 Task: Find connections with filter location Willowdale with filter topic #marketingwith filter profile language Spanish with filter current company Bharti Airtel with filter school Mahatma Gandhi Chitrakoot Gramodaya Vishwavidyalaya with filter industry Temporary Help Services with filter service category Market Strategy with filter keywords title Nail Technician
Action: Mouse moved to (532, 93)
Screenshot: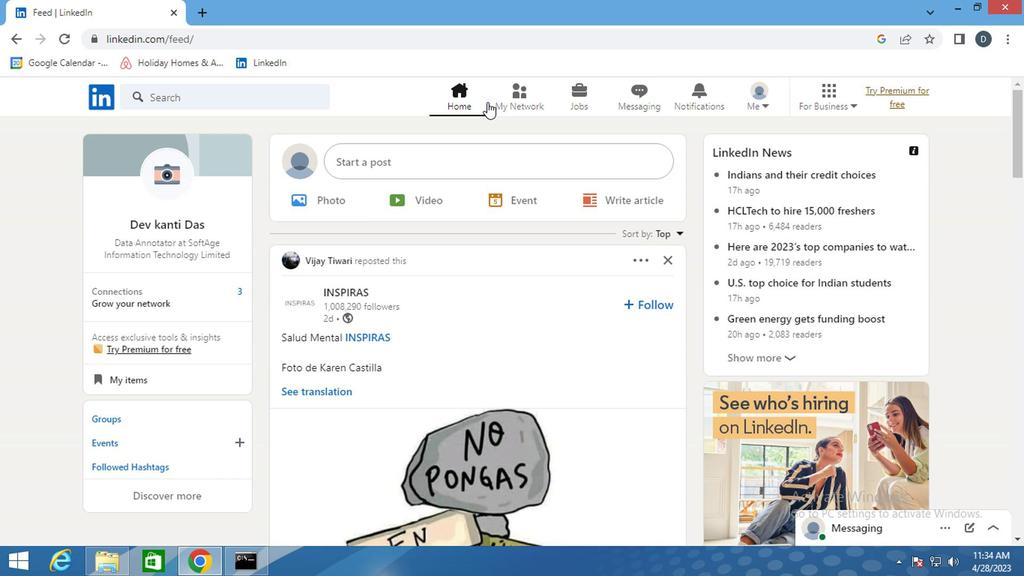 
Action: Mouse pressed left at (532, 93)
Screenshot: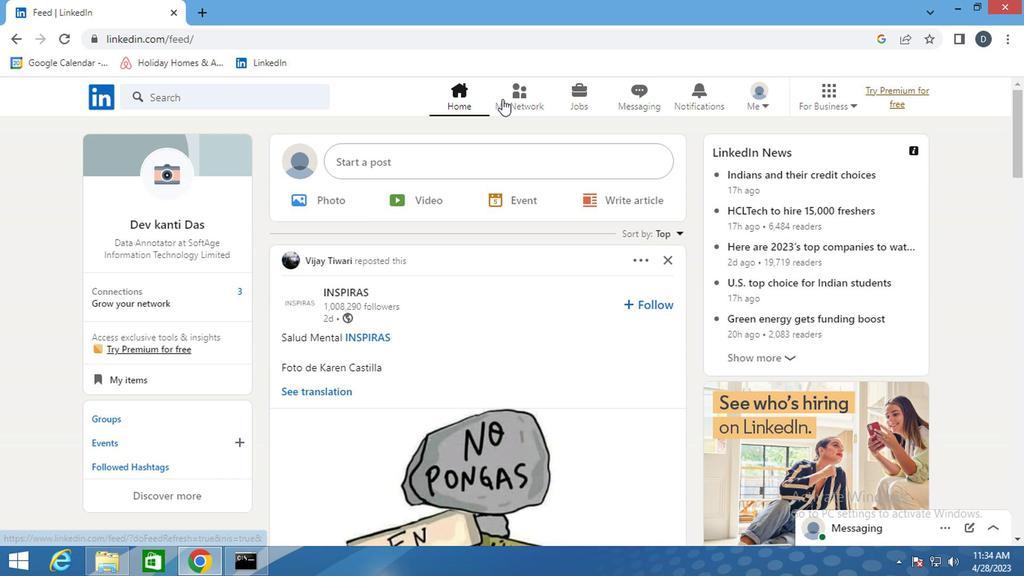 
Action: Mouse moved to (281, 179)
Screenshot: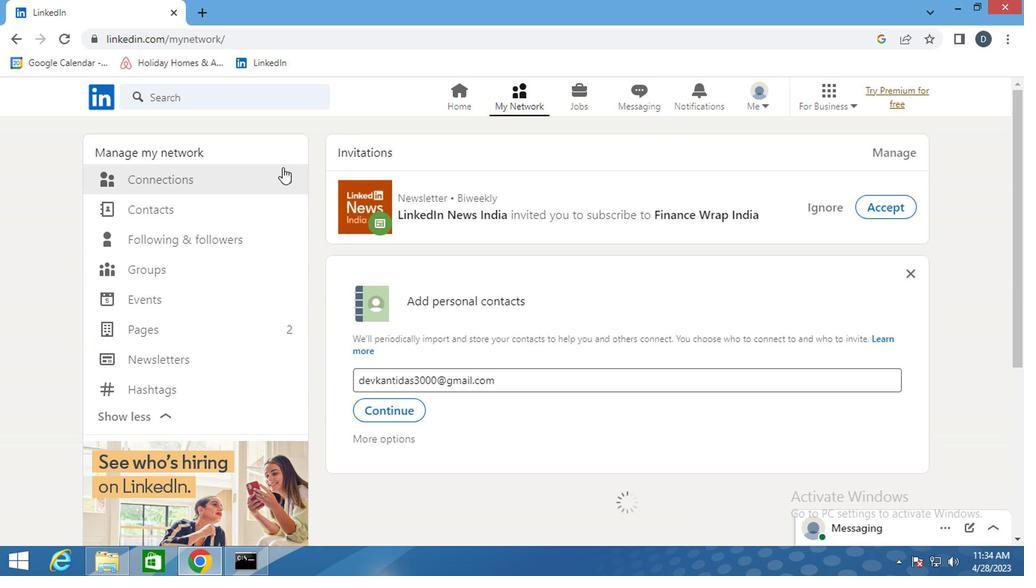 
Action: Mouse pressed left at (281, 179)
Screenshot: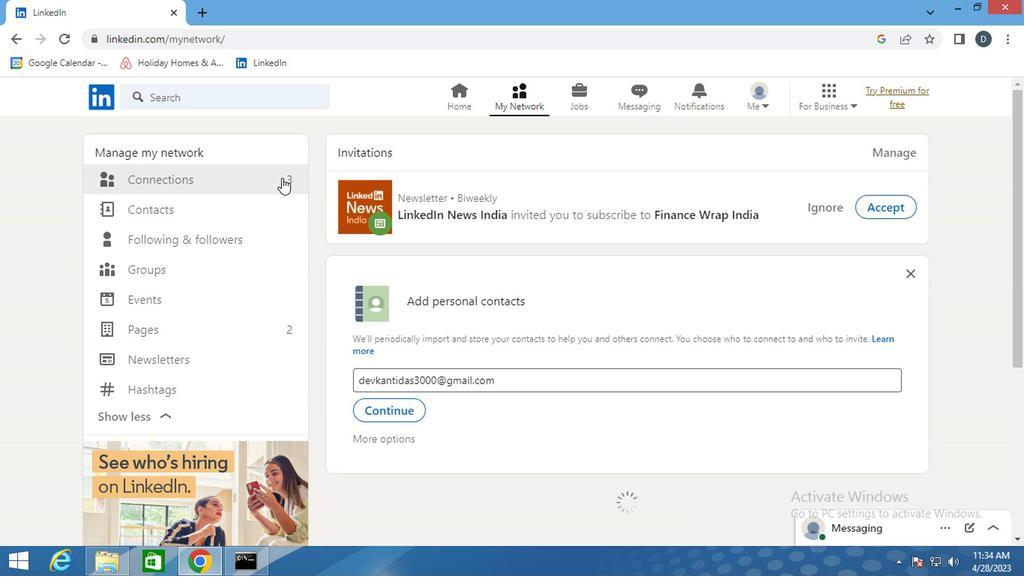 
Action: Mouse moved to (284, 180)
Screenshot: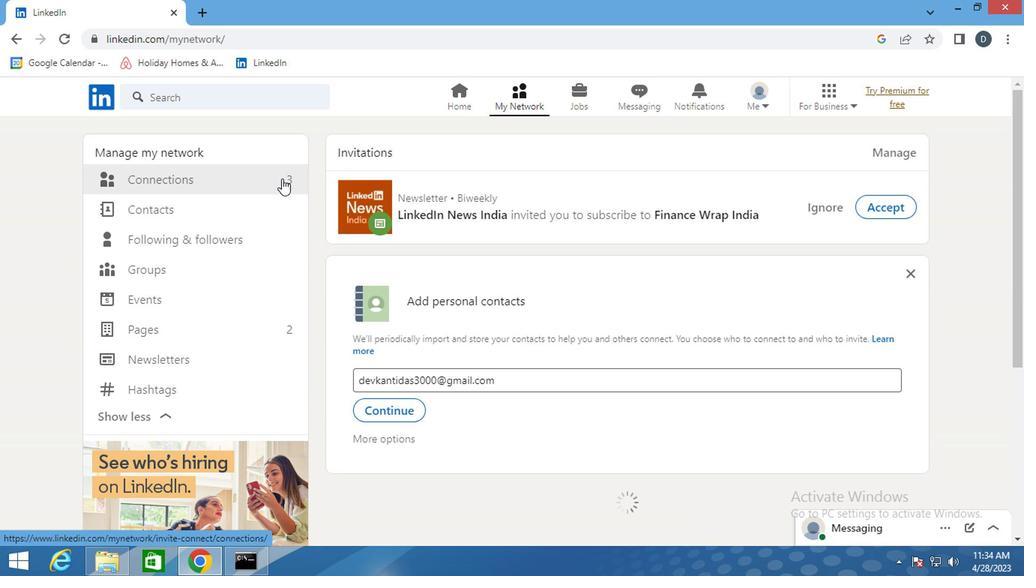
Action: Mouse pressed left at (284, 180)
Screenshot: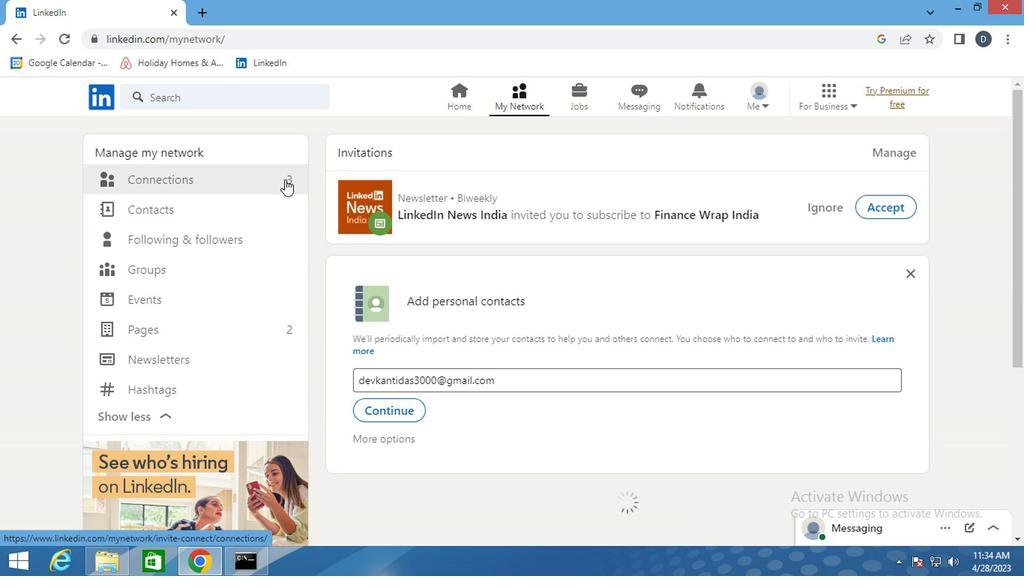 
Action: Mouse pressed right at (284, 180)
Screenshot: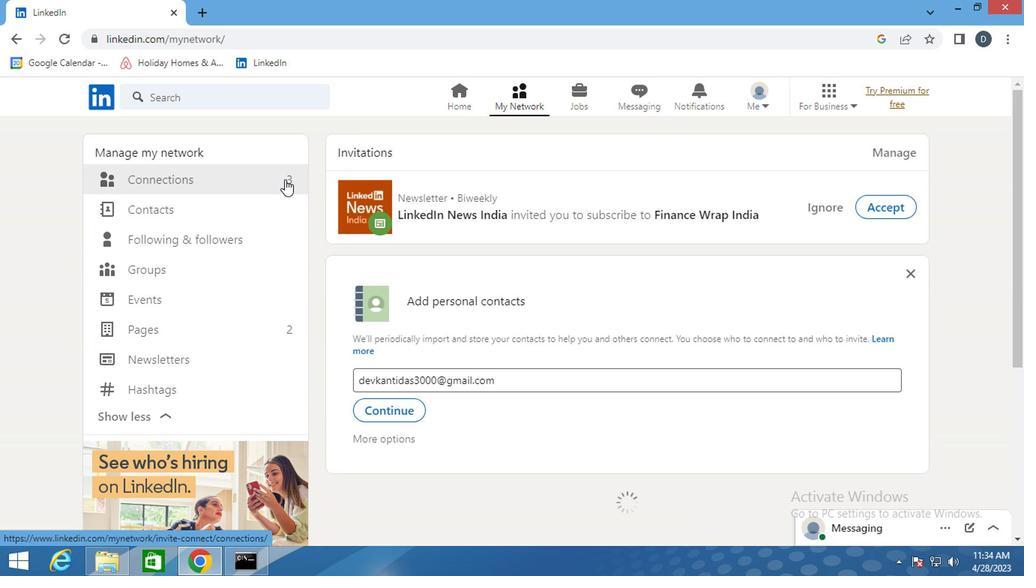 
Action: Mouse pressed left at (284, 180)
Screenshot: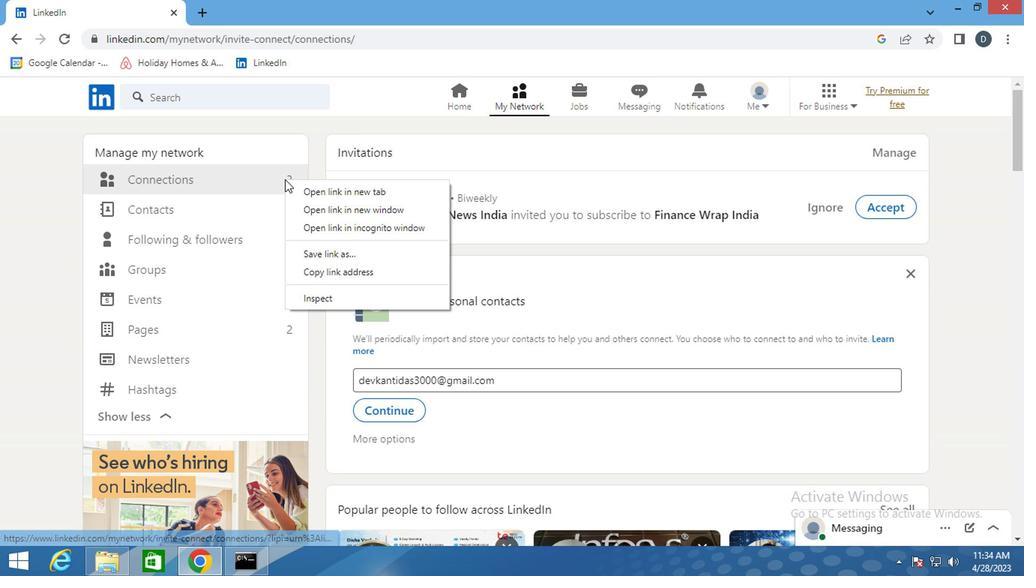 
Action: Mouse moved to (625, 185)
Screenshot: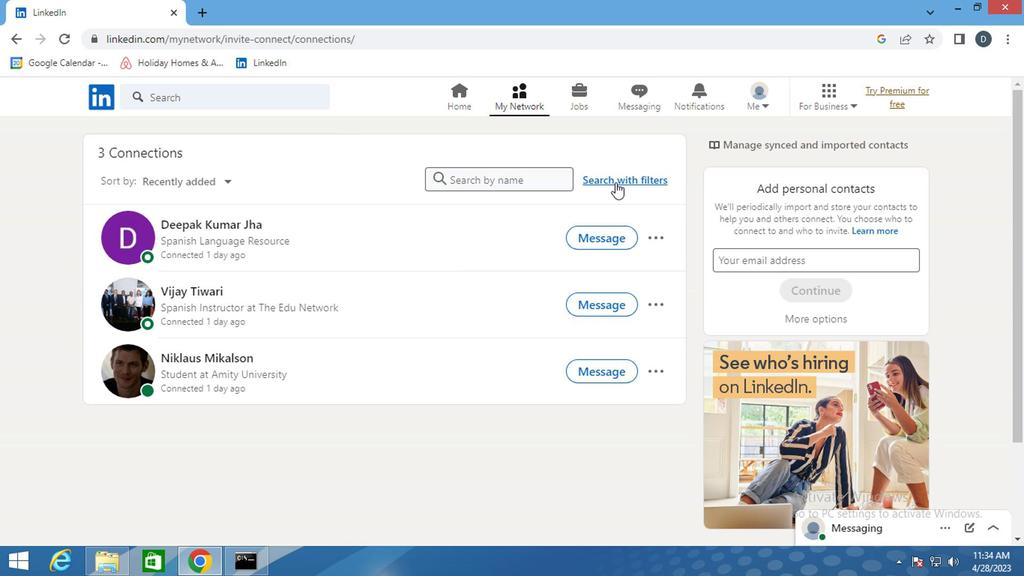 
Action: Mouse pressed left at (625, 185)
Screenshot: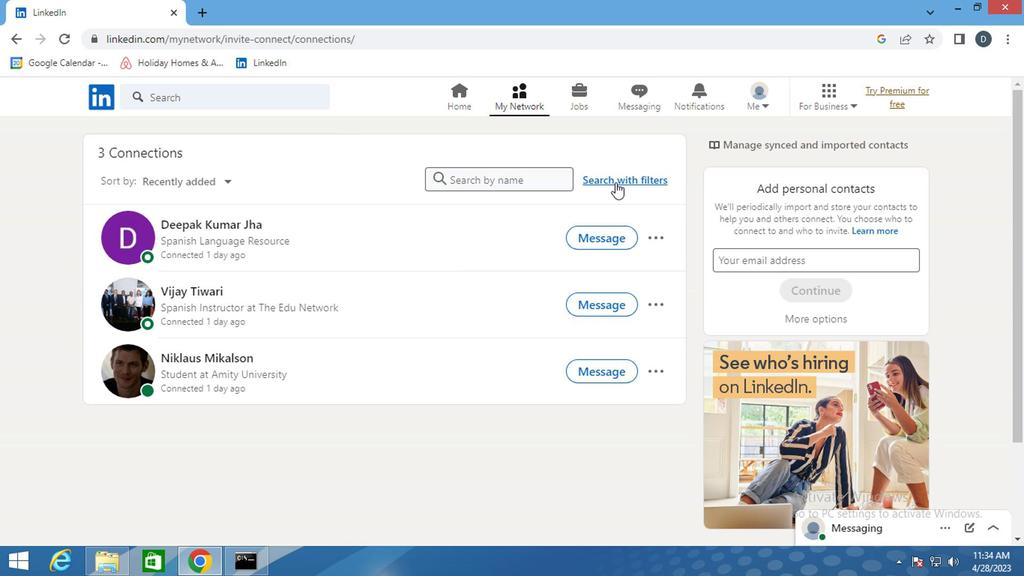
Action: Mouse moved to (544, 137)
Screenshot: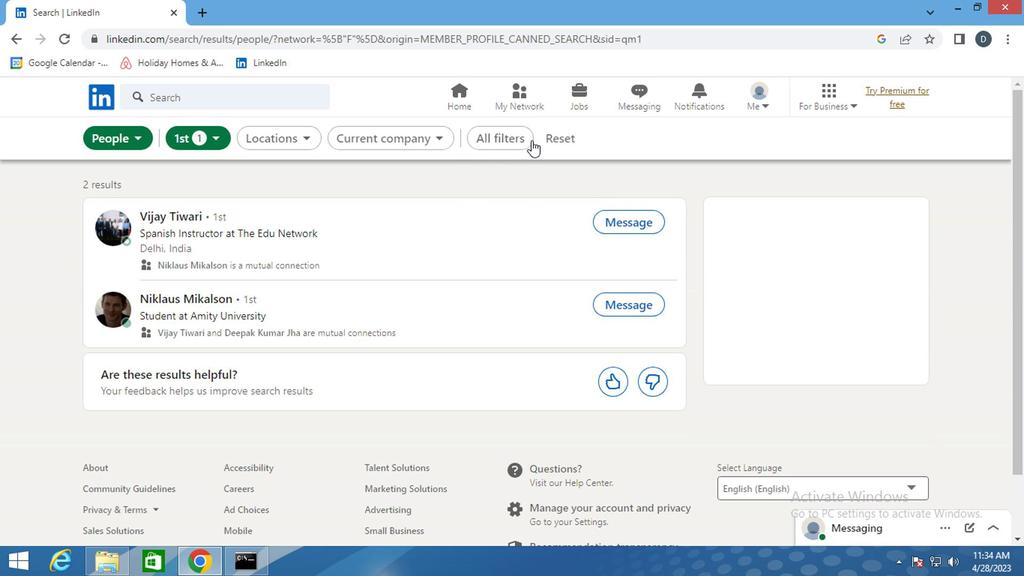 
Action: Mouse pressed left at (544, 137)
Screenshot: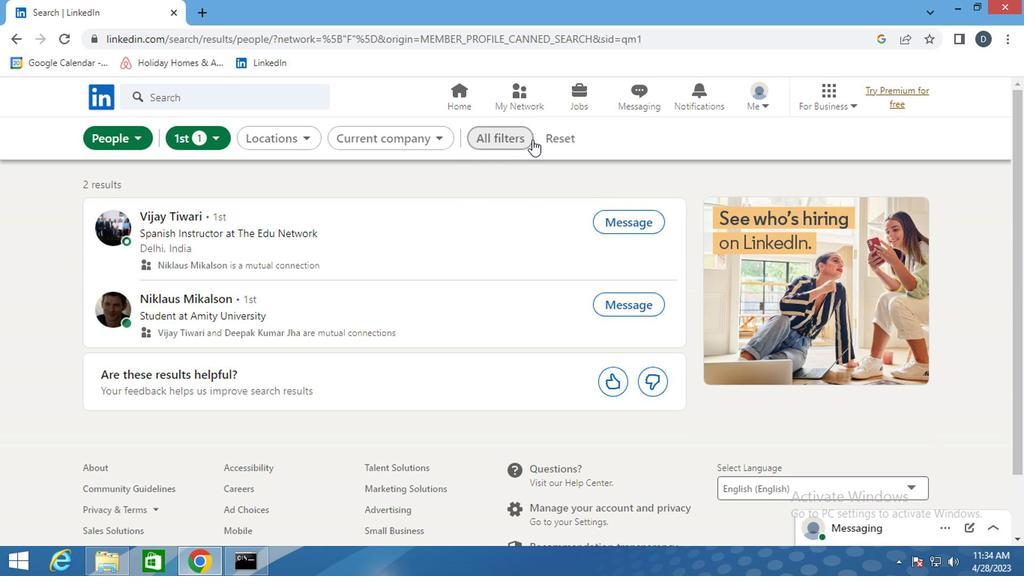 
Action: Mouse moved to (533, 138)
Screenshot: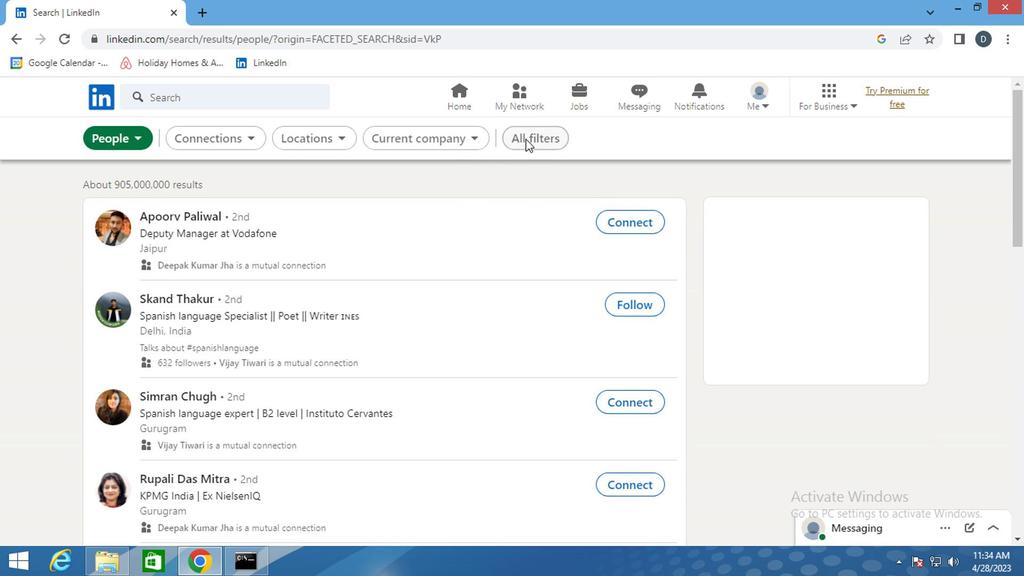 
Action: Mouse pressed left at (533, 138)
Screenshot: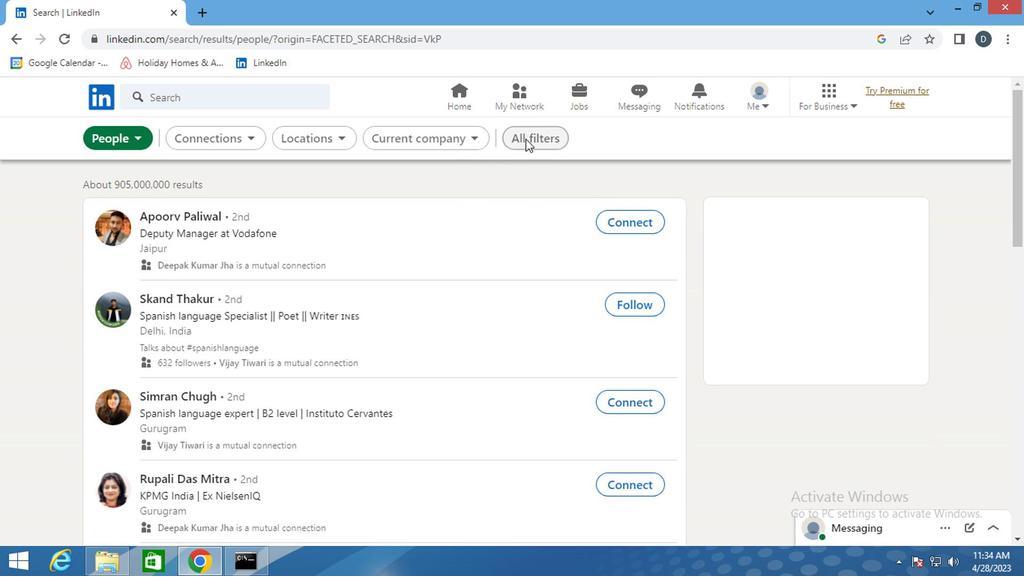 
Action: Mouse moved to (809, 305)
Screenshot: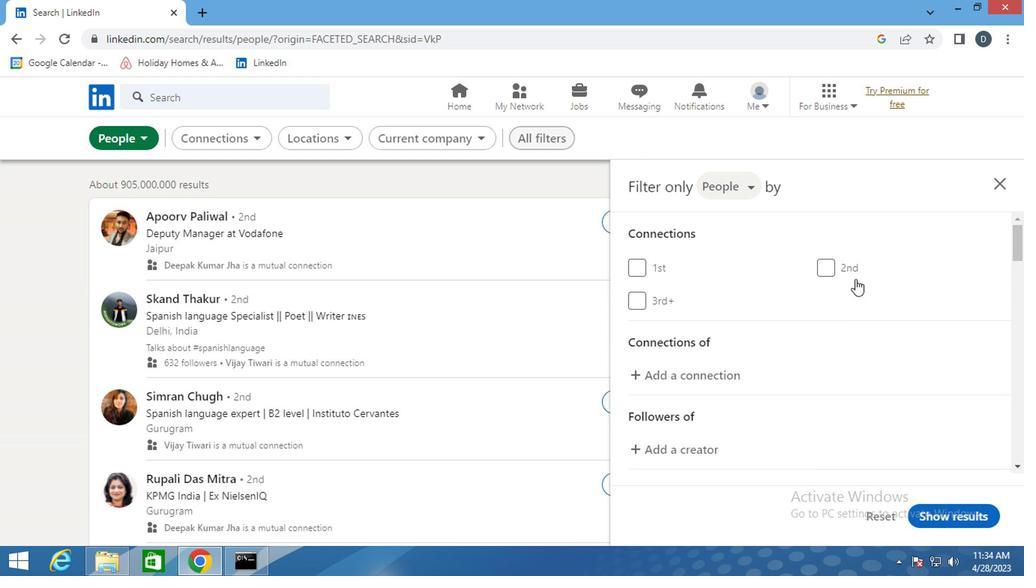 
Action: Mouse scrolled (809, 304) with delta (0, -1)
Screenshot: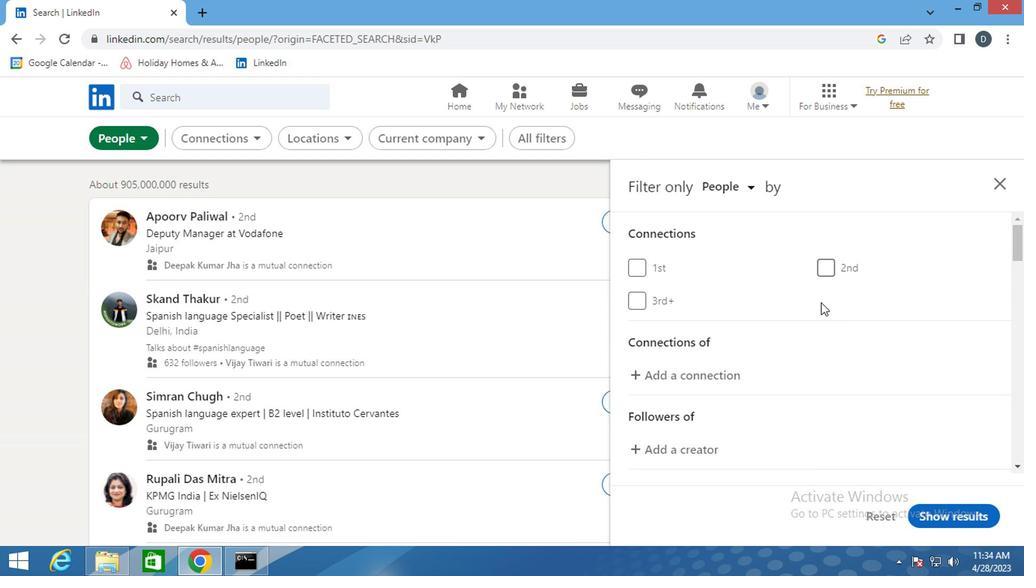
Action: Mouse scrolled (809, 304) with delta (0, -1)
Screenshot: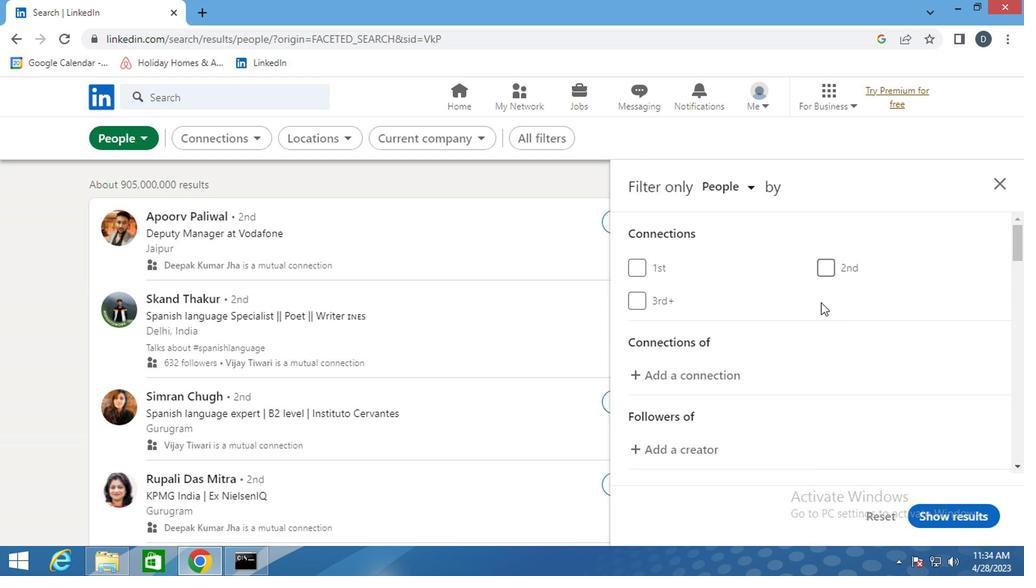 
Action: Mouse scrolled (809, 304) with delta (0, -1)
Screenshot: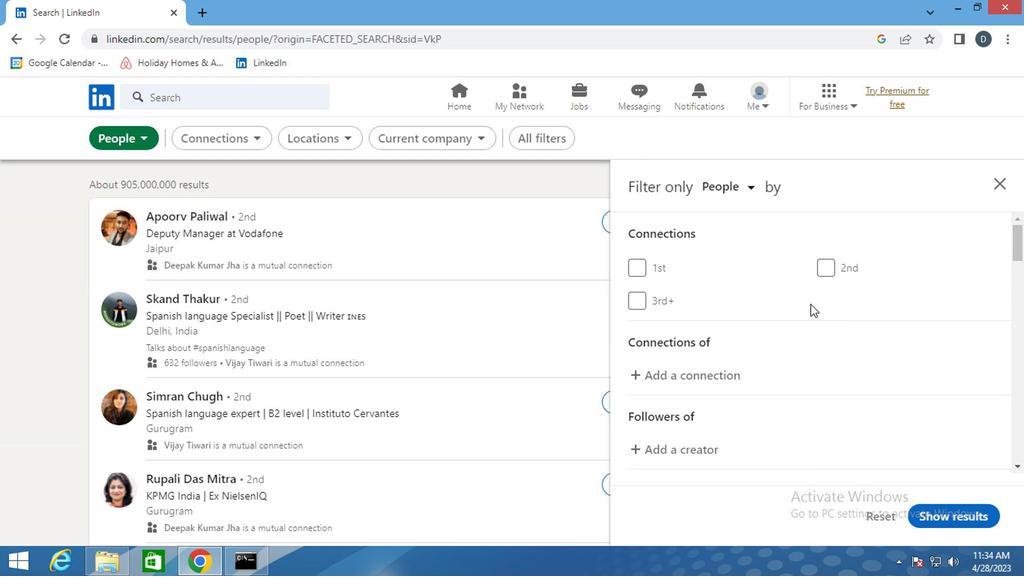 
Action: Mouse moved to (859, 364)
Screenshot: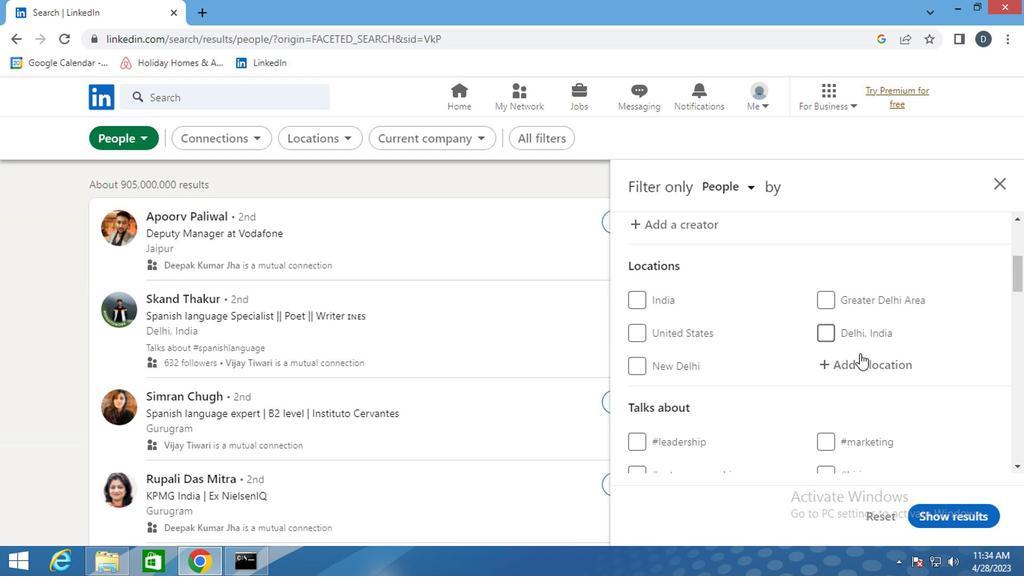 
Action: Mouse pressed left at (859, 364)
Screenshot: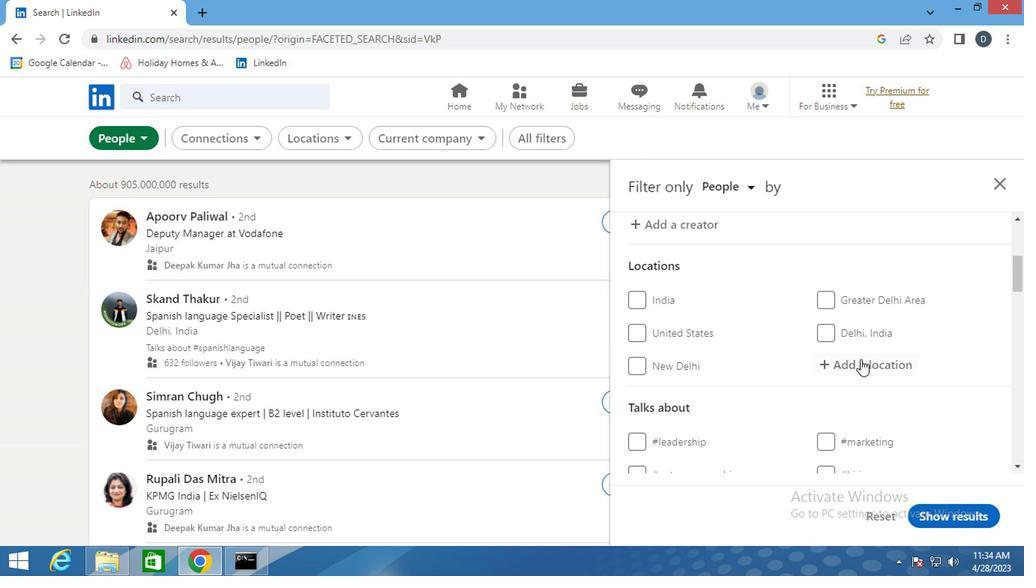 
Action: Key pressed <Key.shift>WILO<Key.backspace>LOWADE<Key.backspace>LE
Screenshot: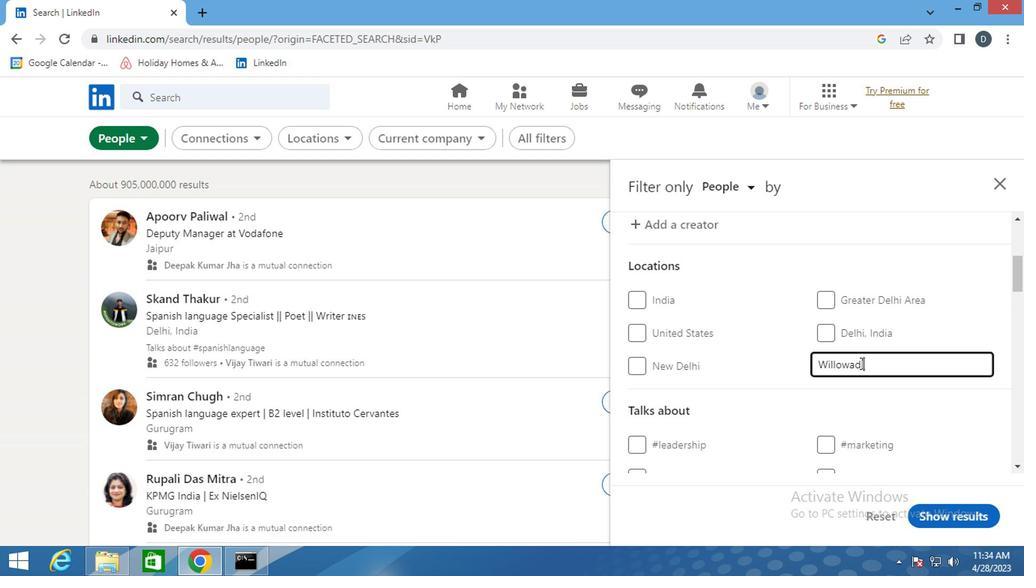 
Action: Mouse moved to (880, 370)
Screenshot: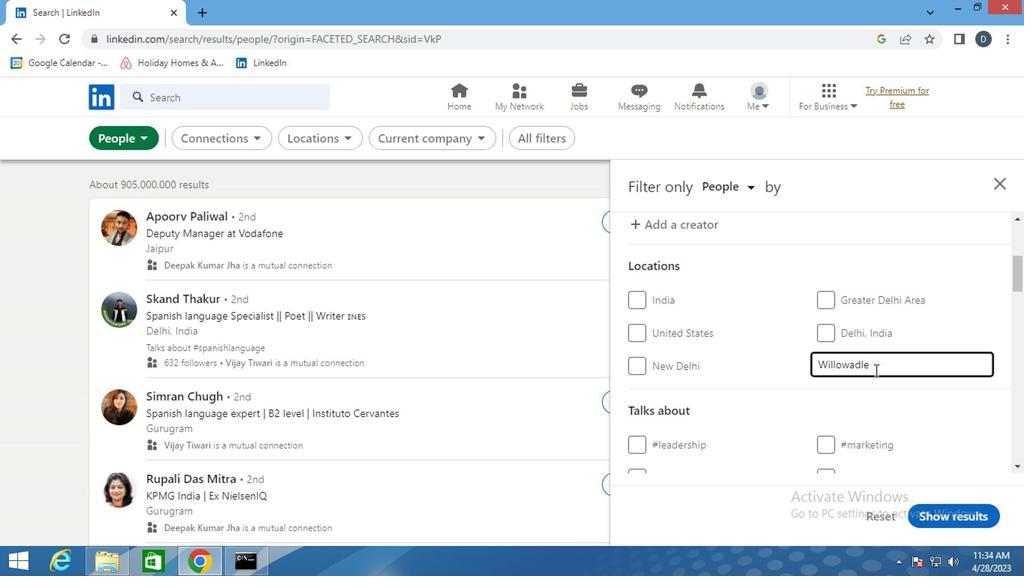 
Action: Key pressed <Key.left><Key.left><Key.left><Key.left><Key.right><Key.backspace>
Screenshot: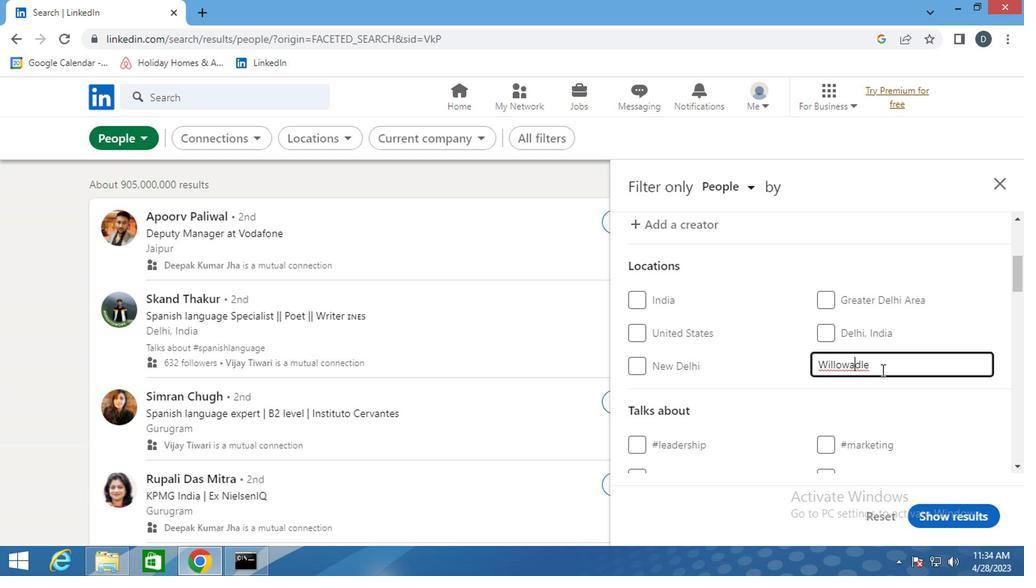 
Action: Mouse moved to (856, 362)
Screenshot: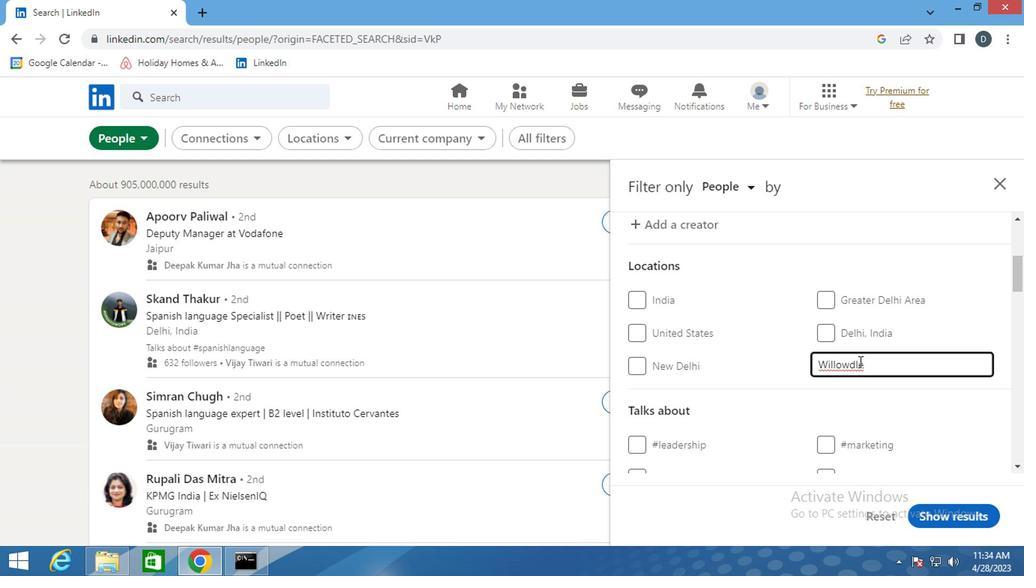 
Action: Key pressed <Key.right>A
Screenshot: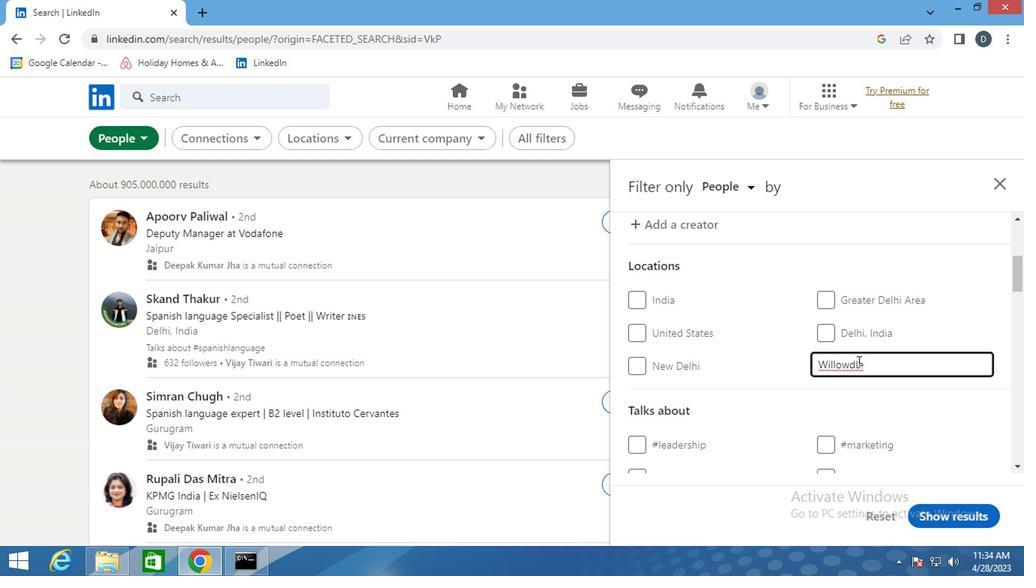 
Action: Mouse moved to (871, 393)
Screenshot: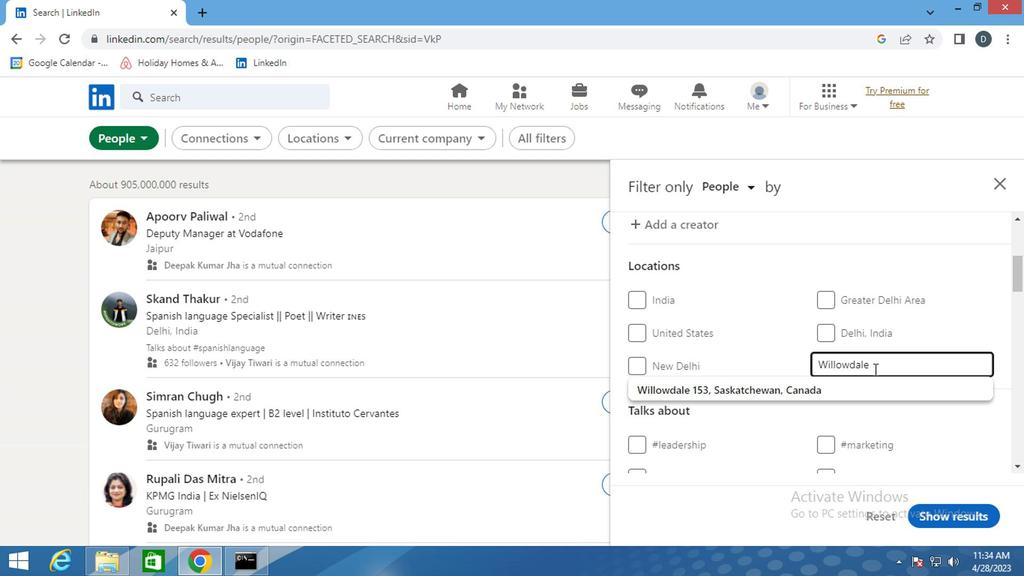 
Action: Mouse pressed left at (871, 393)
Screenshot: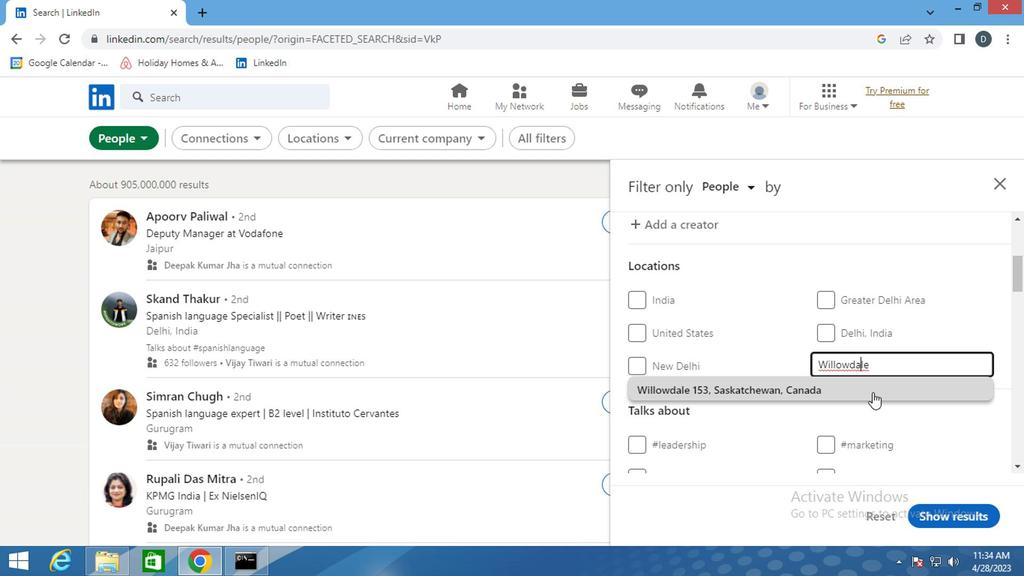 
Action: Mouse scrolled (871, 392) with delta (0, 0)
Screenshot: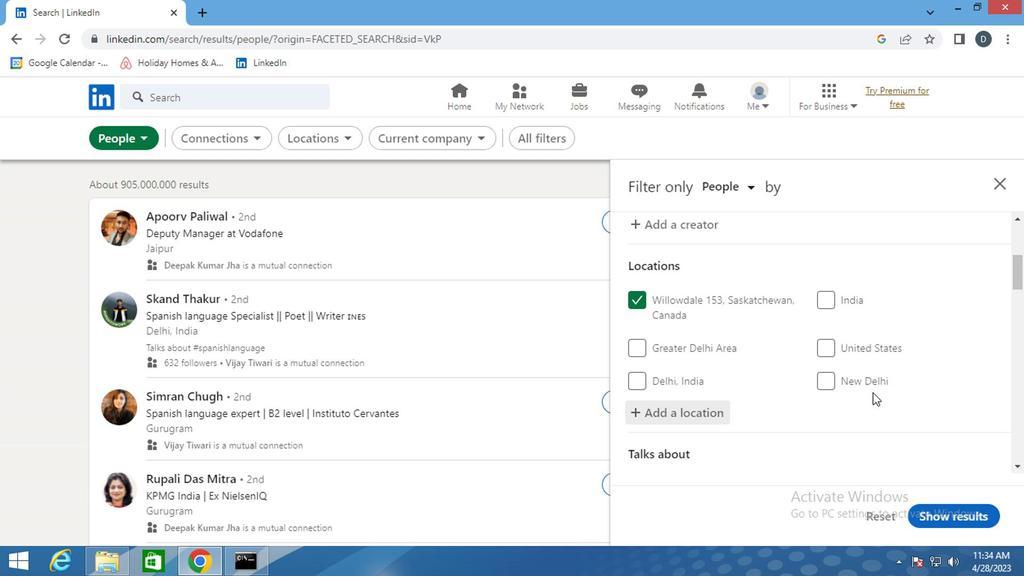 
Action: Mouse scrolled (871, 392) with delta (0, 0)
Screenshot: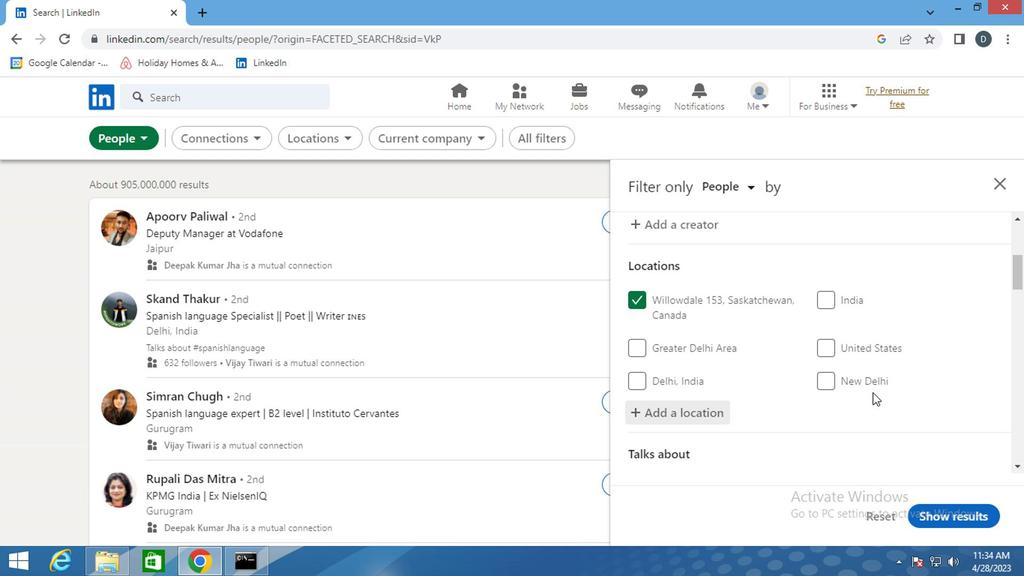 
Action: Mouse scrolled (871, 392) with delta (0, 0)
Screenshot: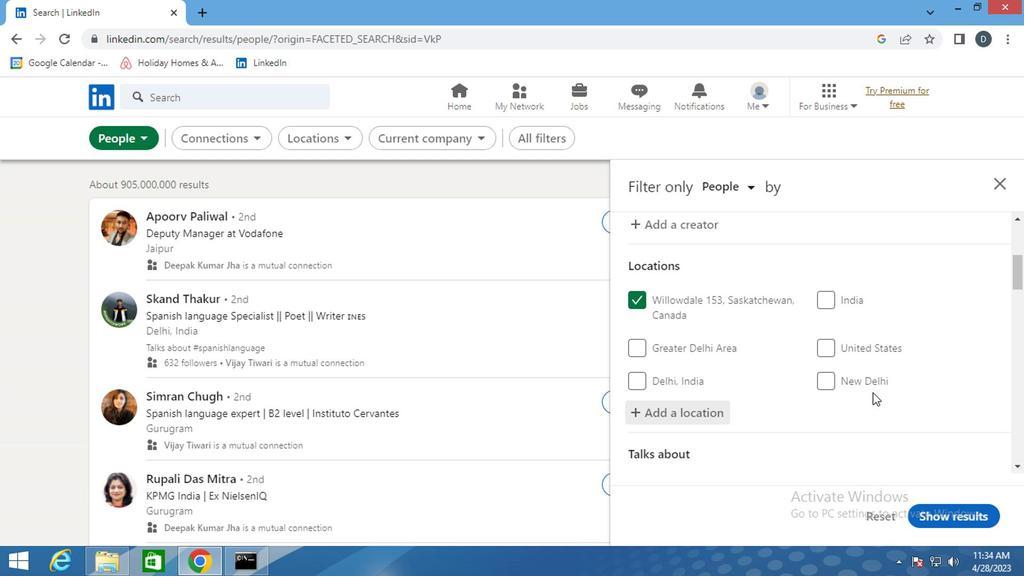 
Action: Mouse scrolled (871, 392) with delta (0, 0)
Screenshot: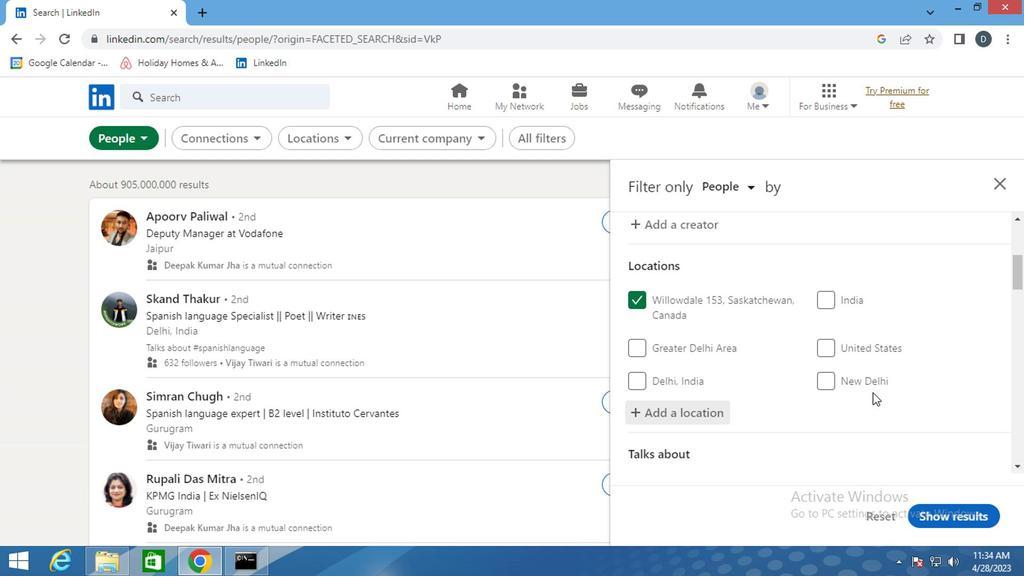 
Action: Mouse moved to (860, 352)
Screenshot: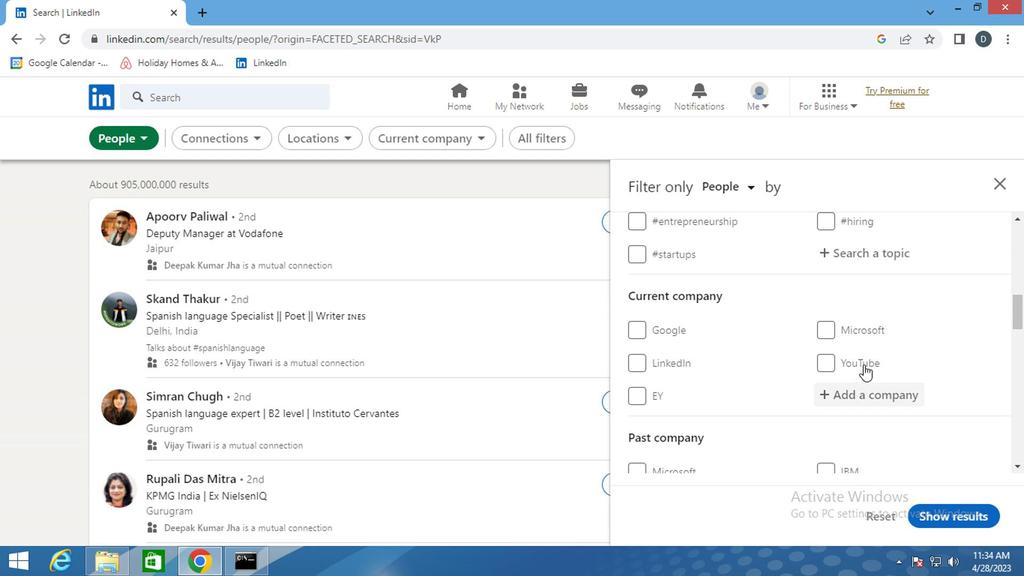 
Action: Mouse scrolled (860, 353) with delta (0, 1)
Screenshot: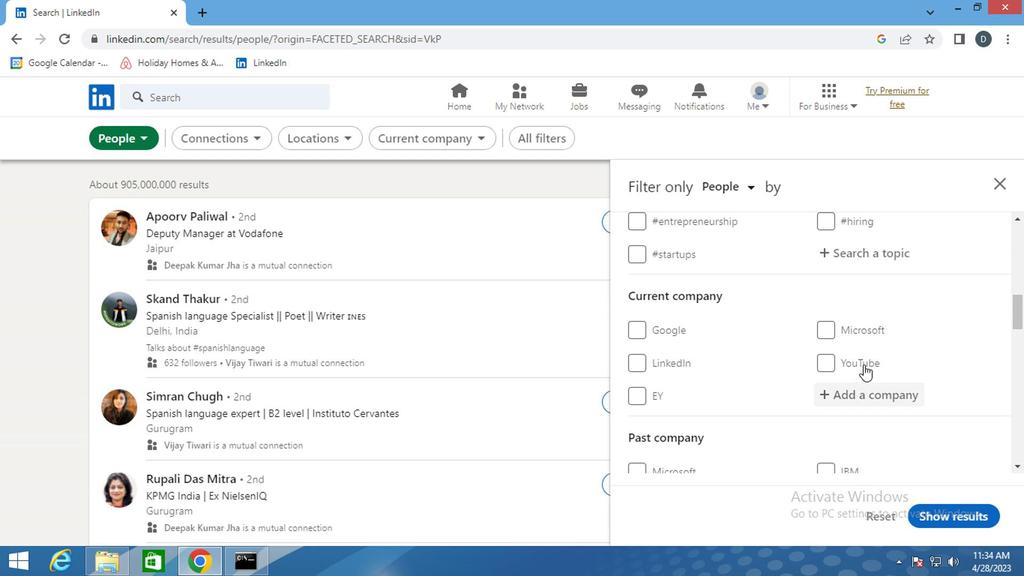
Action: Mouse moved to (860, 348)
Screenshot: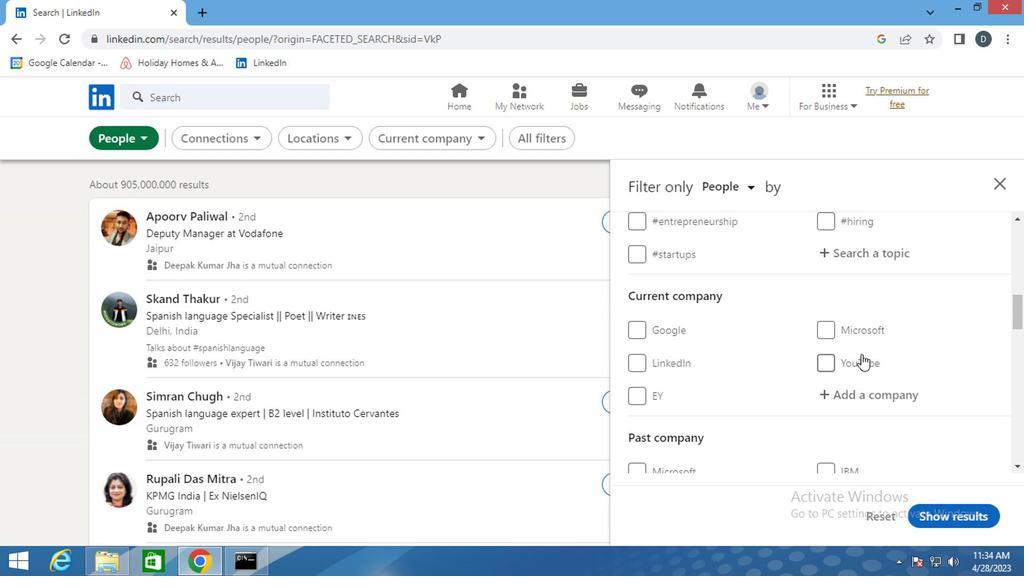 
Action: Mouse scrolled (860, 349) with delta (0, 1)
Screenshot: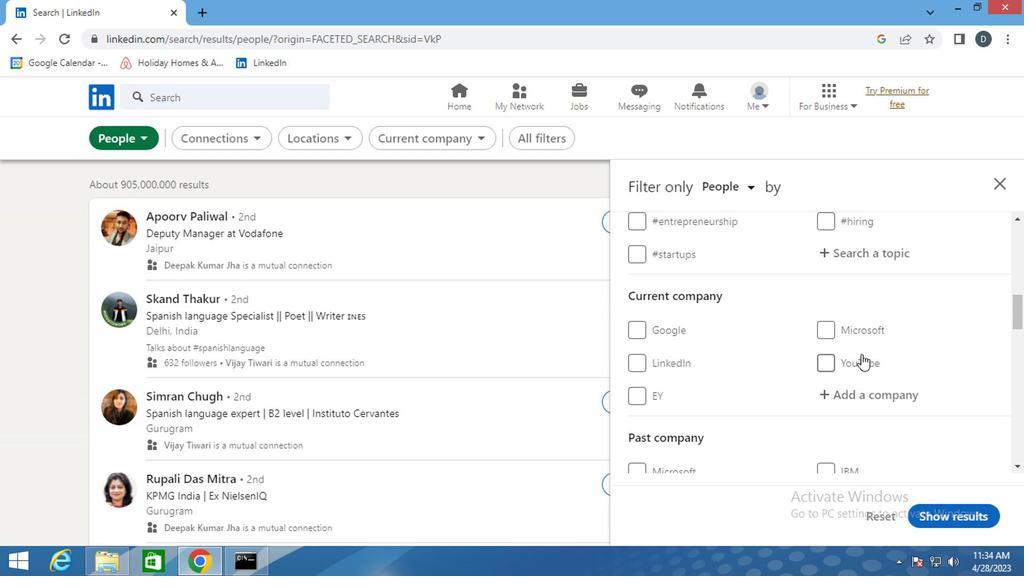 
Action: Mouse moved to (868, 399)
Screenshot: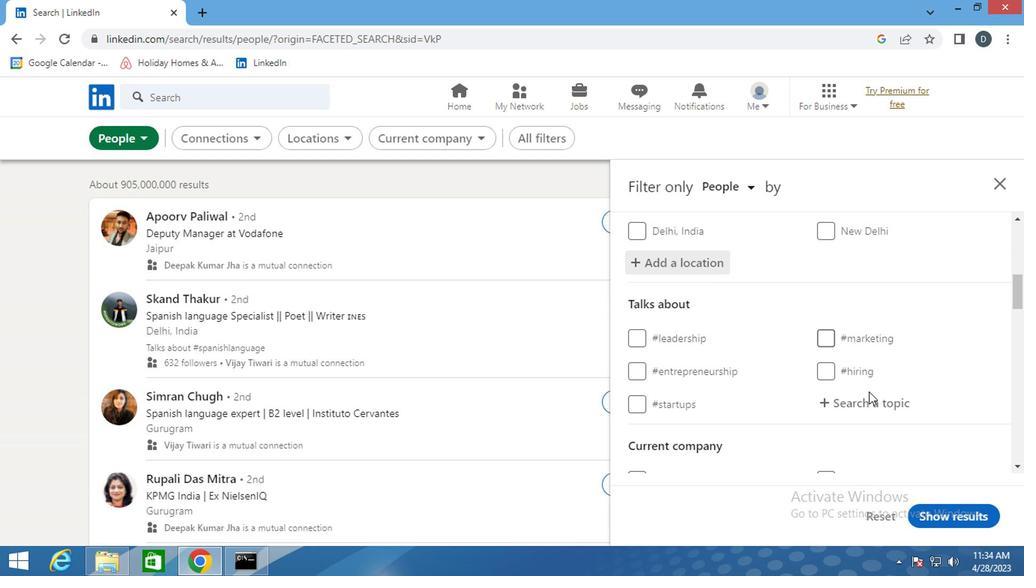 
Action: Mouse pressed left at (868, 399)
Screenshot: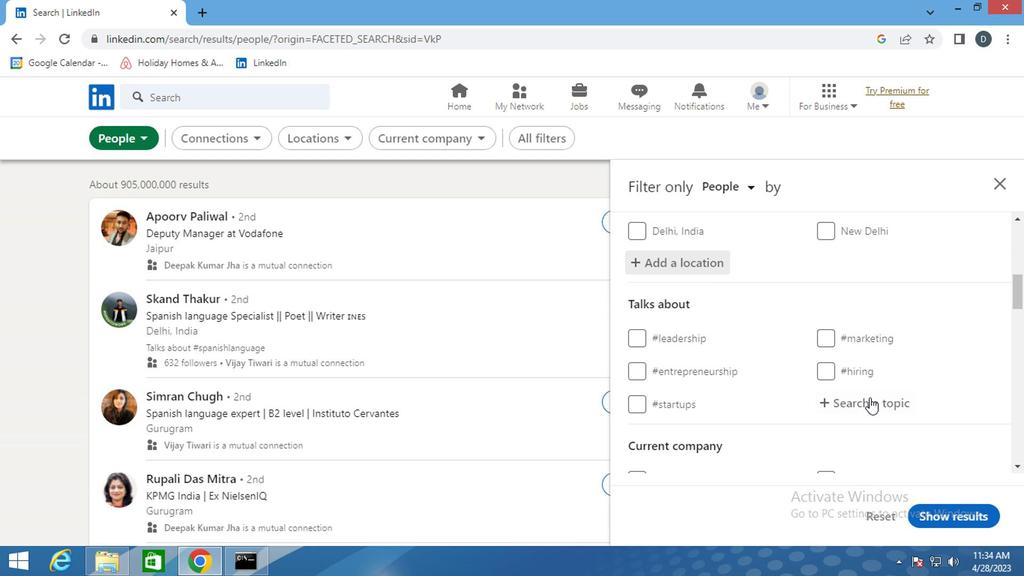 
Action: Key pressed <Key.shift>#<Key.shift>MARKETING
Screenshot: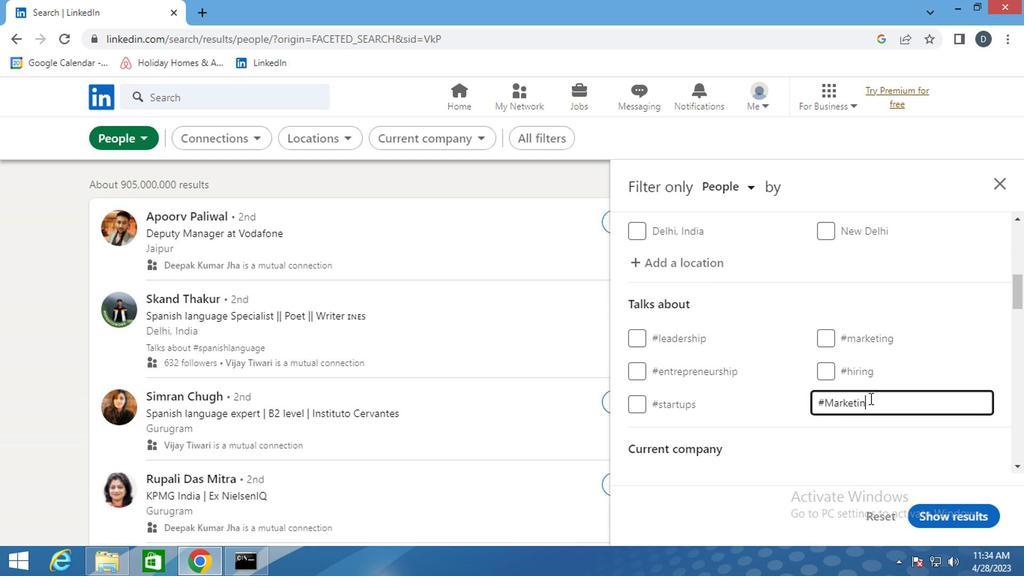 
Action: Mouse moved to (870, 398)
Screenshot: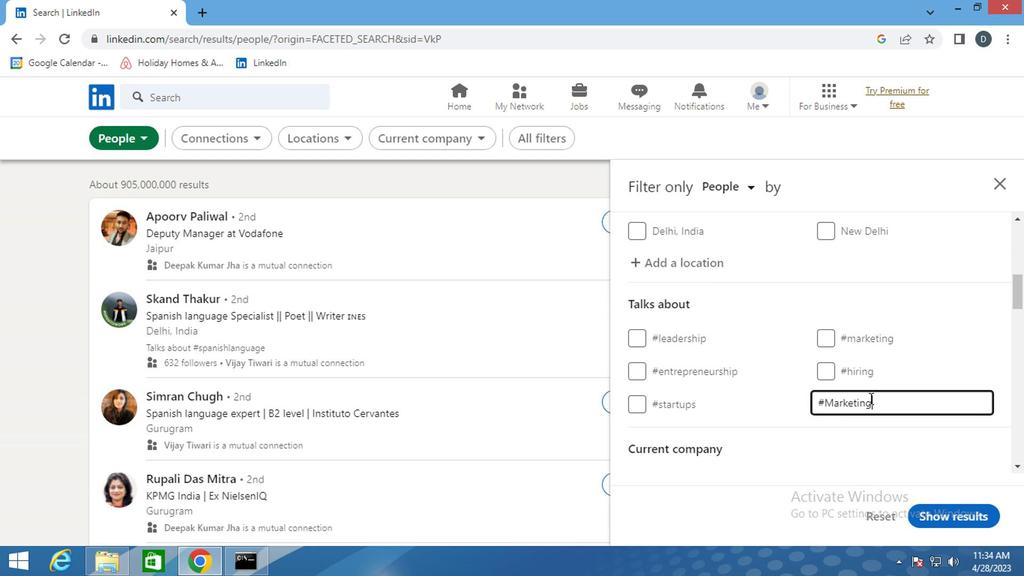 
Action: Mouse scrolled (870, 397) with delta (0, -1)
Screenshot: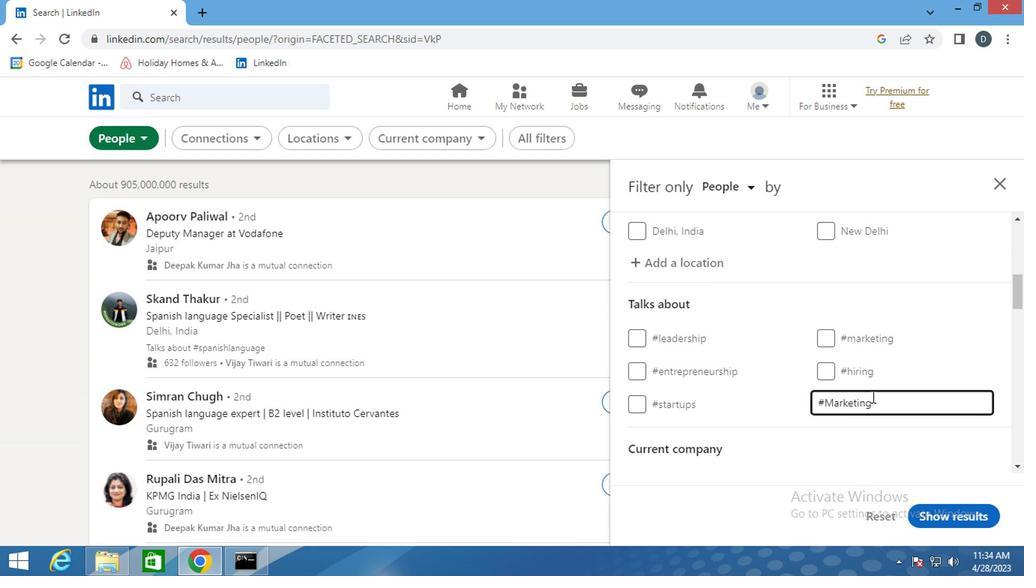 
Action: Mouse scrolled (870, 397) with delta (0, -1)
Screenshot: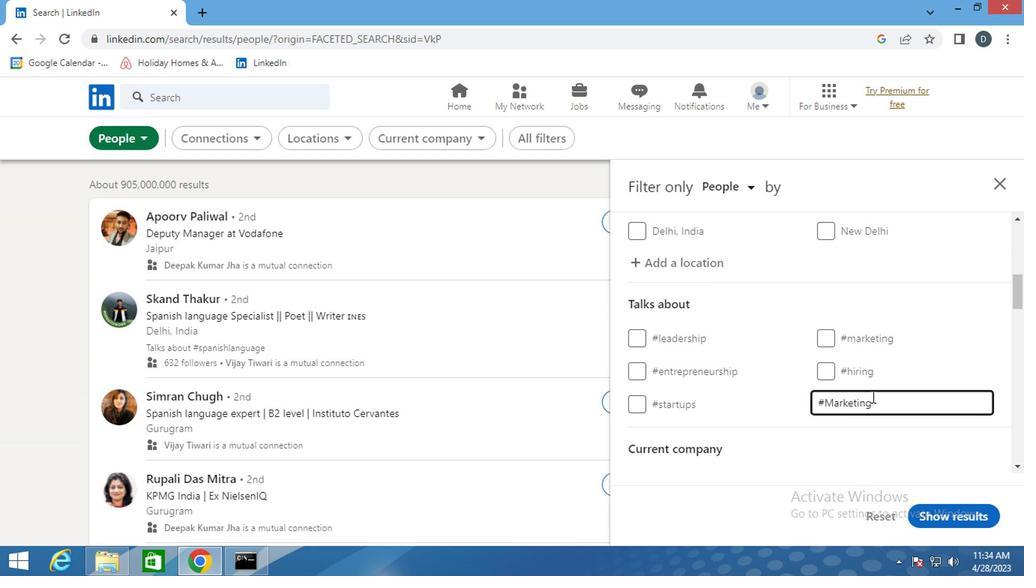 
Action: Mouse scrolled (870, 397) with delta (0, -1)
Screenshot: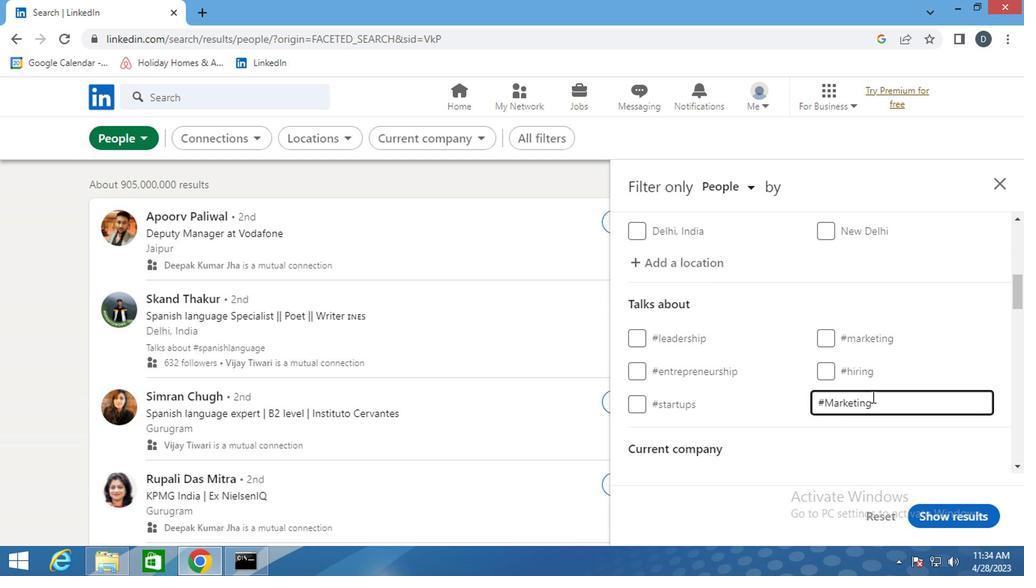 
Action: Mouse scrolled (870, 397) with delta (0, -1)
Screenshot: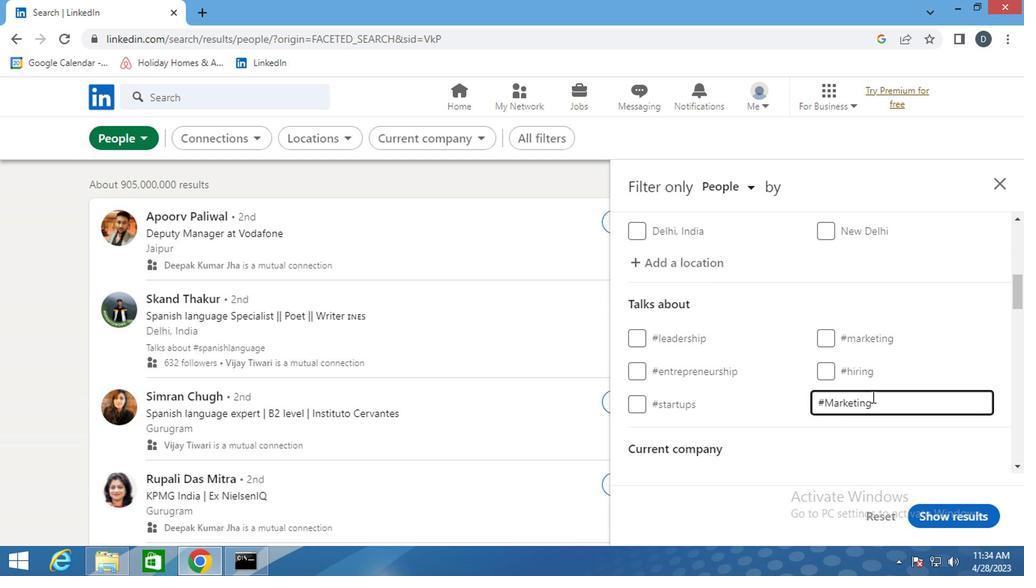 
Action: Mouse scrolled (870, 397) with delta (0, -1)
Screenshot: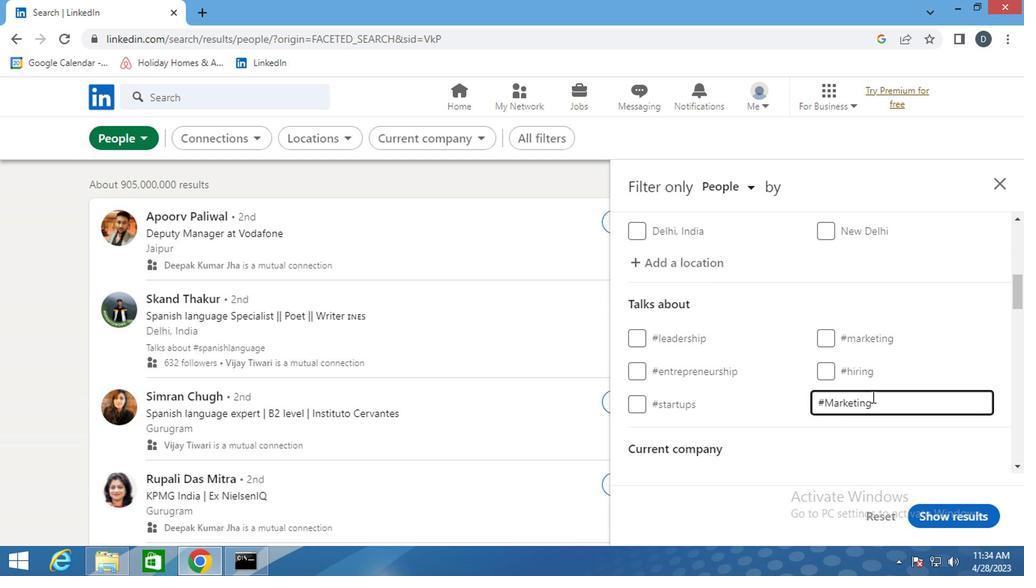 
Action: Mouse scrolled (870, 397) with delta (0, -1)
Screenshot: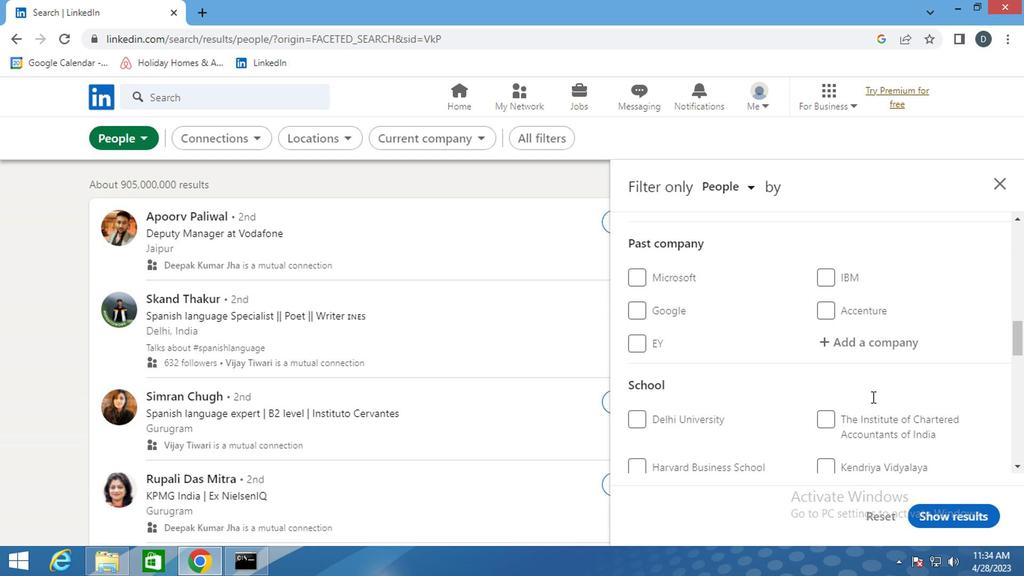 
Action: Mouse scrolled (870, 397) with delta (0, -1)
Screenshot: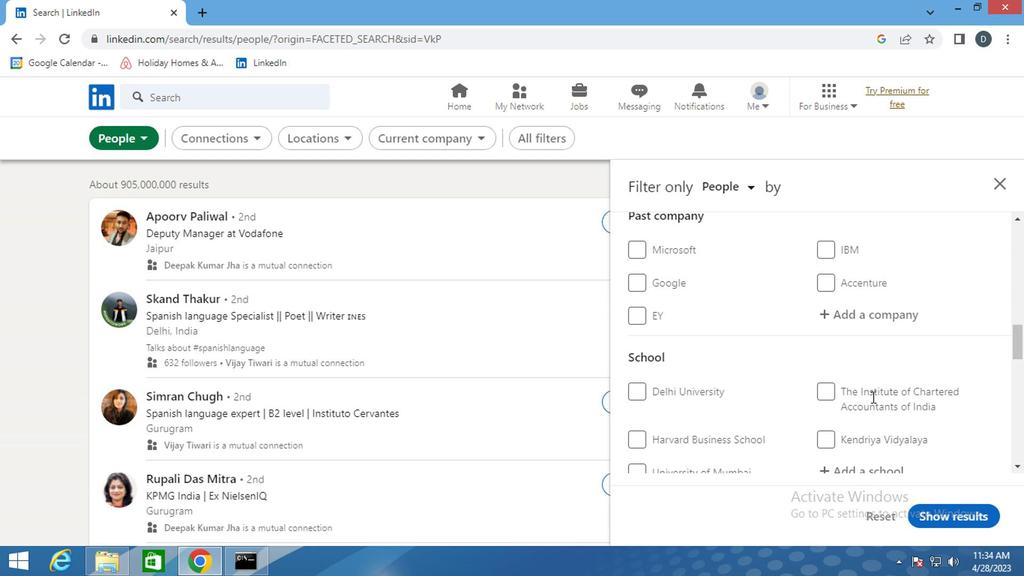 
Action: Mouse scrolled (870, 397) with delta (0, -1)
Screenshot: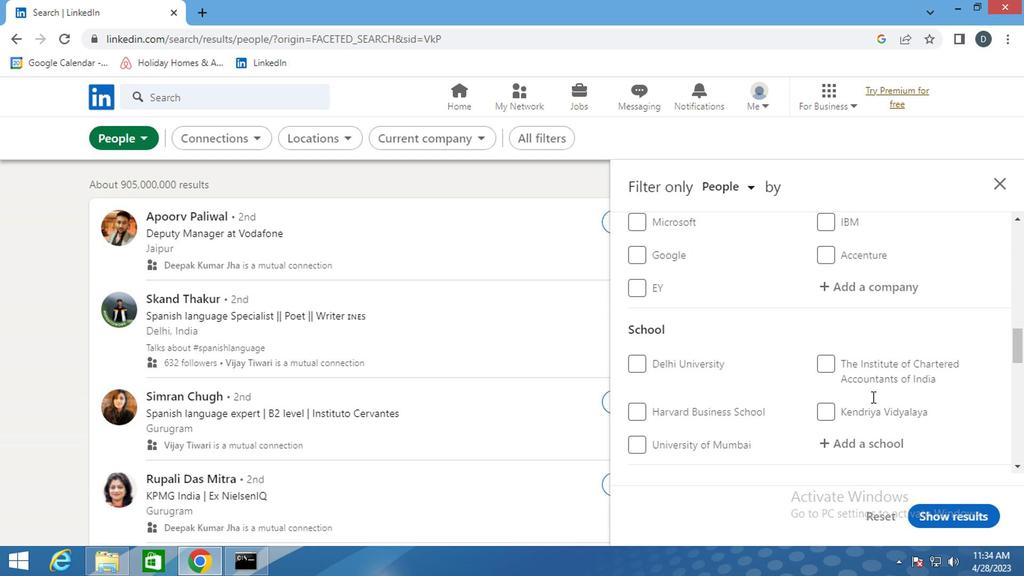 
Action: Mouse scrolled (870, 397) with delta (0, -1)
Screenshot: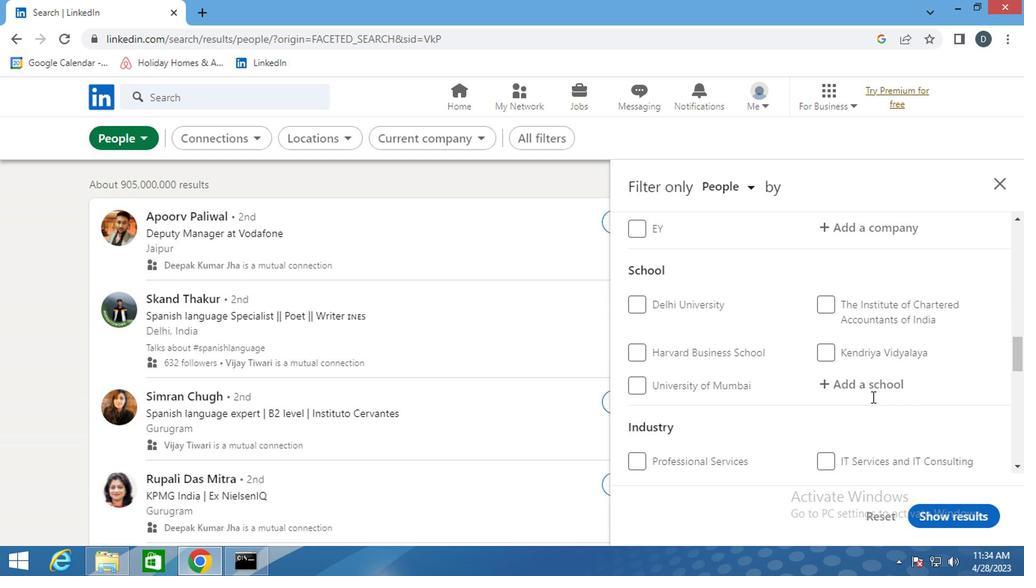 
Action: Mouse moved to (864, 347)
Screenshot: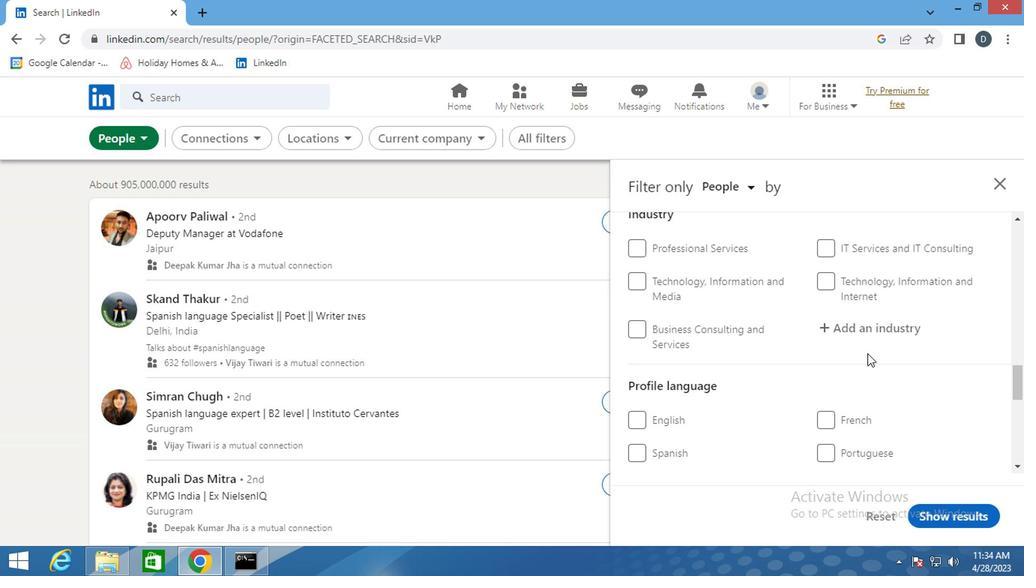 
Action: Mouse scrolled (864, 346) with delta (0, -1)
Screenshot: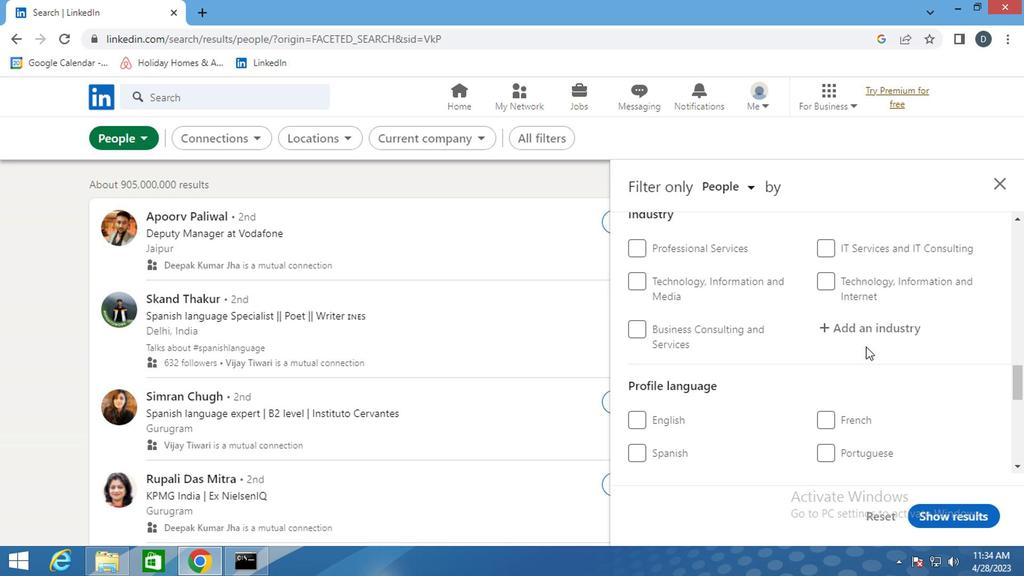 
Action: Mouse scrolled (864, 346) with delta (0, -1)
Screenshot: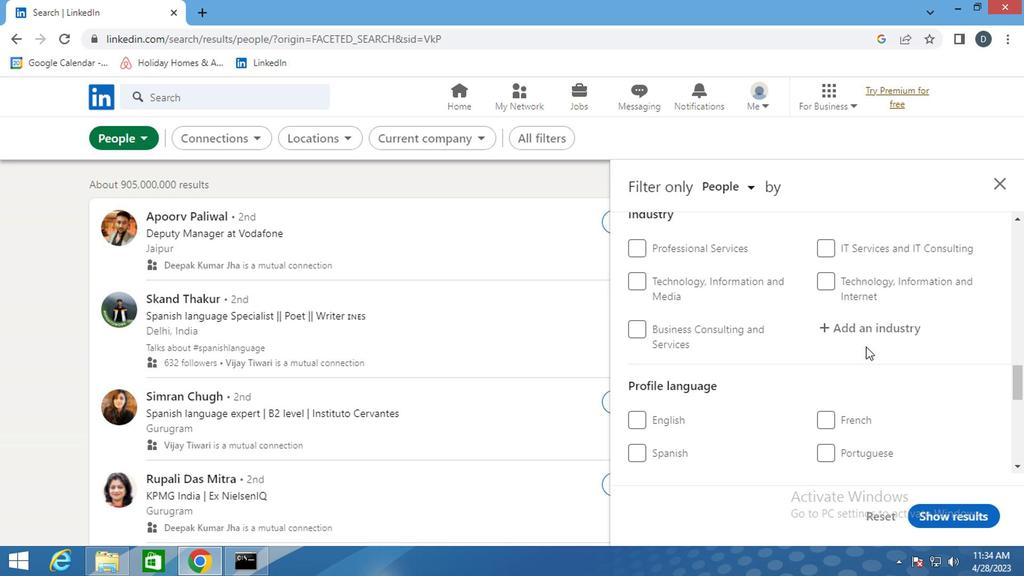 
Action: Mouse moved to (652, 307)
Screenshot: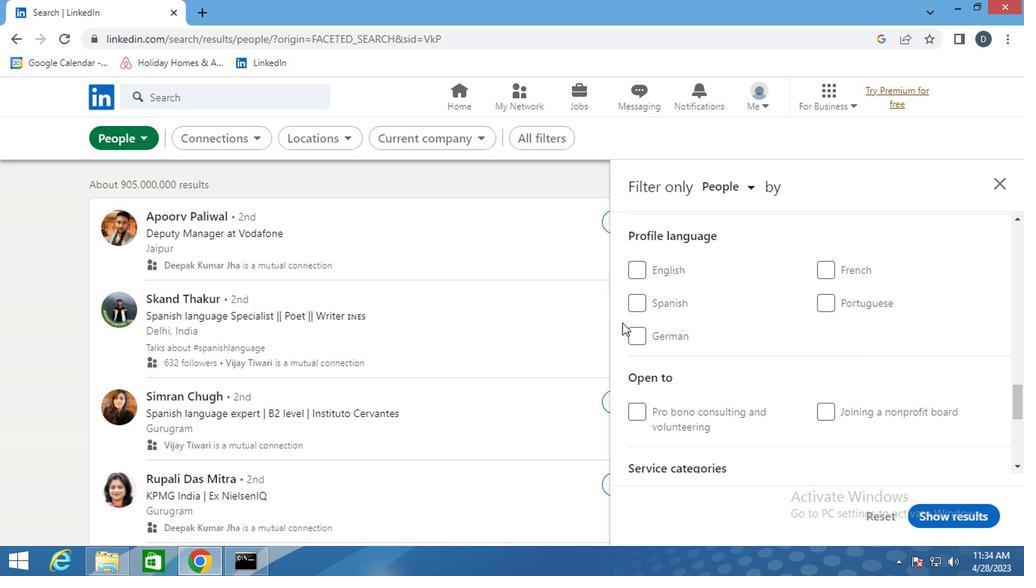 
Action: Mouse pressed left at (652, 307)
Screenshot: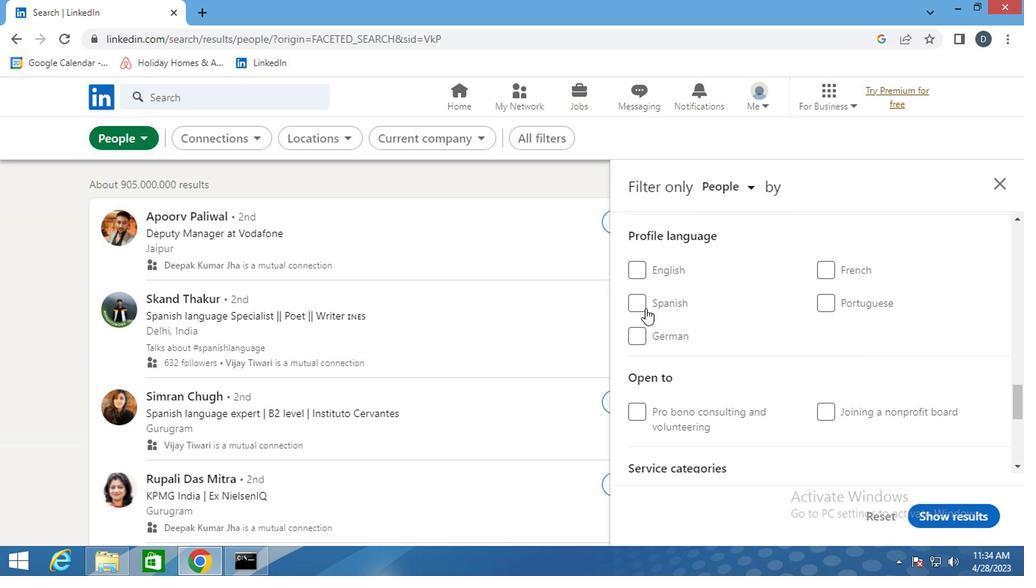 
Action: Mouse moved to (840, 414)
Screenshot: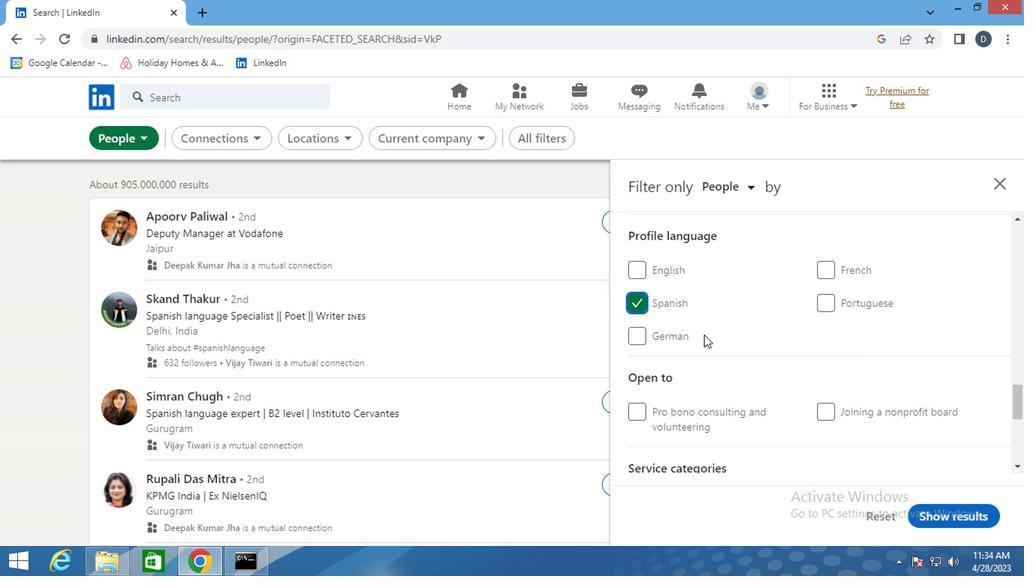 
Action: Mouse scrolled (840, 415) with delta (0, 0)
Screenshot: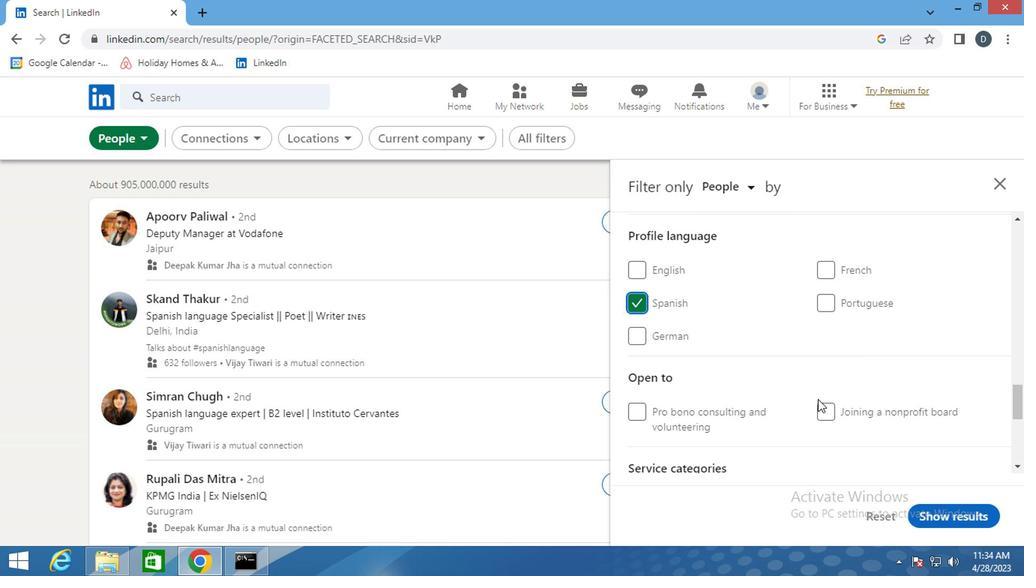 
Action: Mouse scrolled (840, 415) with delta (0, 0)
Screenshot: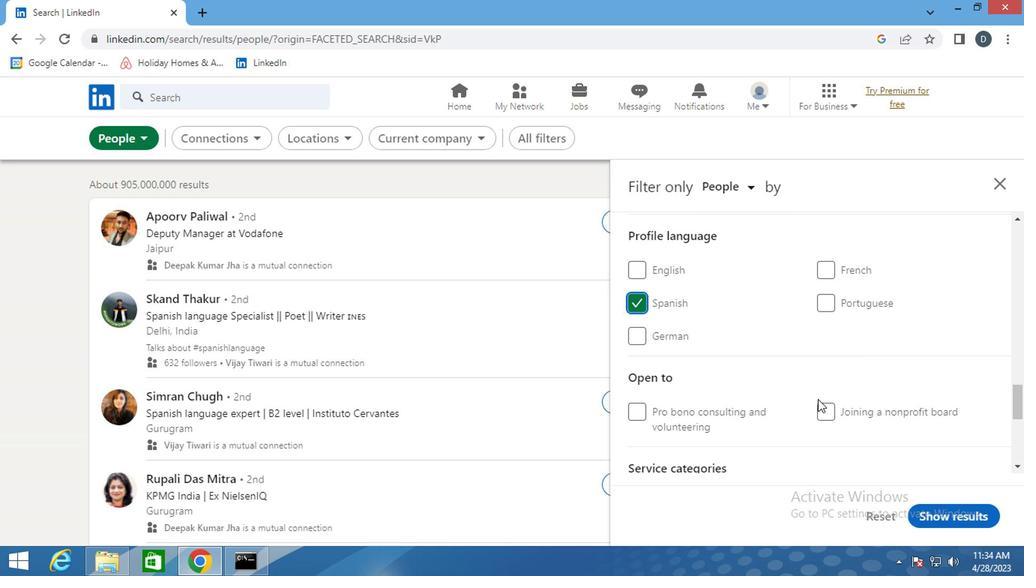 
Action: Mouse scrolled (840, 415) with delta (0, 0)
Screenshot: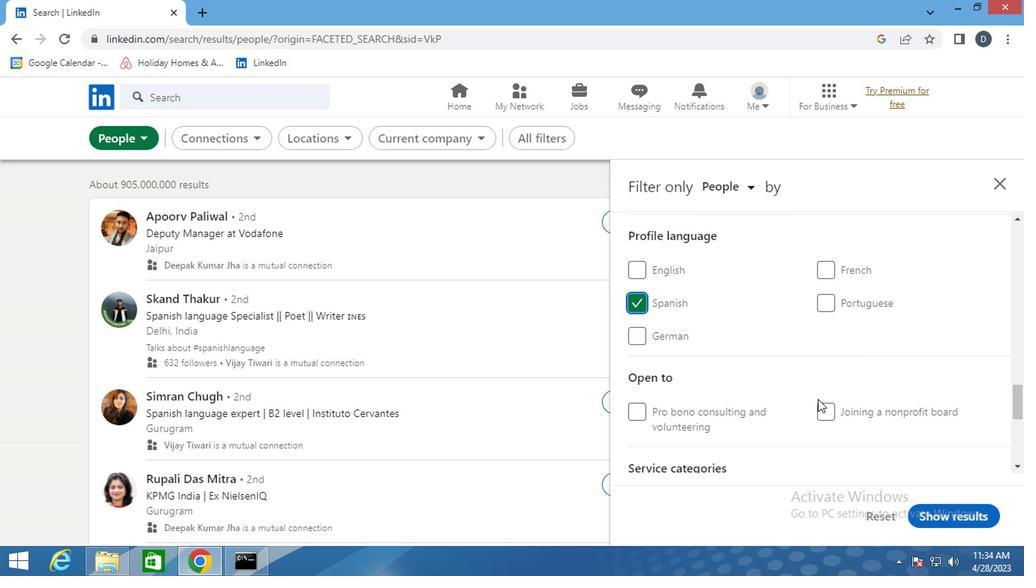 
Action: Mouse scrolled (840, 415) with delta (0, 0)
Screenshot: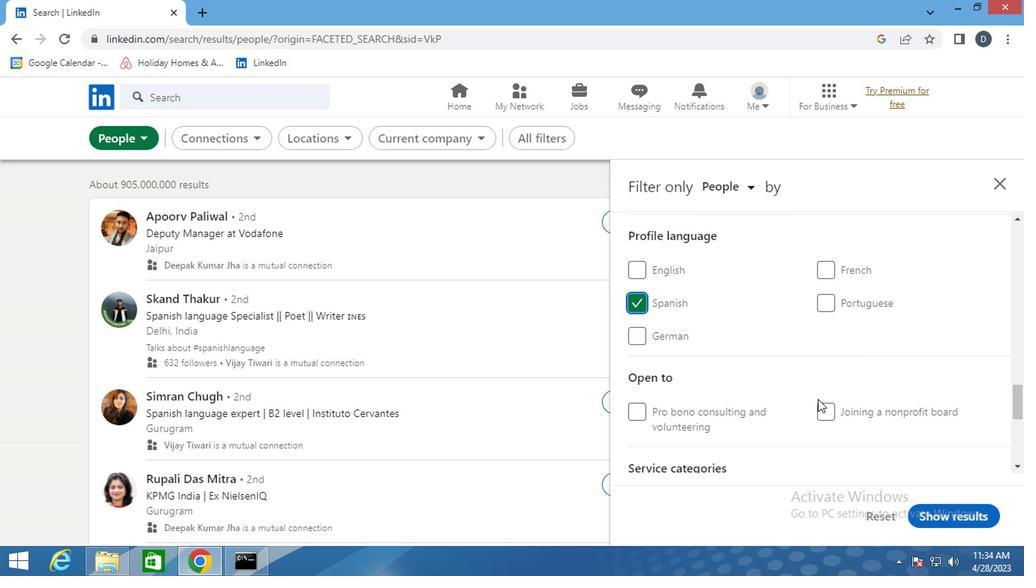 
Action: Mouse scrolled (840, 415) with delta (0, 0)
Screenshot: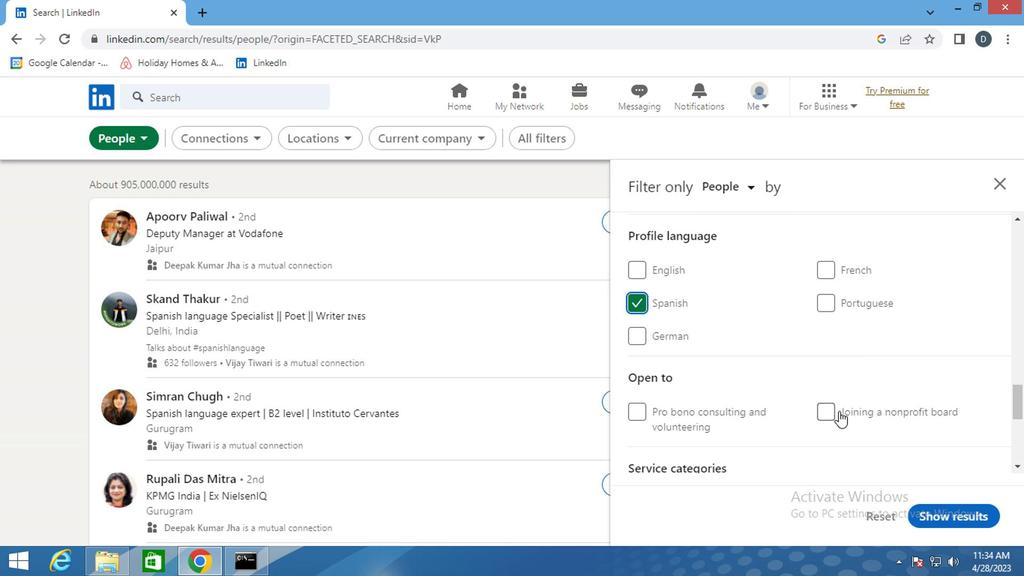 
Action: Mouse scrolled (840, 415) with delta (0, 0)
Screenshot: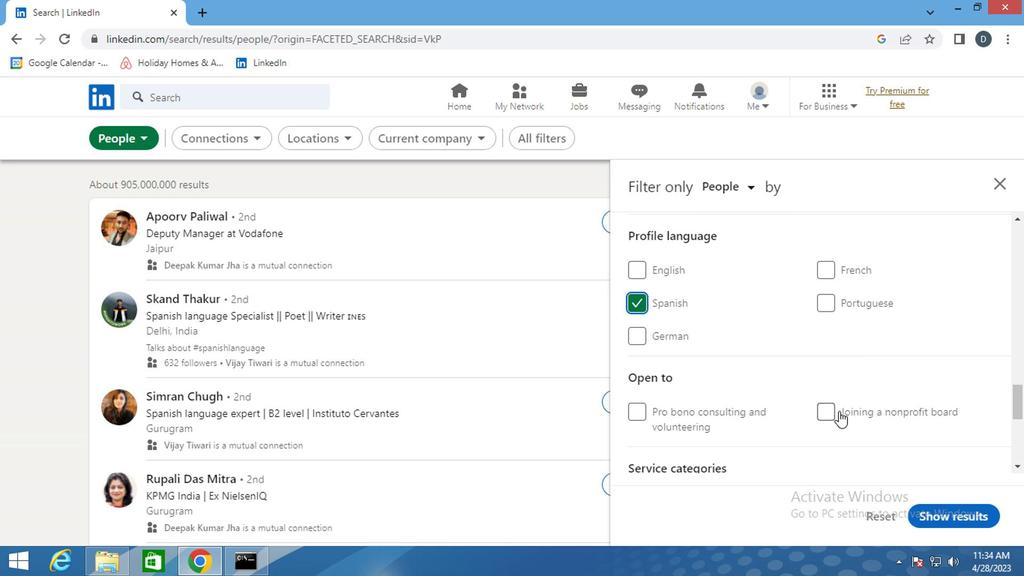 
Action: Mouse moved to (841, 414)
Screenshot: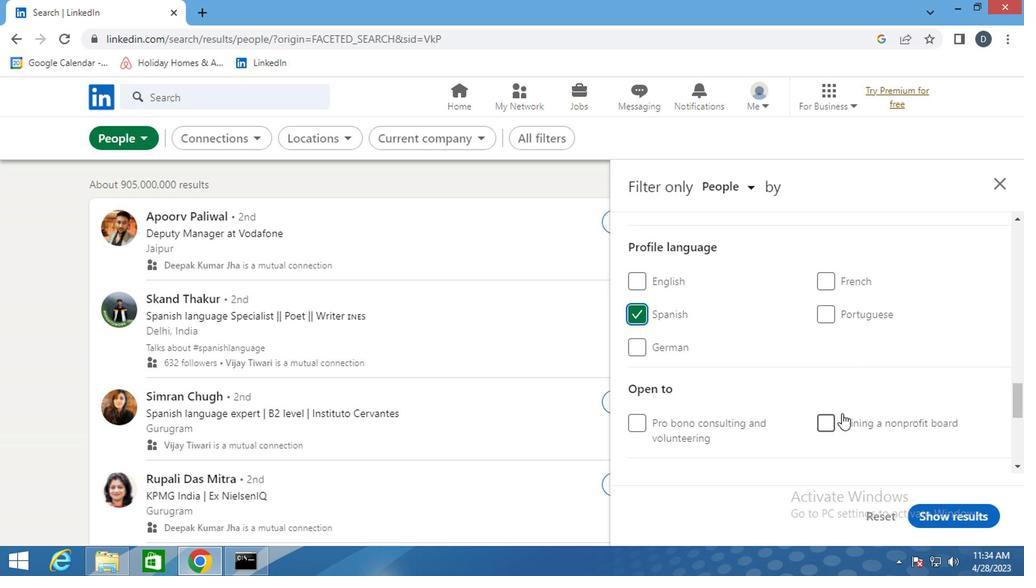 
Action: Mouse scrolled (841, 415) with delta (0, 0)
Screenshot: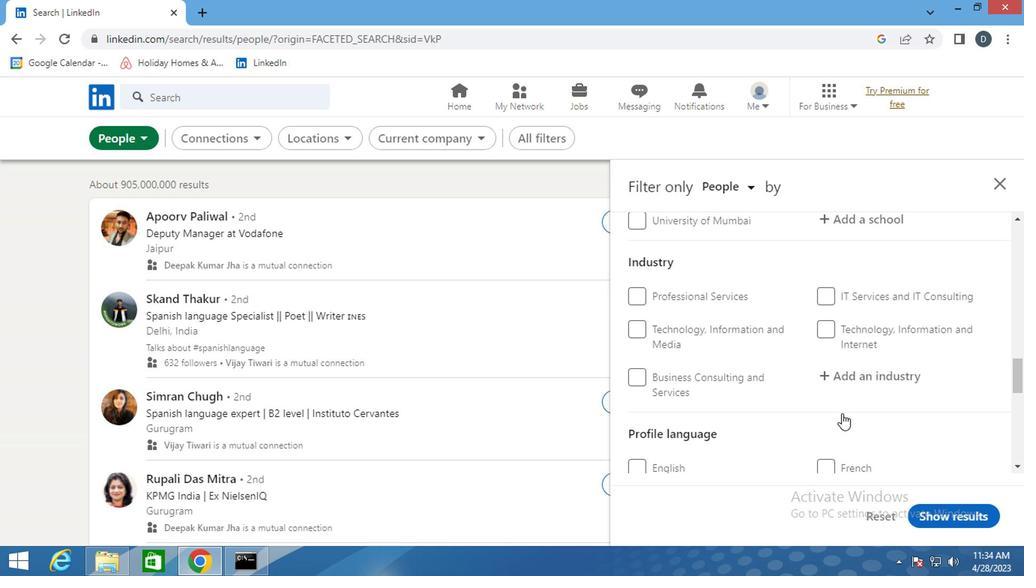 
Action: Mouse scrolled (841, 415) with delta (0, 0)
Screenshot: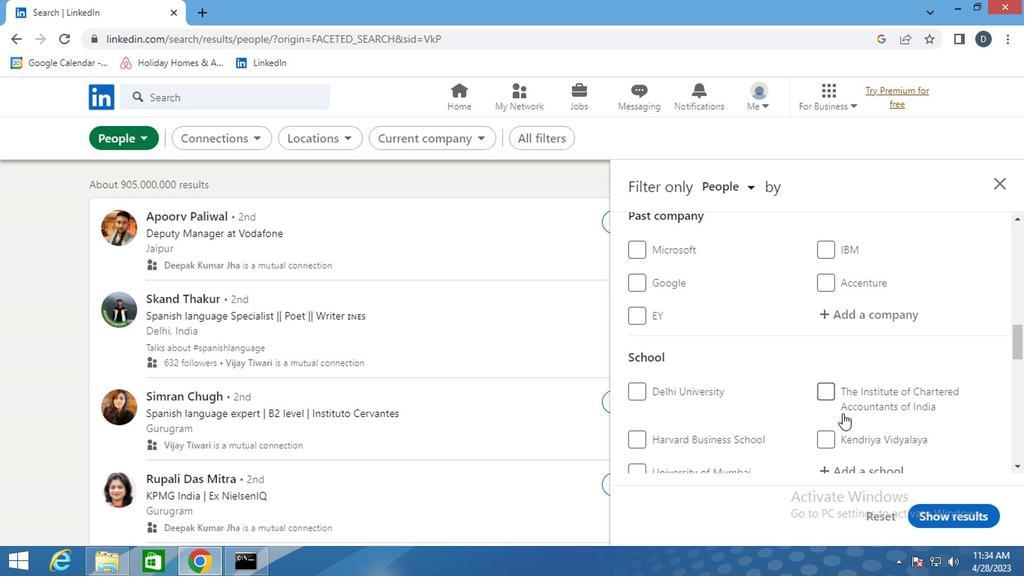 
Action: Mouse scrolled (841, 415) with delta (0, 0)
Screenshot: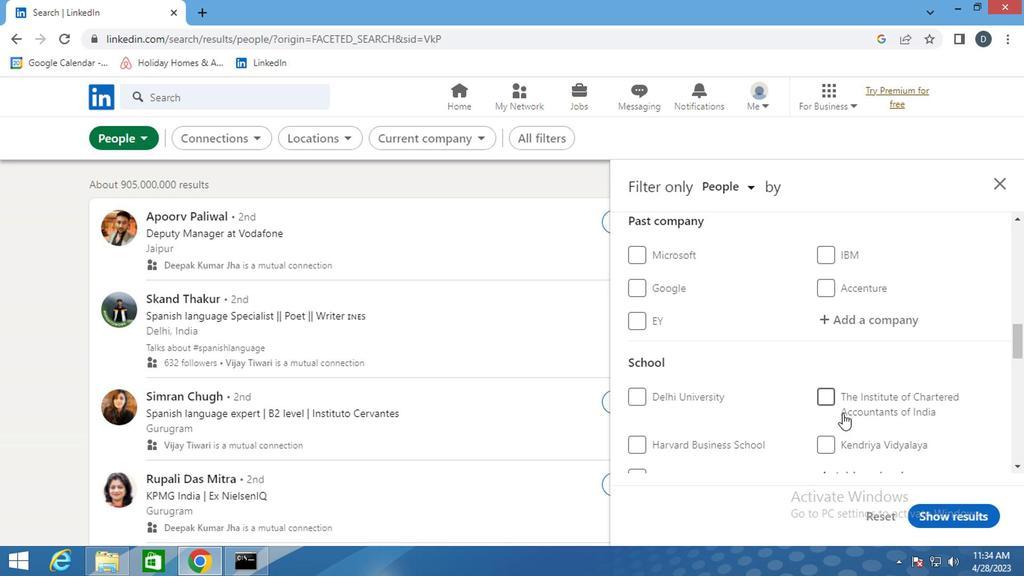 
Action: Mouse scrolled (841, 415) with delta (0, 0)
Screenshot: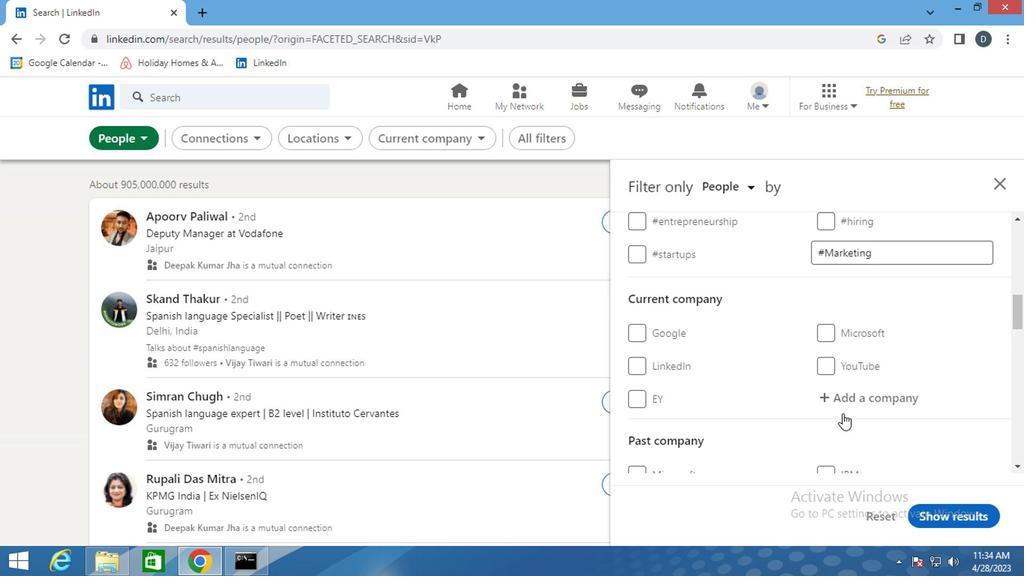 
Action: Mouse moved to (842, 415)
Screenshot: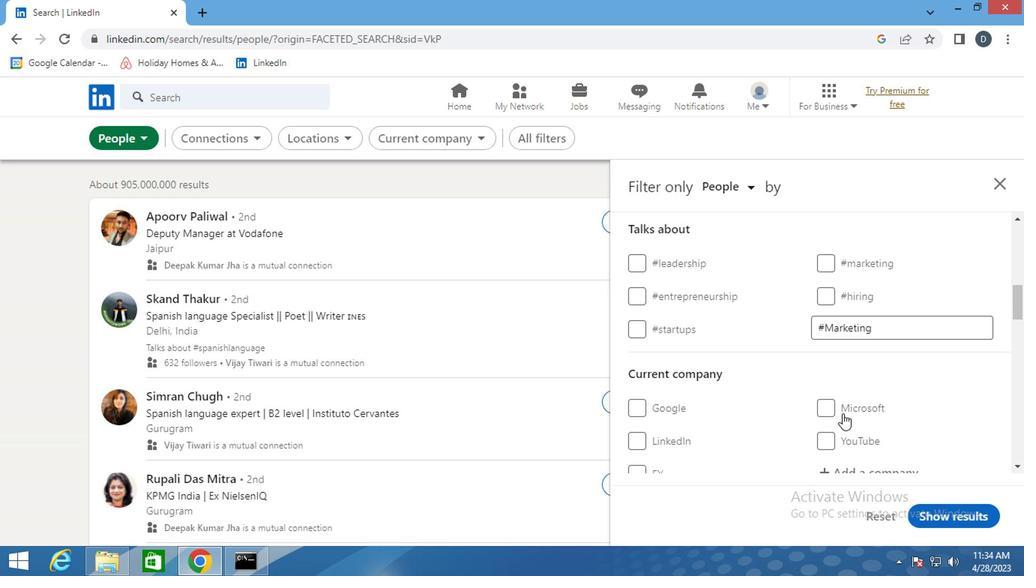 
Action: Mouse scrolled (842, 415) with delta (0, 0)
Screenshot: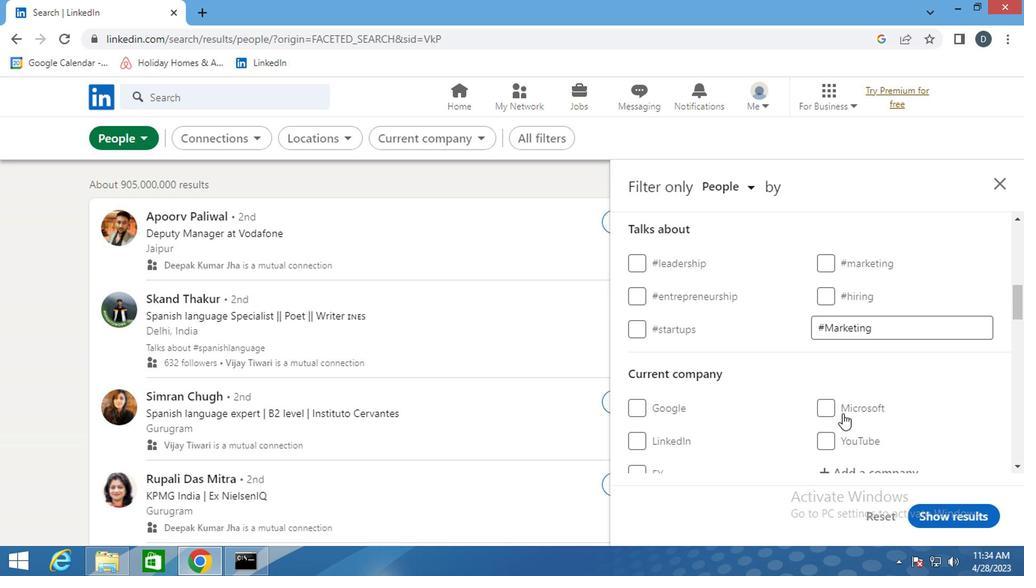 
Action: Mouse moved to (870, 400)
Screenshot: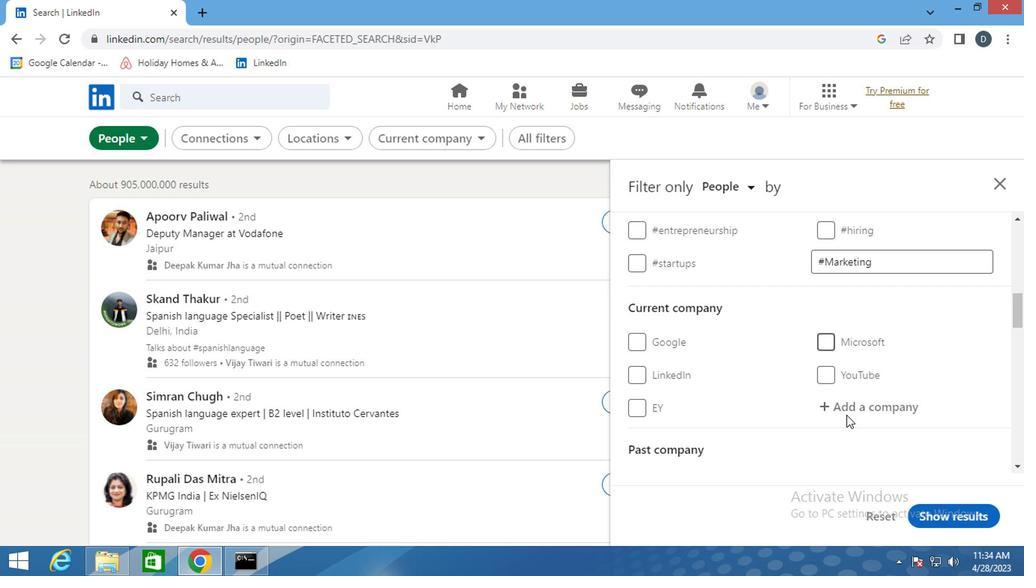 
Action: Mouse pressed left at (870, 400)
Screenshot: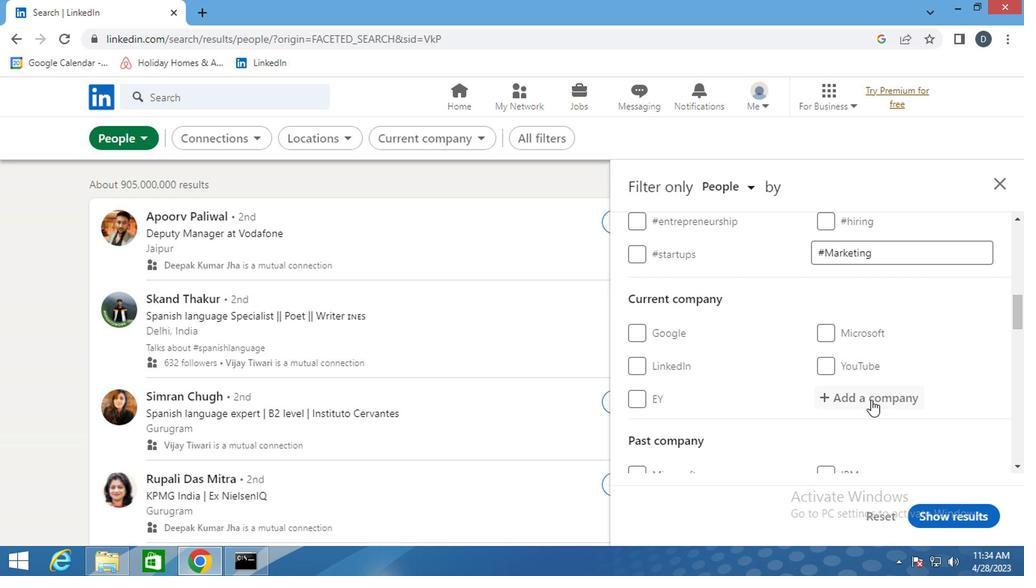 
Action: Mouse moved to (871, 398)
Screenshot: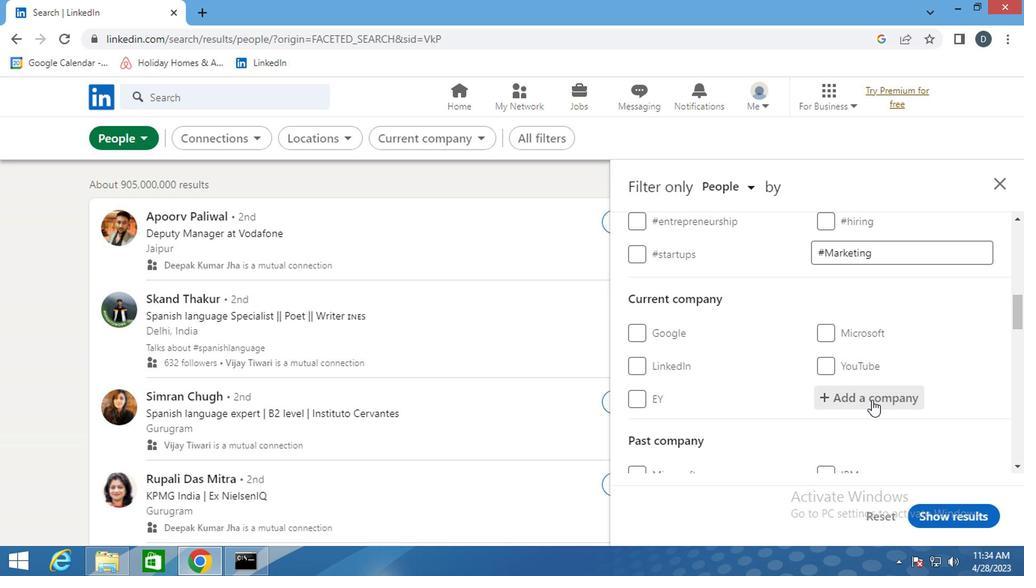 
Action: Key pressed <Key.shift><Key.shift><Key.shift><Key.shift><Key.shift><Key.shift><Key.shift>BHARTI<Key.space>A<Key.backspace><Key.shift>AI
Screenshot: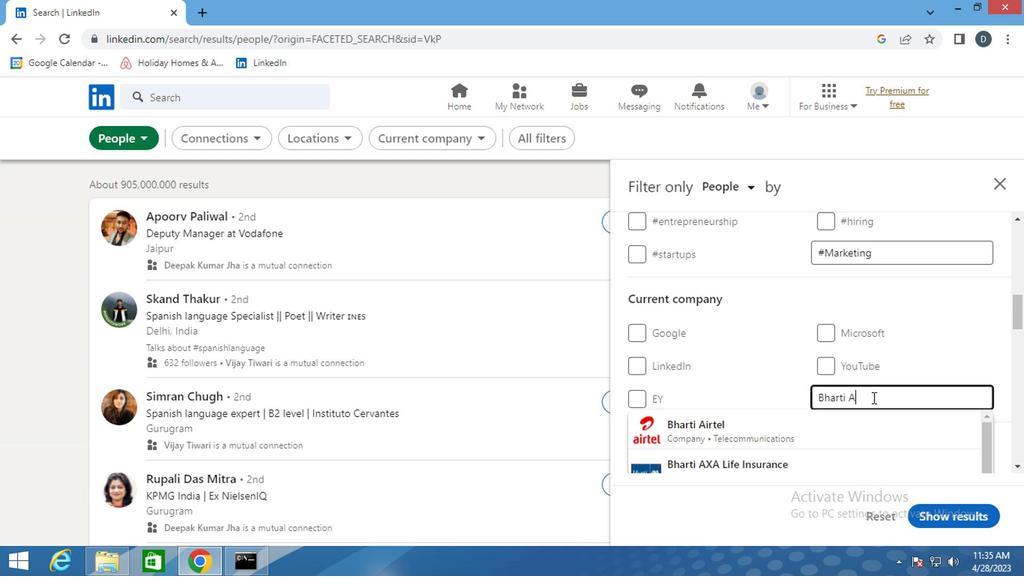 
Action: Mouse moved to (867, 427)
Screenshot: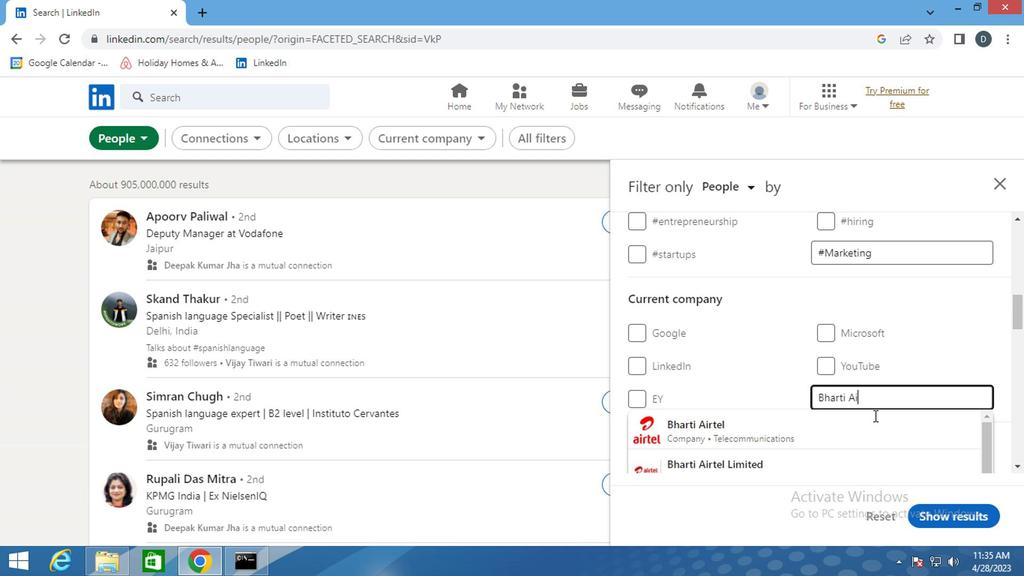 
Action: Mouse pressed left at (867, 427)
Screenshot: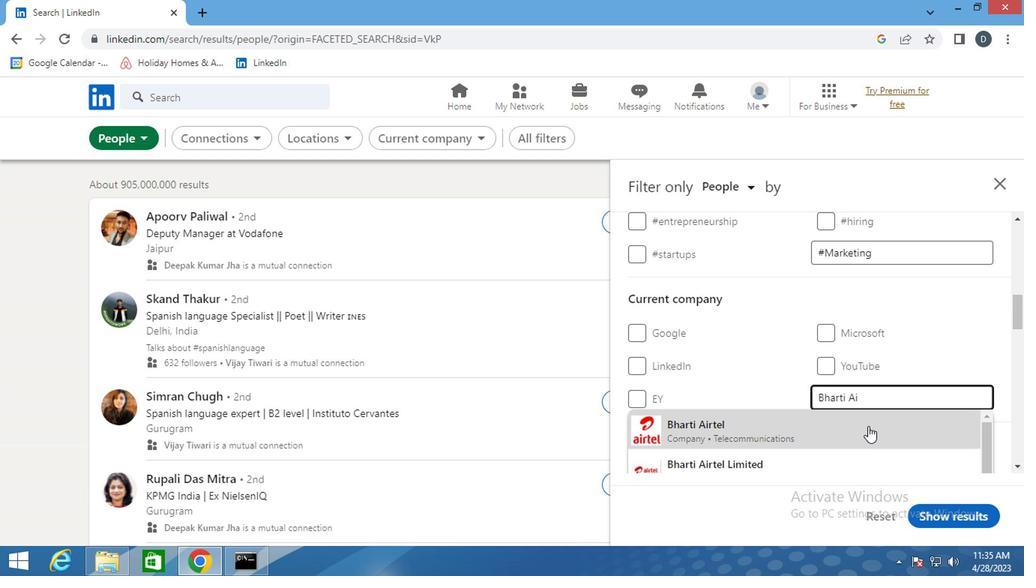 
Action: Mouse scrolled (867, 426) with delta (0, -1)
Screenshot: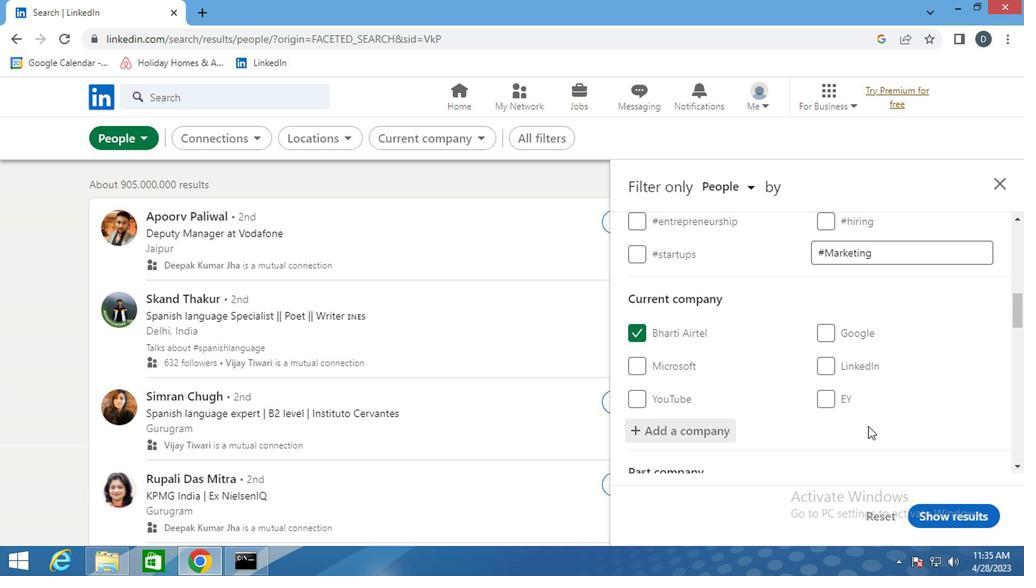 
Action: Mouse scrolled (867, 426) with delta (0, -1)
Screenshot: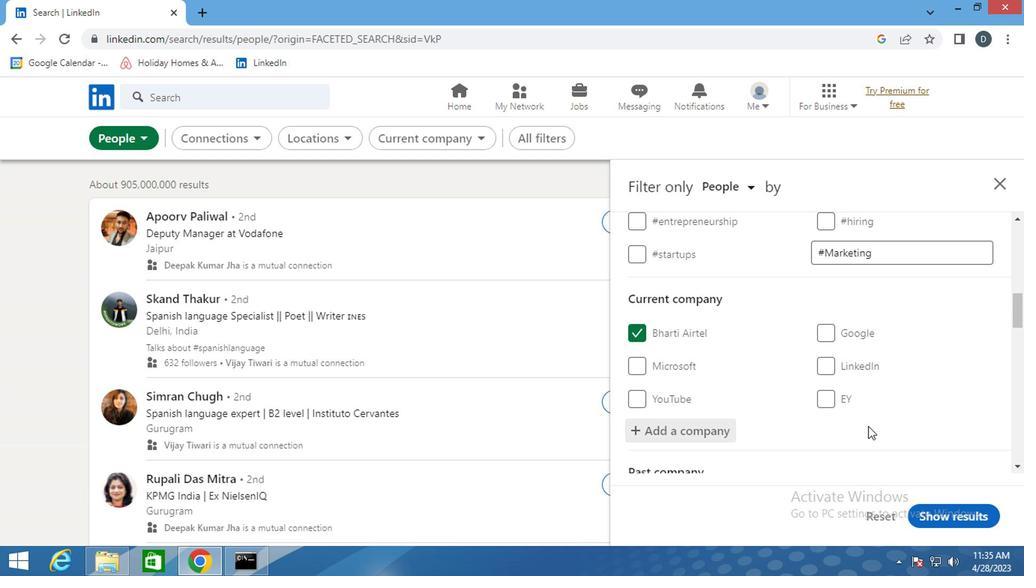 
Action: Mouse scrolled (867, 426) with delta (0, -1)
Screenshot: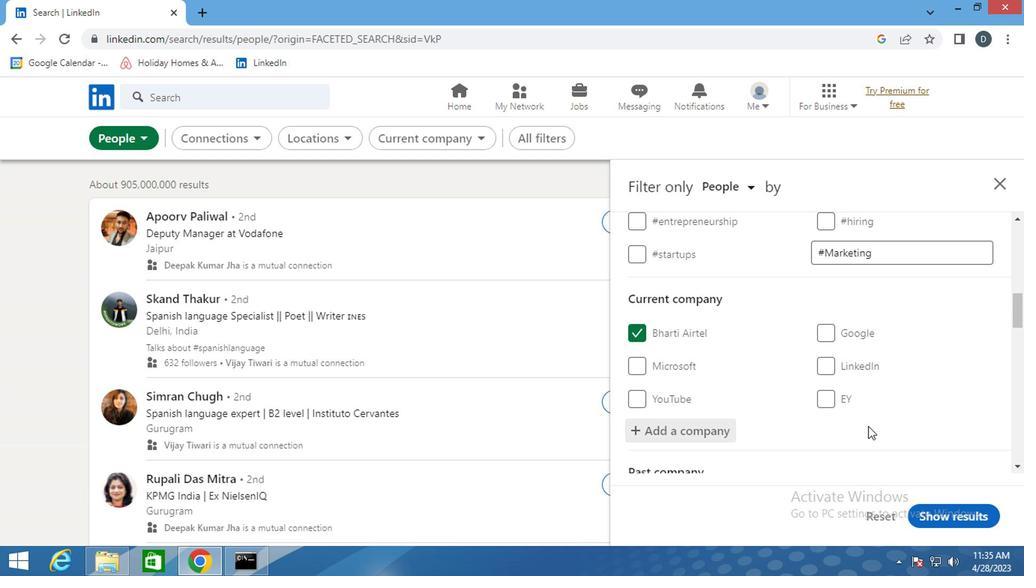
Action: Mouse moved to (851, 363)
Screenshot: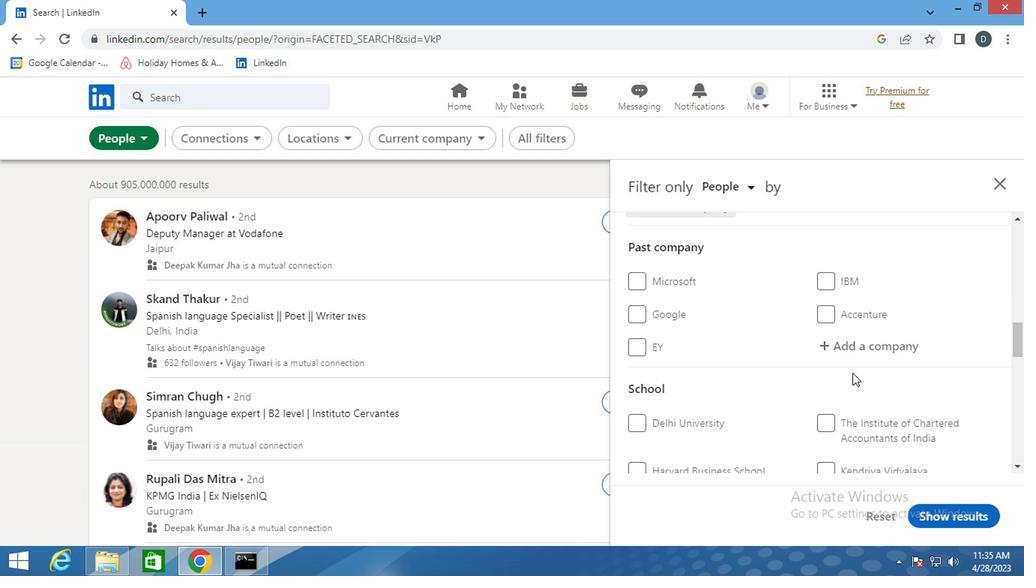 
Action: Mouse scrolled (851, 362) with delta (0, 0)
Screenshot: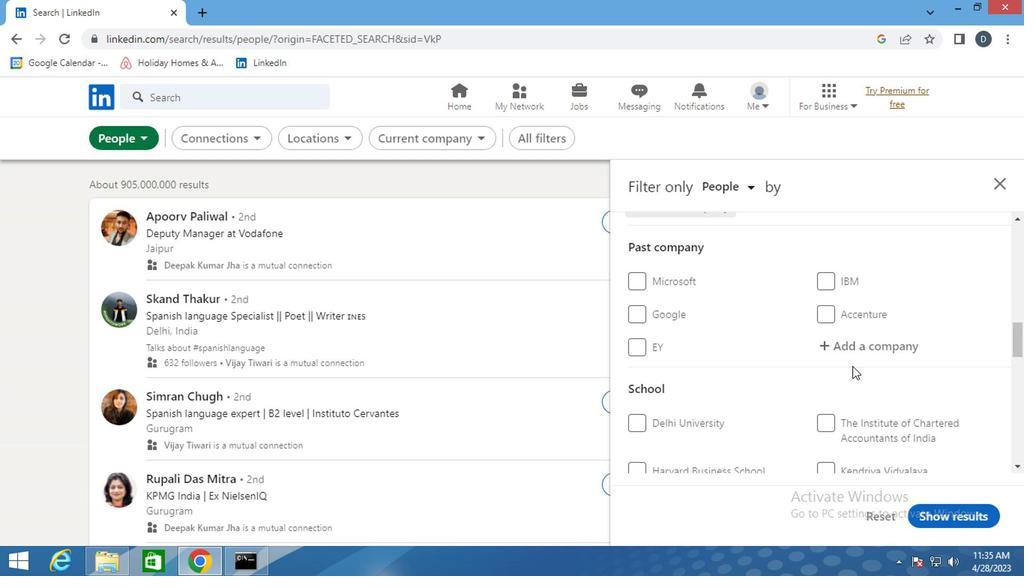 
Action: Mouse scrolled (851, 362) with delta (0, 0)
Screenshot: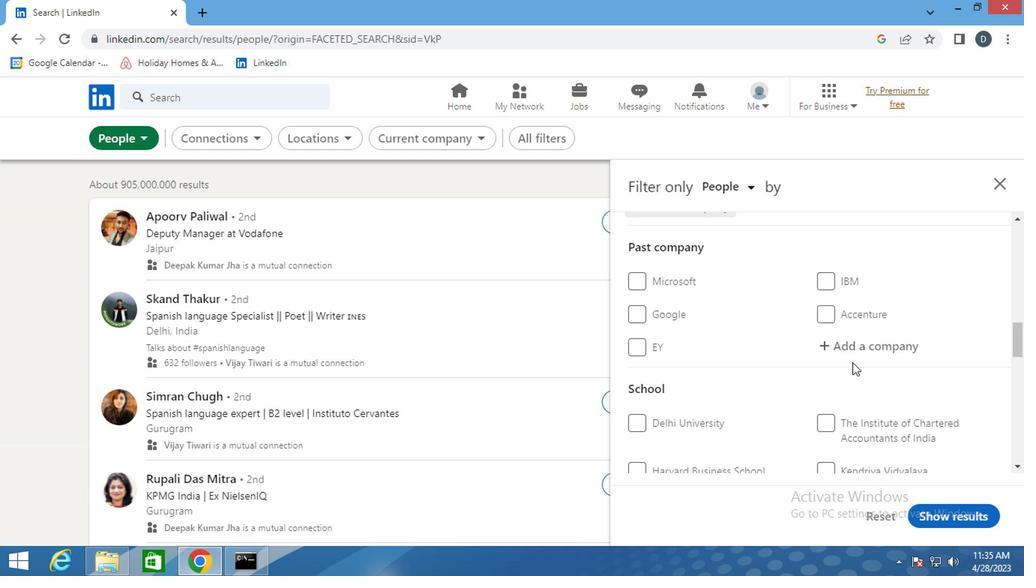 
Action: Mouse moved to (852, 351)
Screenshot: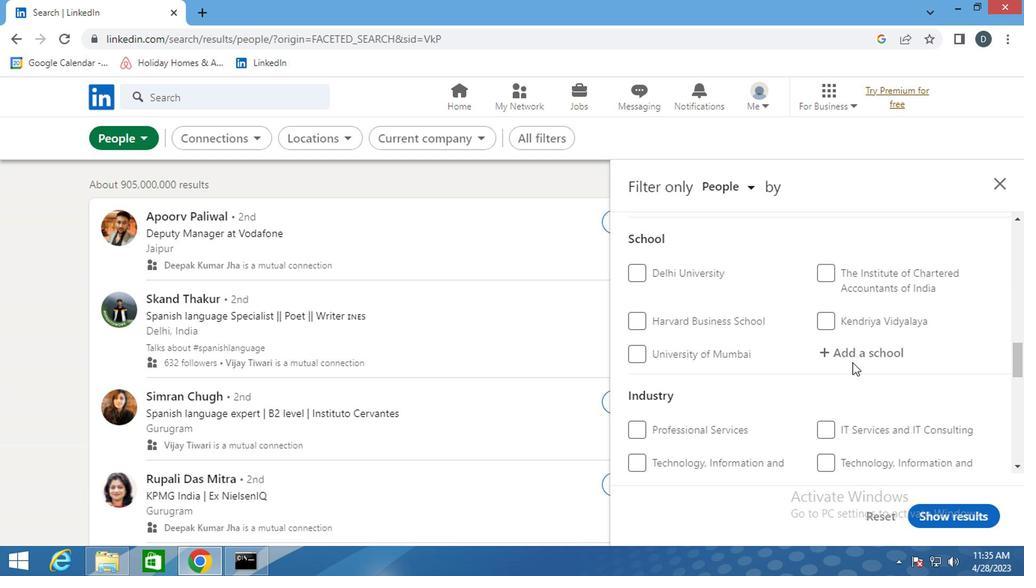 
Action: Mouse pressed left at (852, 351)
Screenshot: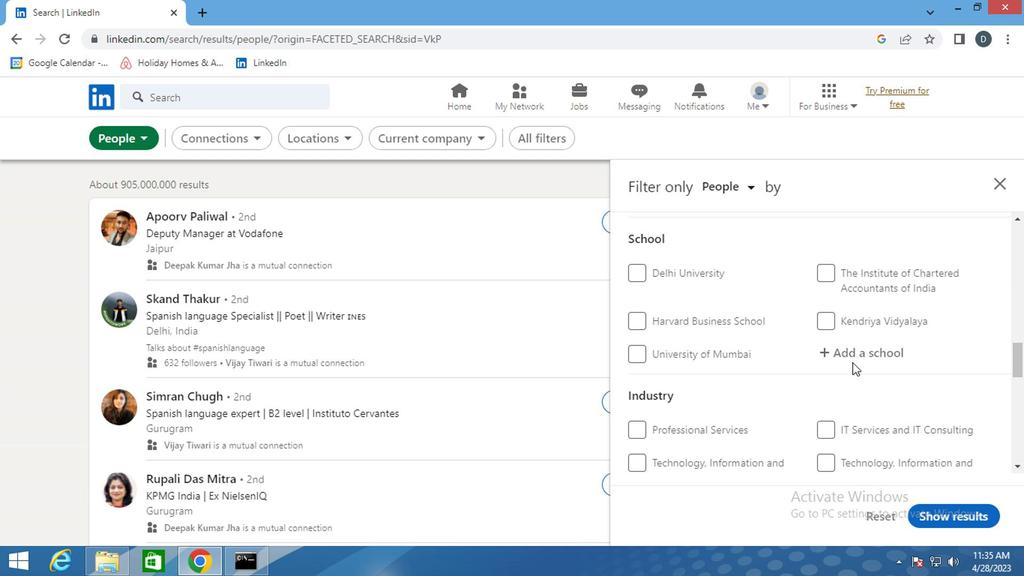 
Action: Mouse moved to (839, 352)
Screenshot: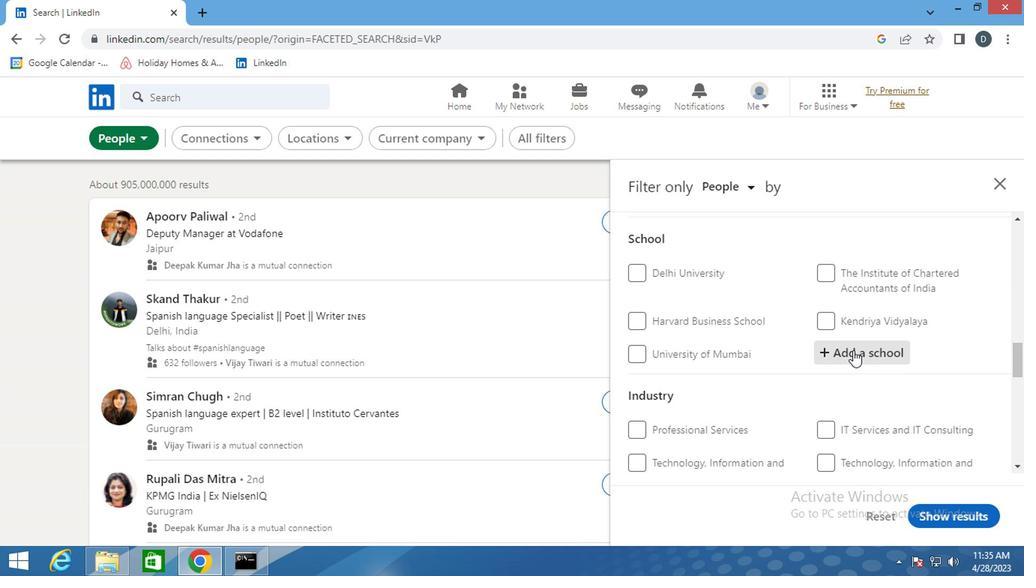 
Action: Key pressed <Key.shift>MAHAT
Screenshot: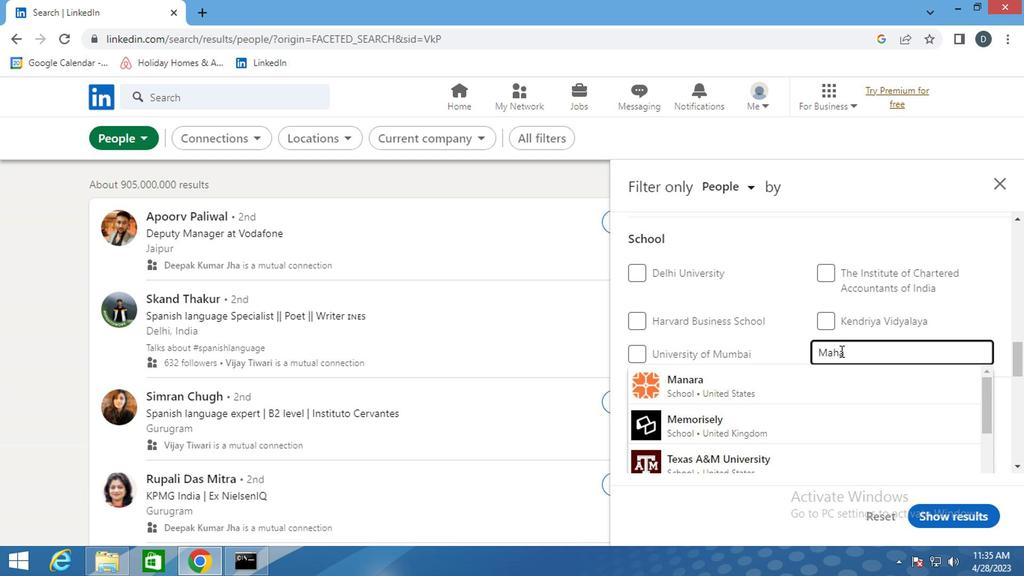 
Action: Mouse moved to (863, 411)
Screenshot: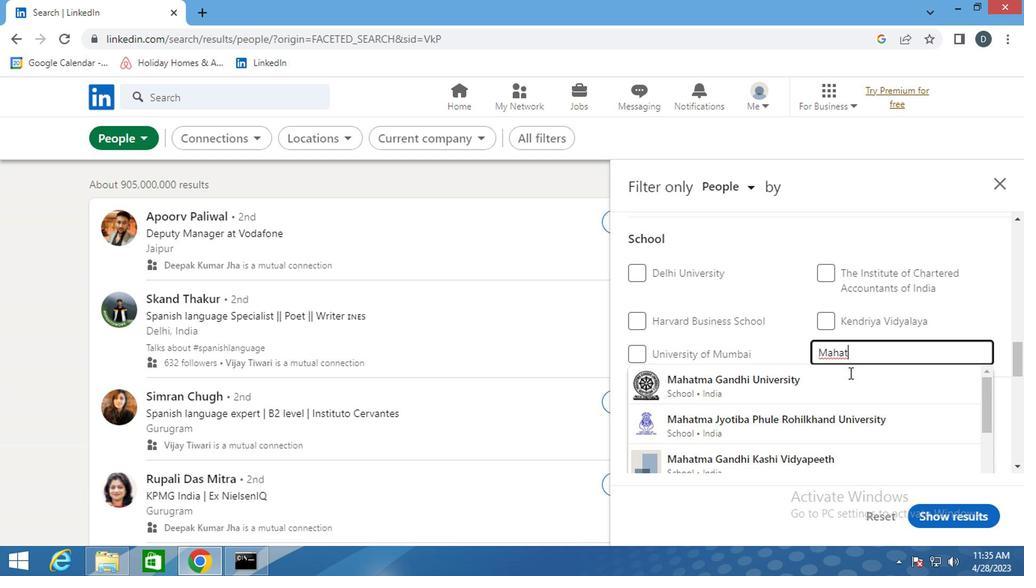 
Action: Mouse scrolled (863, 411) with delta (0, 0)
Screenshot: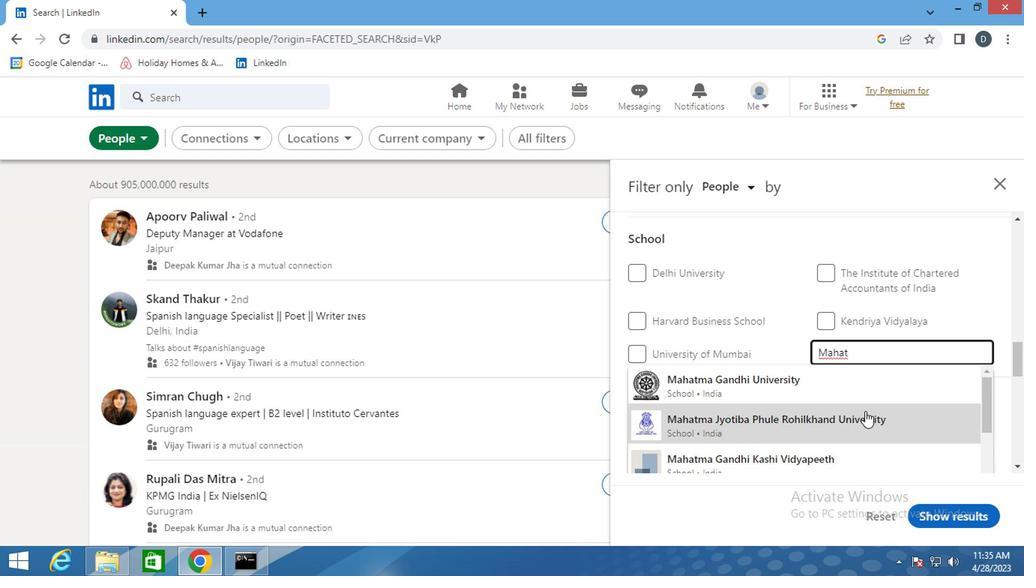 
Action: Mouse scrolled (863, 411) with delta (0, 0)
Screenshot: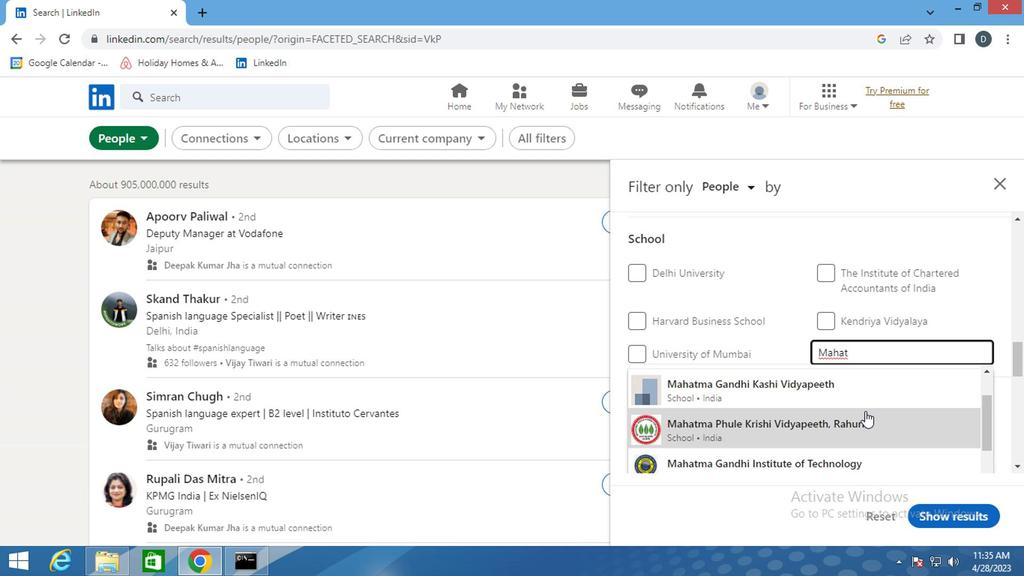 
Action: Mouse scrolled (863, 411) with delta (0, 0)
Screenshot: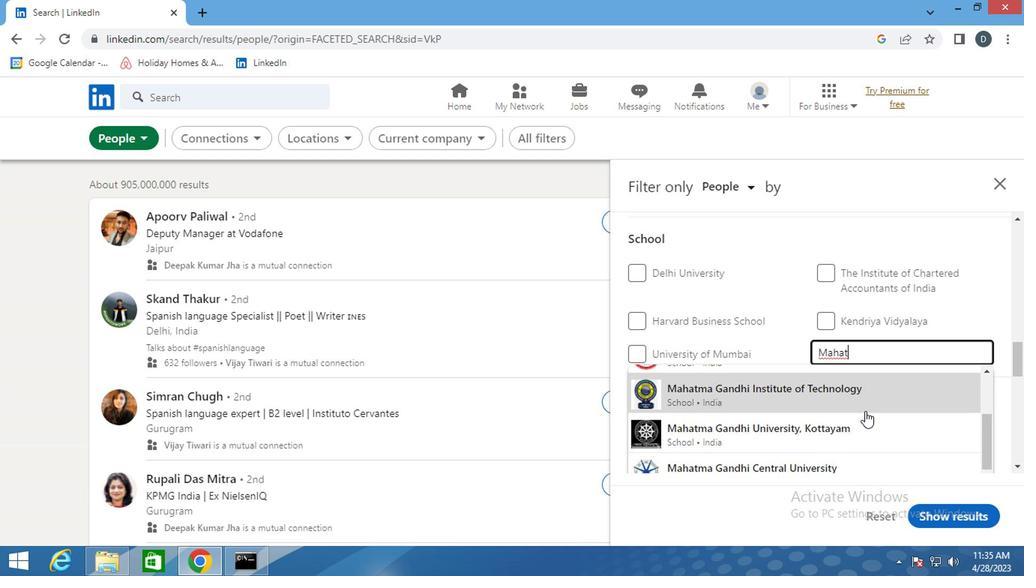 
Action: Mouse scrolled (863, 413) with delta (0, 1)
Screenshot: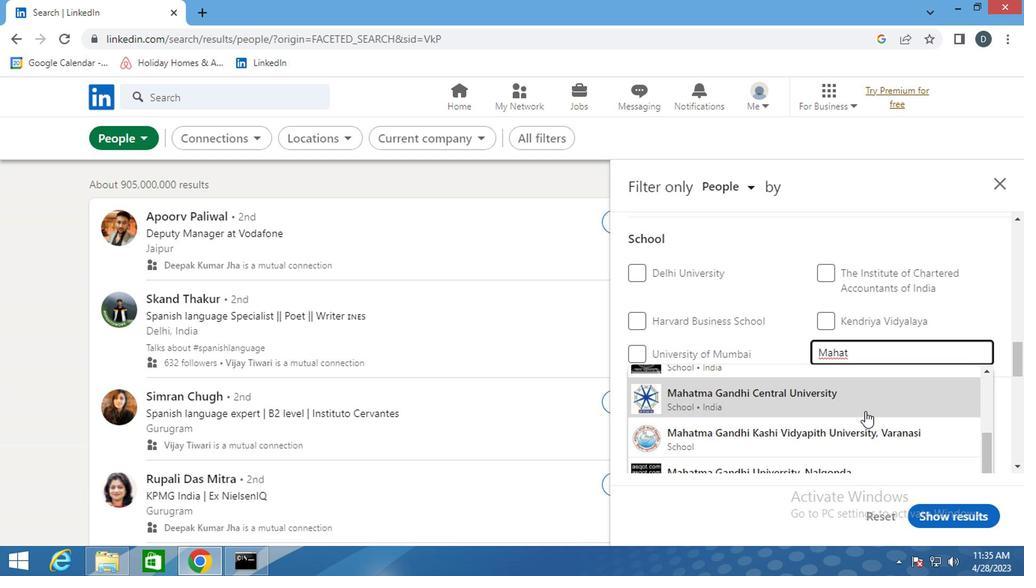 
Action: Mouse scrolled (863, 413) with delta (0, 1)
Screenshot: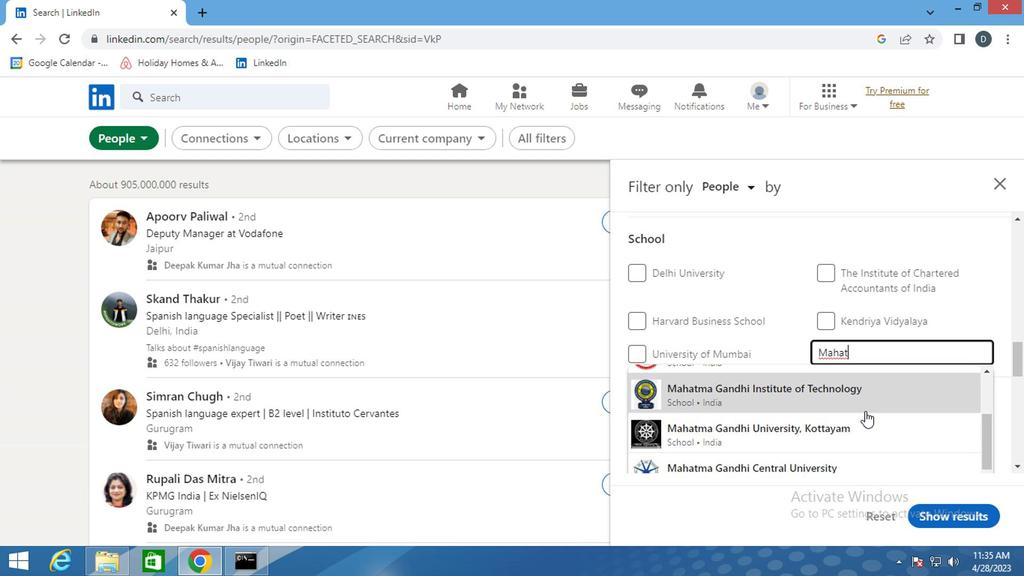 
Action: Mouse scrolled (863, 413) with delta (0, 1)
Screenshot: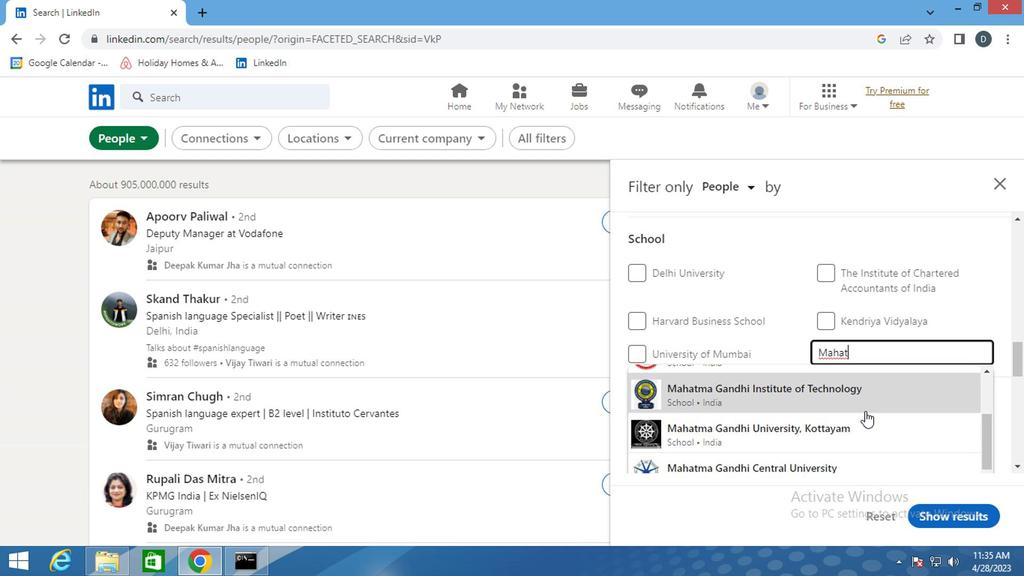 
Action: Mouse scrolled (863, 413) with delta (0, 1)
Screenshot: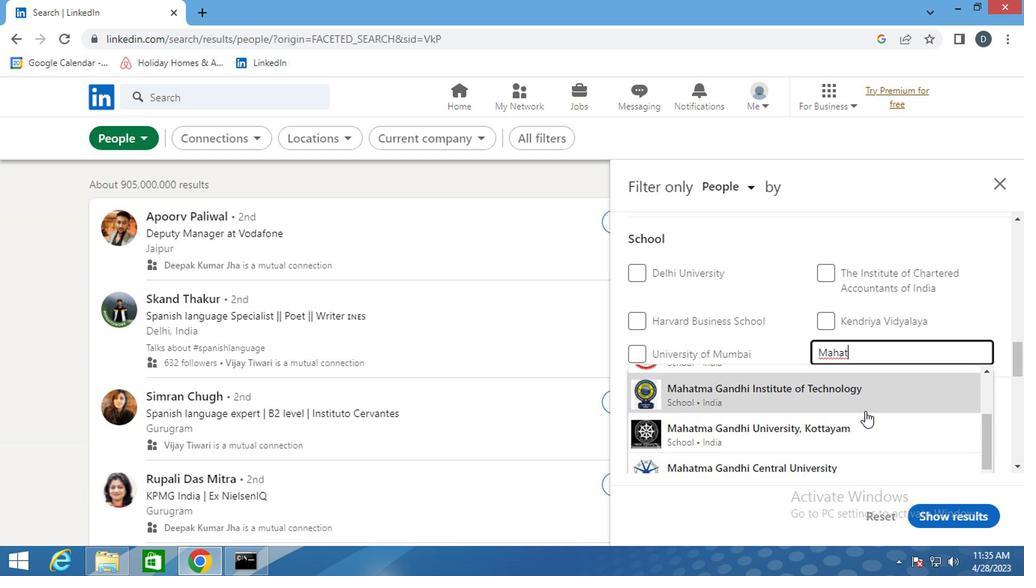 
Action: Mouse scrolled (863, 413) with delta (0, 1)
Screenshot: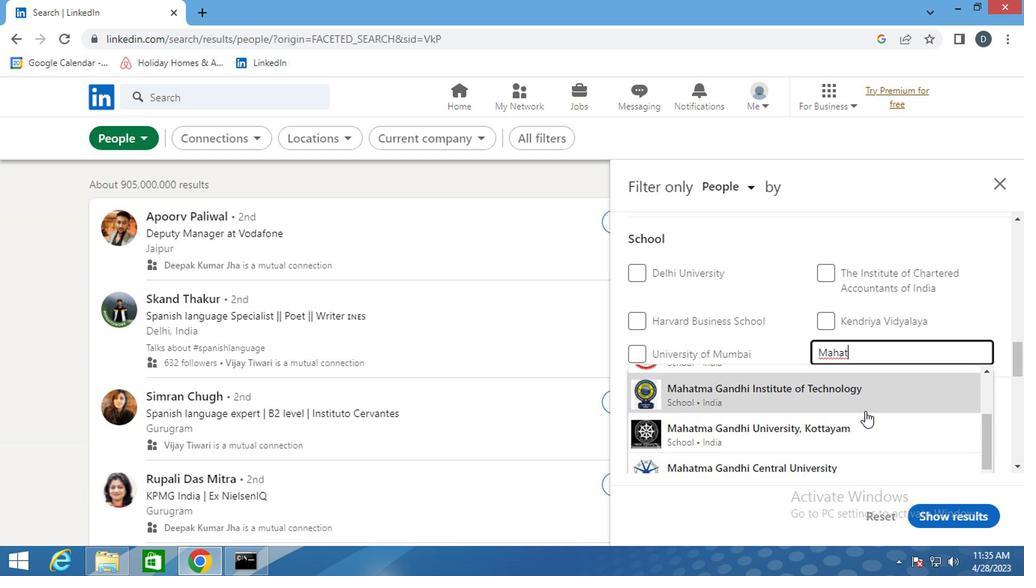 
Action: Mouse scrolled (863, 413) with delta (0, 1)
Screenshot: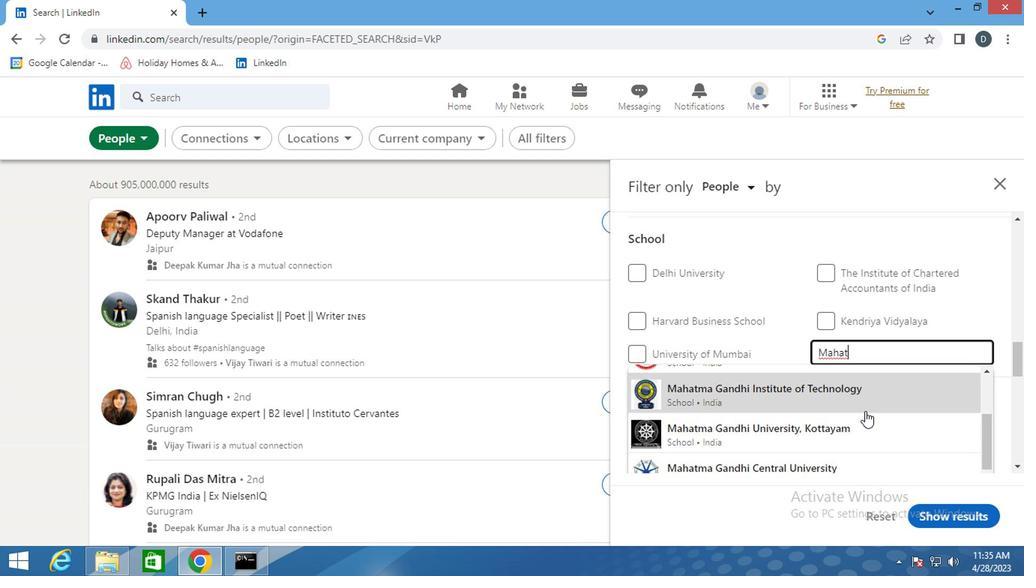 
Action: Mouse moved to (862, 413)
Screenshot: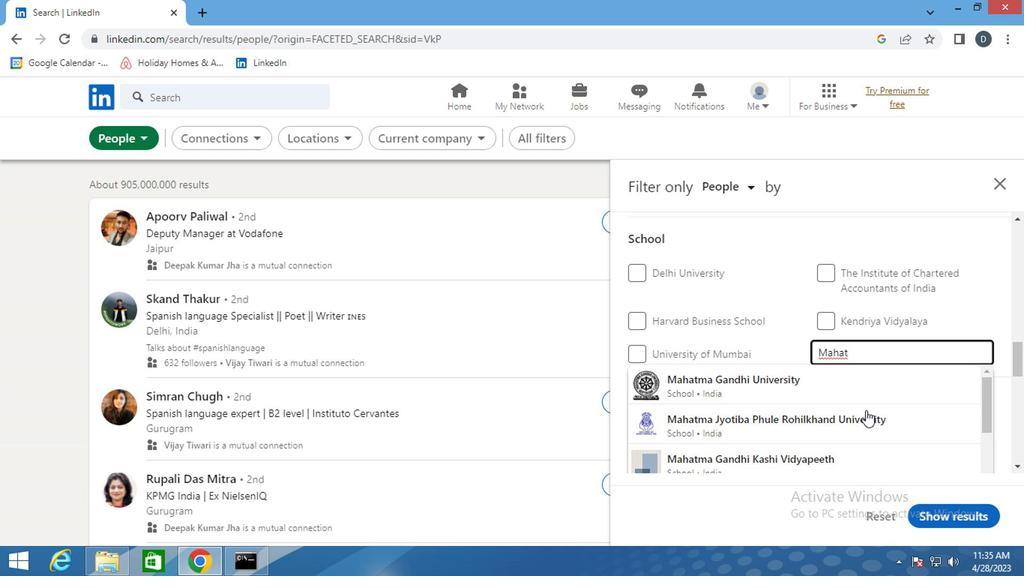 
Action: Key pressed MA<Key.space><Key.shift><Key.shift><Key.shift><Key.shift><Key.shift><Key.shift><Key.shift>GANDHI<Key.space><Key.shift>CH
Screenshot: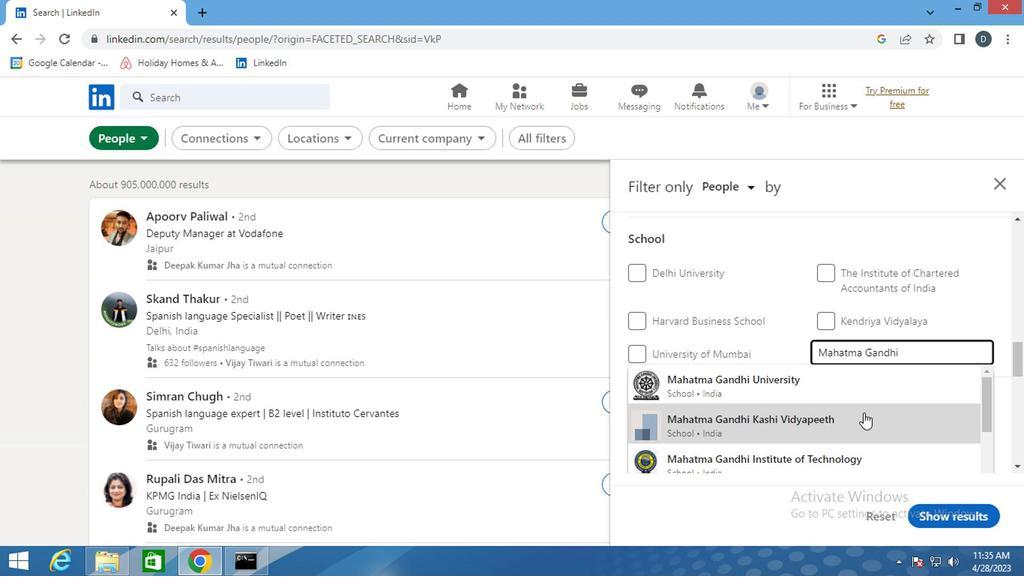 
Action: Mouse moved to (870, 385)
Screenshot: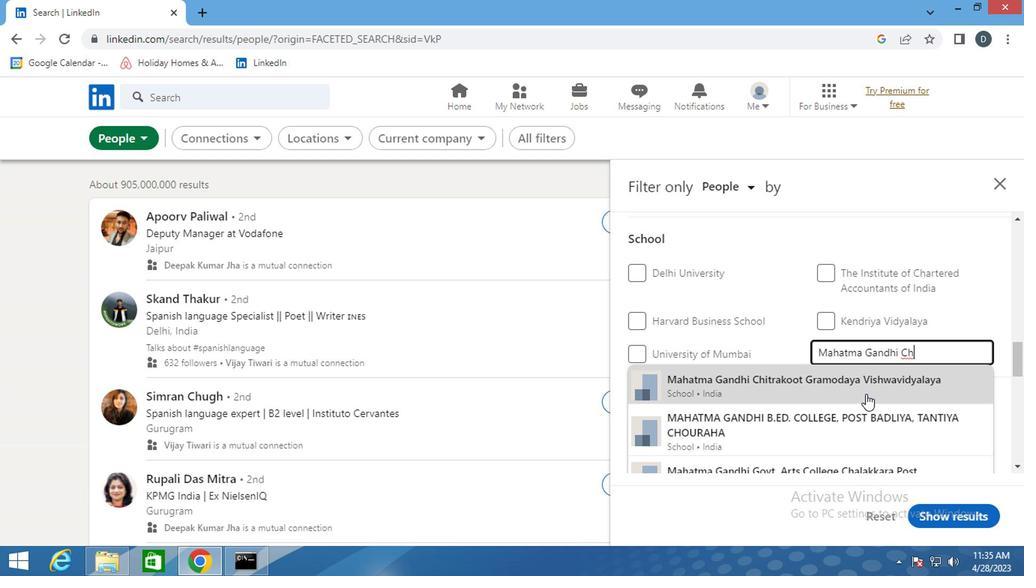 
Action: Mouse pressed left at (870, 385)
Screenshot: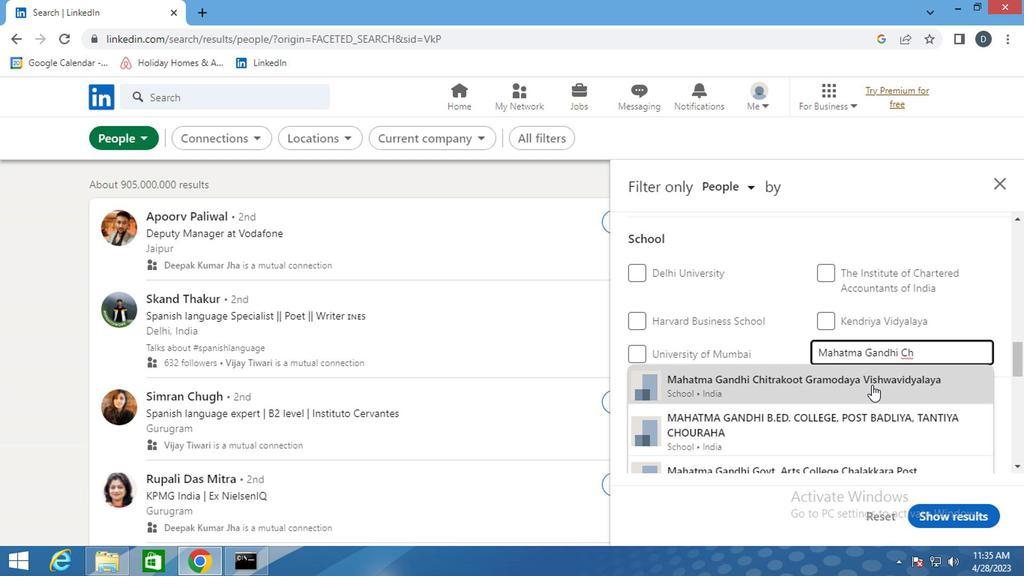 
Action: Mouse scrolled (870, 385) with delta (0, 0)
Screenshot: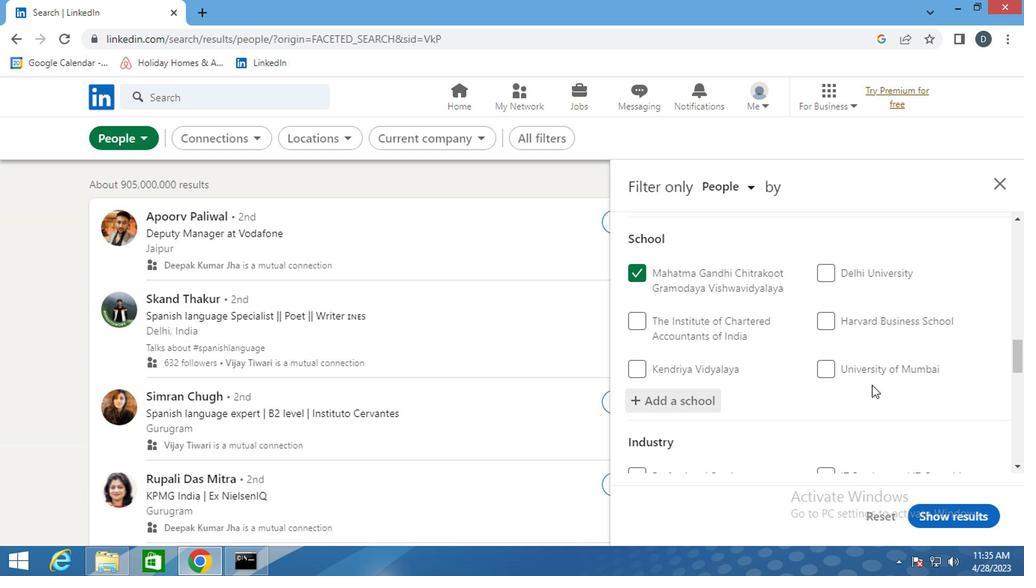 
Action: Mouse scrolled (870, 385) with delta (0, 0)
Screenshot: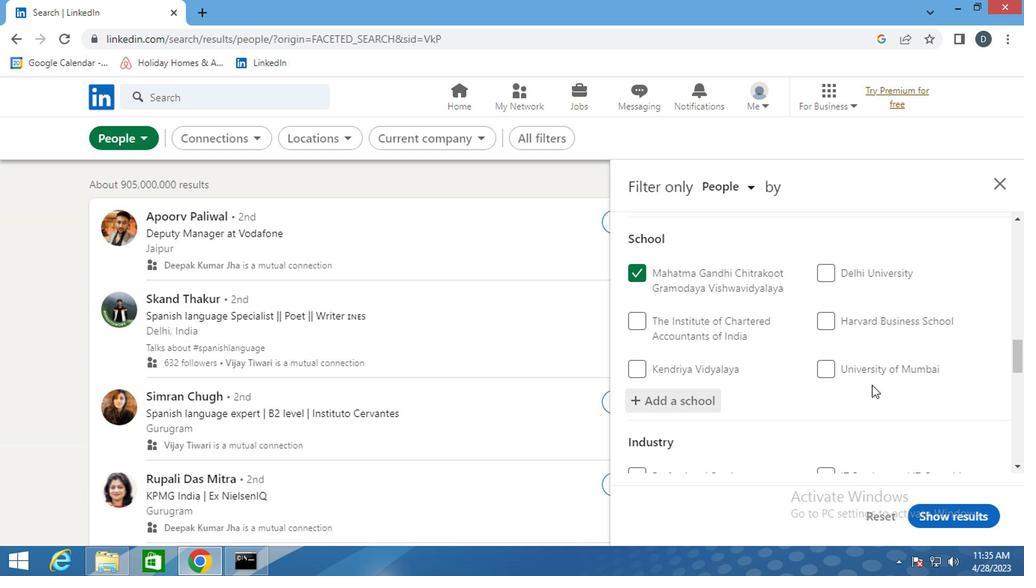 
Action: Mouse moved to (871, 383)
Screenshot: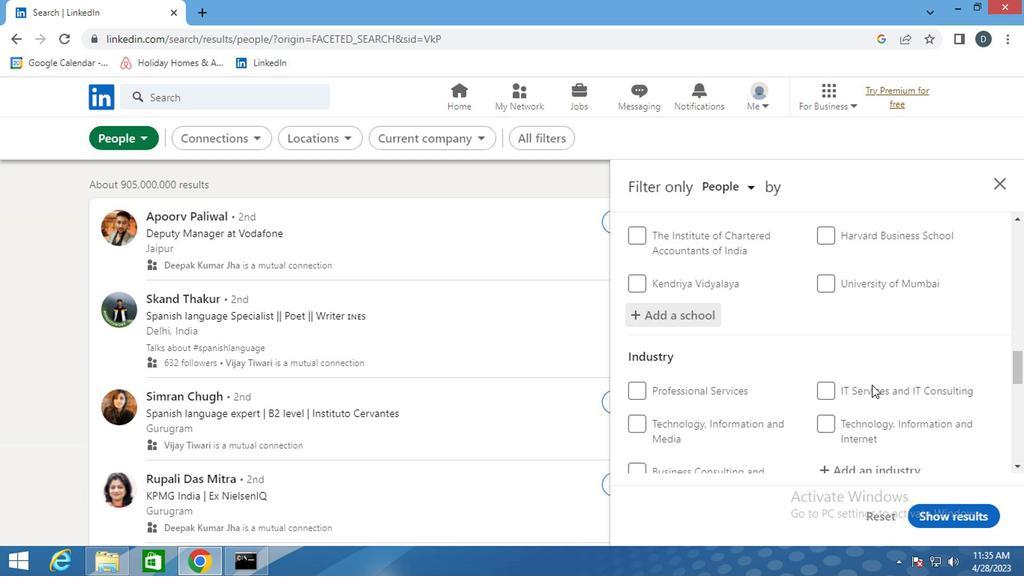 
Action: Mouse scrolled (871, 383) with delta (0, 0)
Screenshot: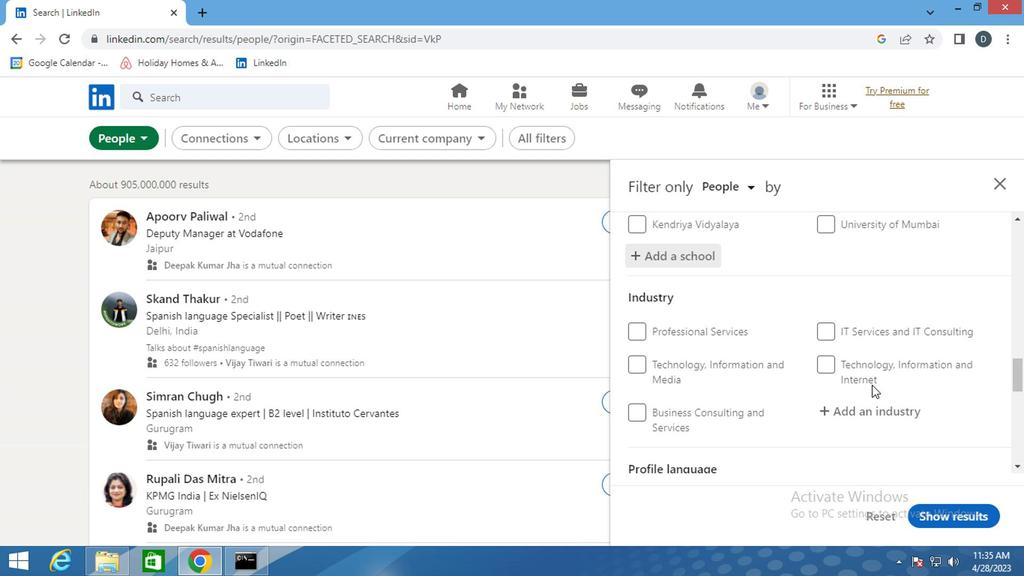 
Action: Mouse moved to (877, 337)
Screenshot: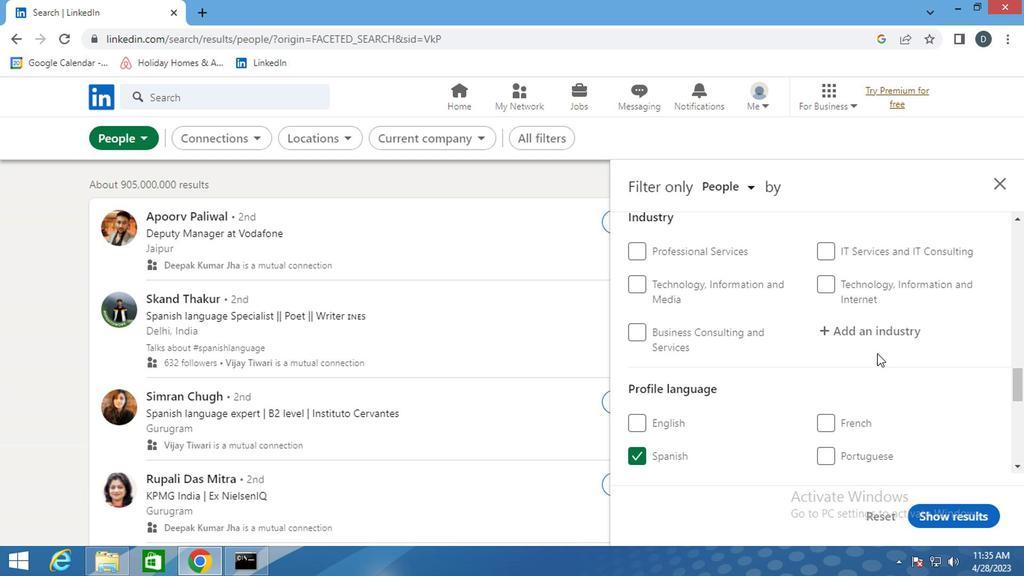 
Action: Mouse pressed left at (877, 337)
Screenshot: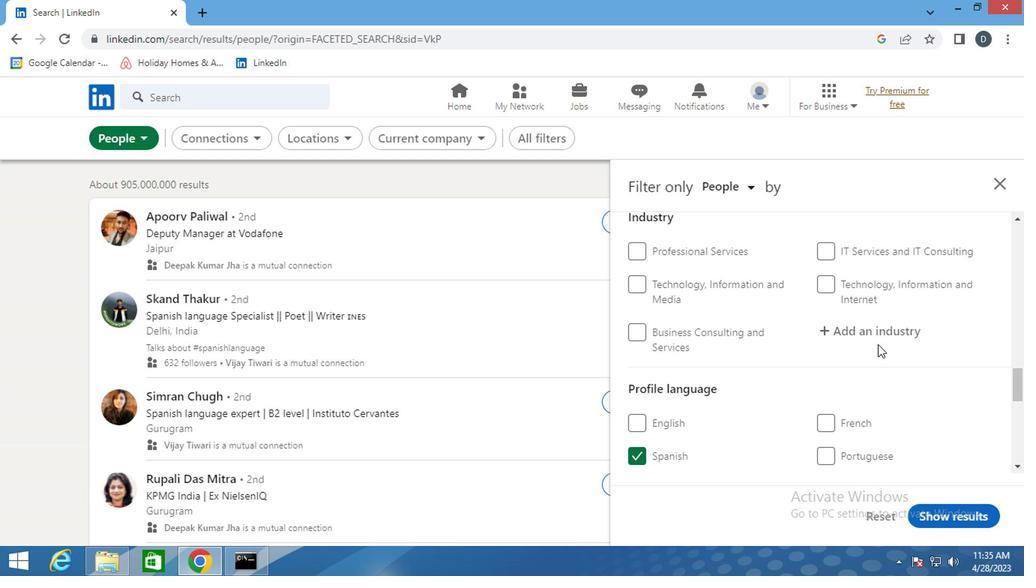 
Action: Key pressed <Key.shift>TEM
Screenshot: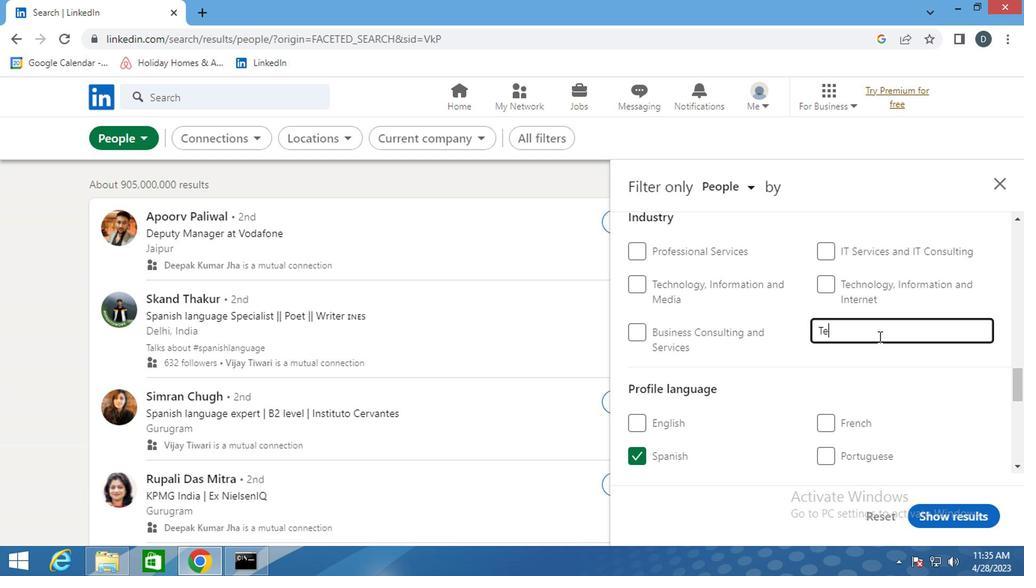 
Action: Mouse moved to (871, 346)
Screenshot: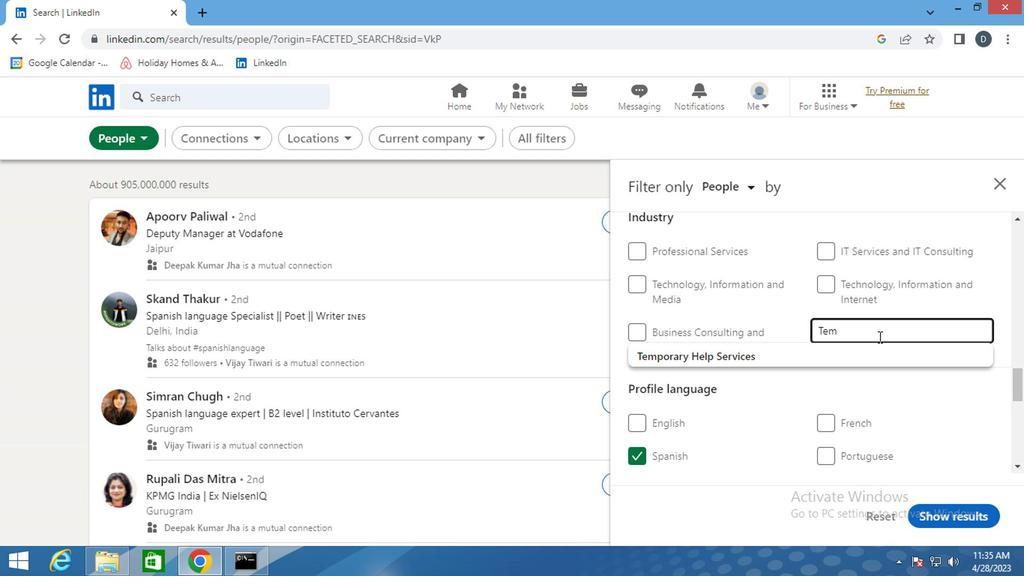 
Action: Mouse pressed left at (871, 346)
Screenshot: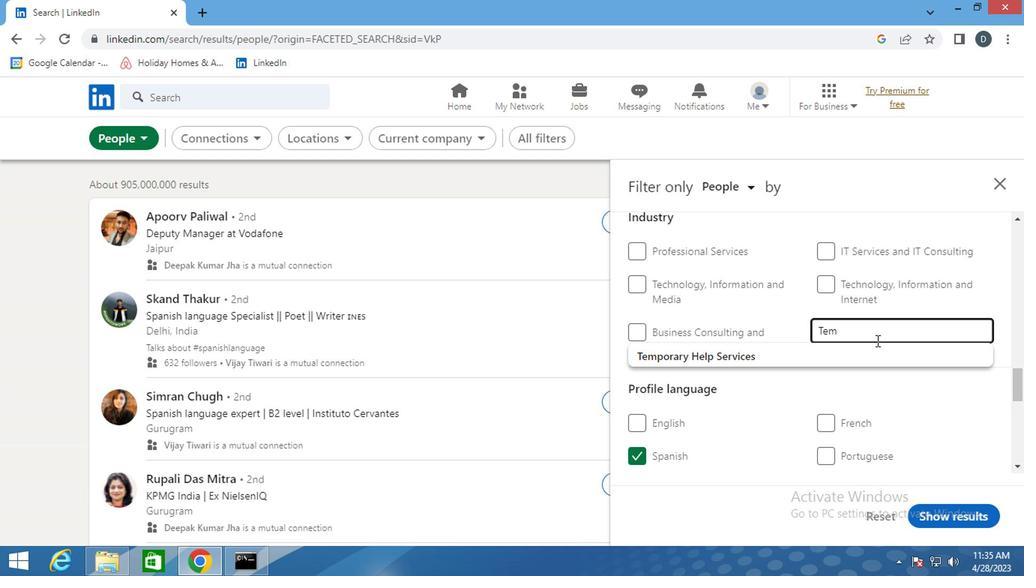 
Action: Mouse moved to (871, 350)
Screenshot: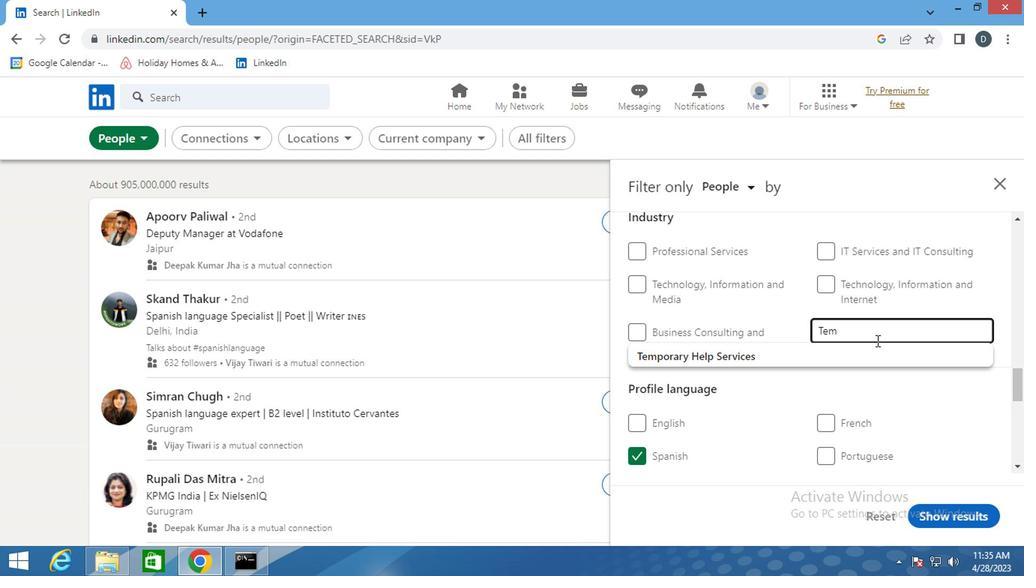 
Action: Mouse scrolled (871, 349) with delta (0, 0)
Screenshot: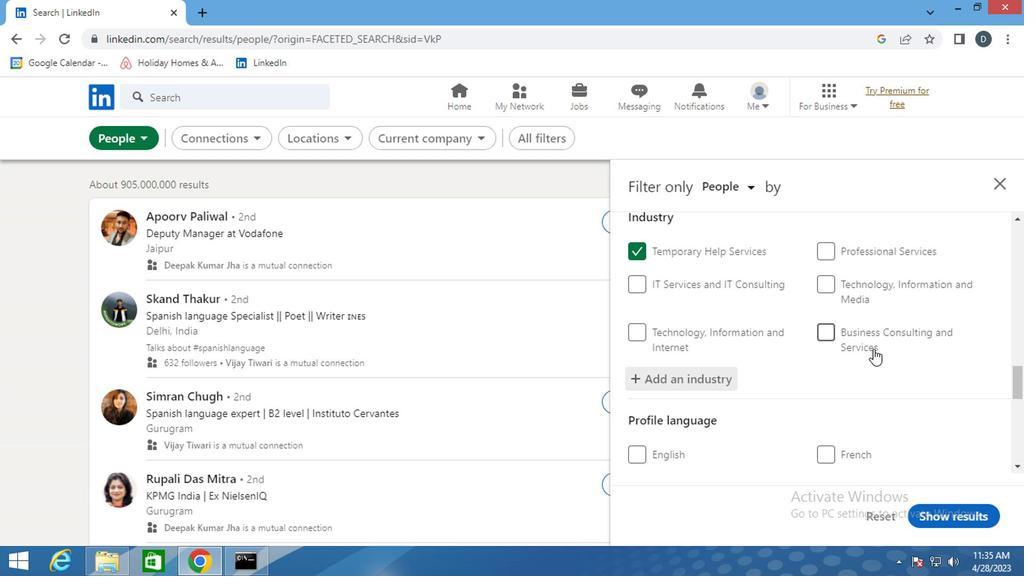 
Action: Mouse scrolled (871, 349) with delta (0, 0)
Screenshot: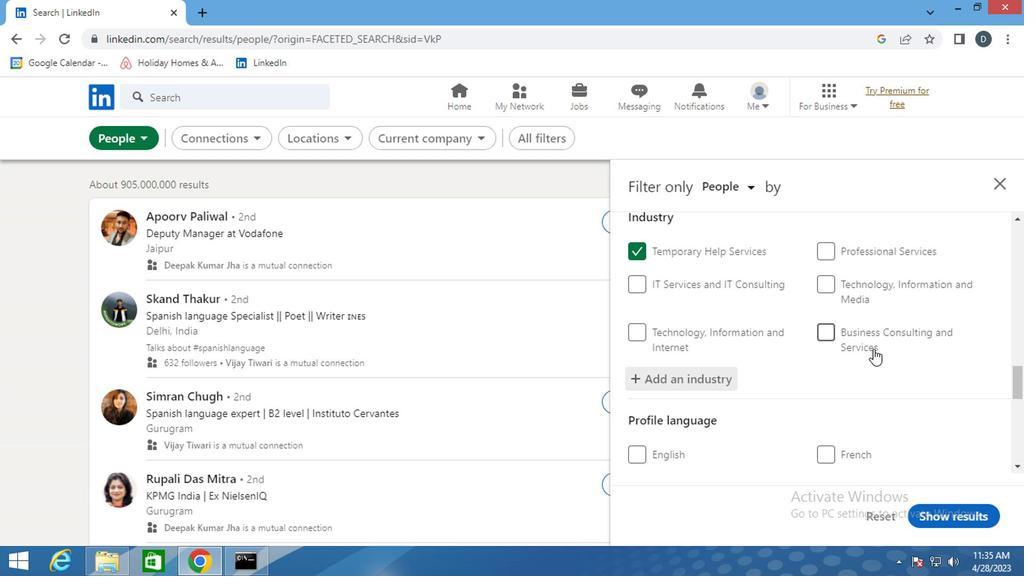 
Action: Mouse moved to (749, 348)
Screenshot: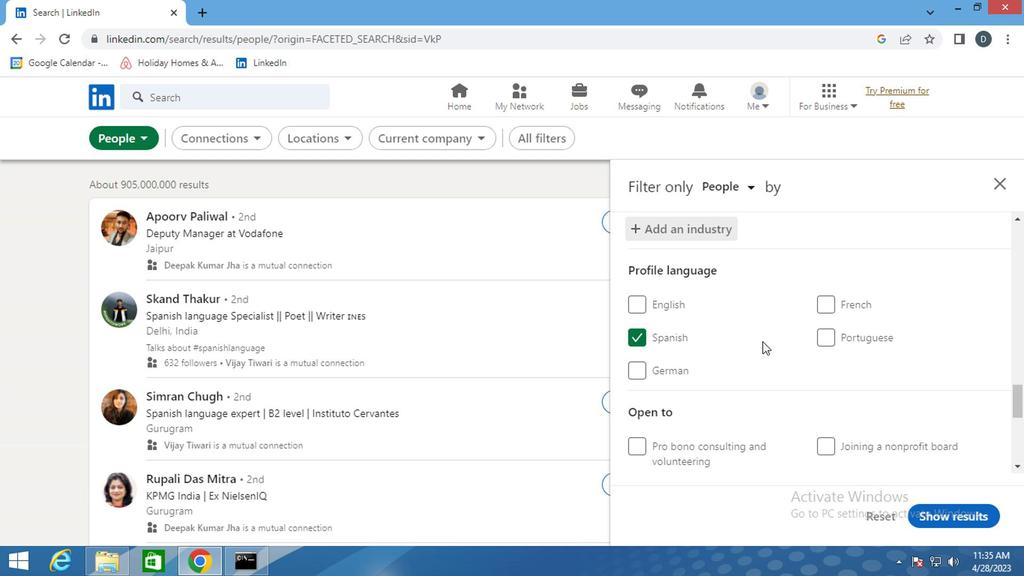 
Action: Mouse scrolled (749, 347) with delta (0, 0)
Screenshot: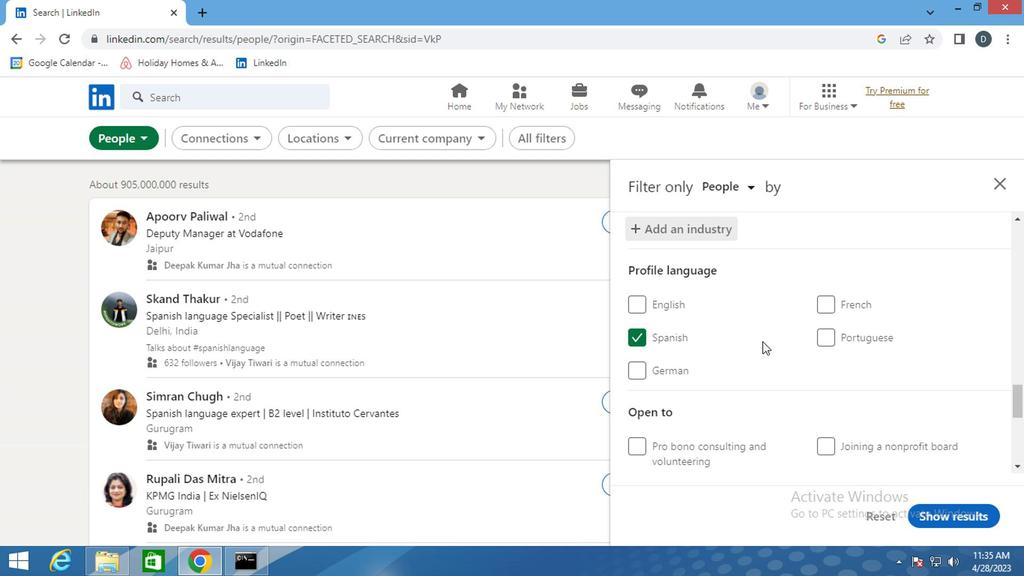 
Action: Mouse scrolled (749, 347) with delta (0, 0)
Screenshot: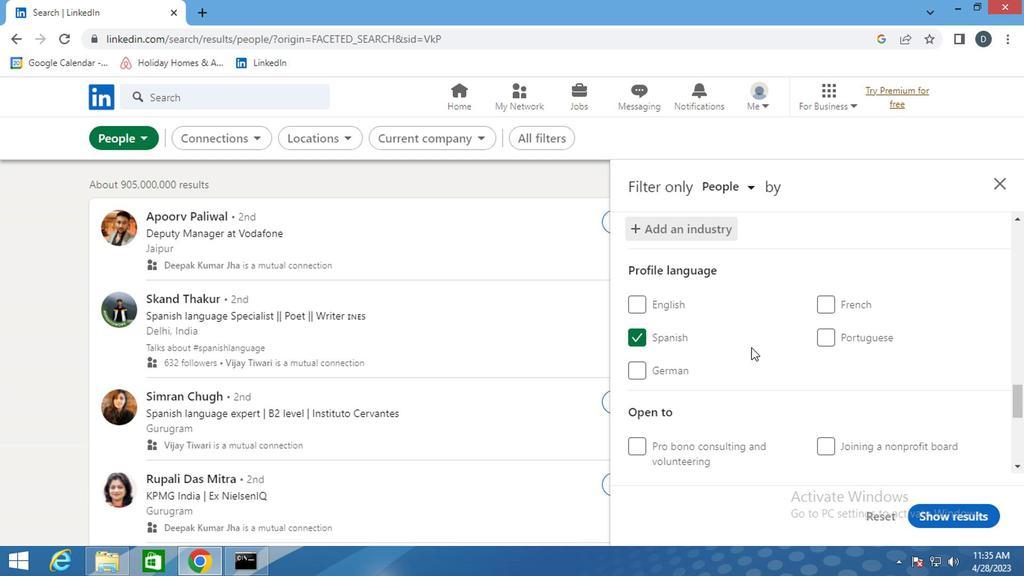 
Action: Mouse moved to (862, 413)
Screenshot: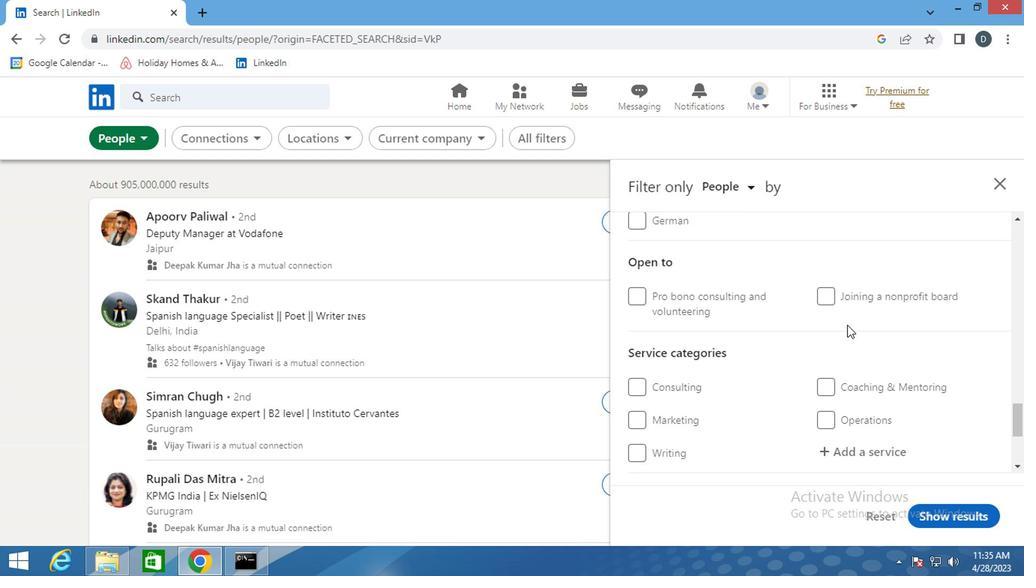 
Action: Mouse scrolled (862, 413) with delta (0, 0)
Screenshot: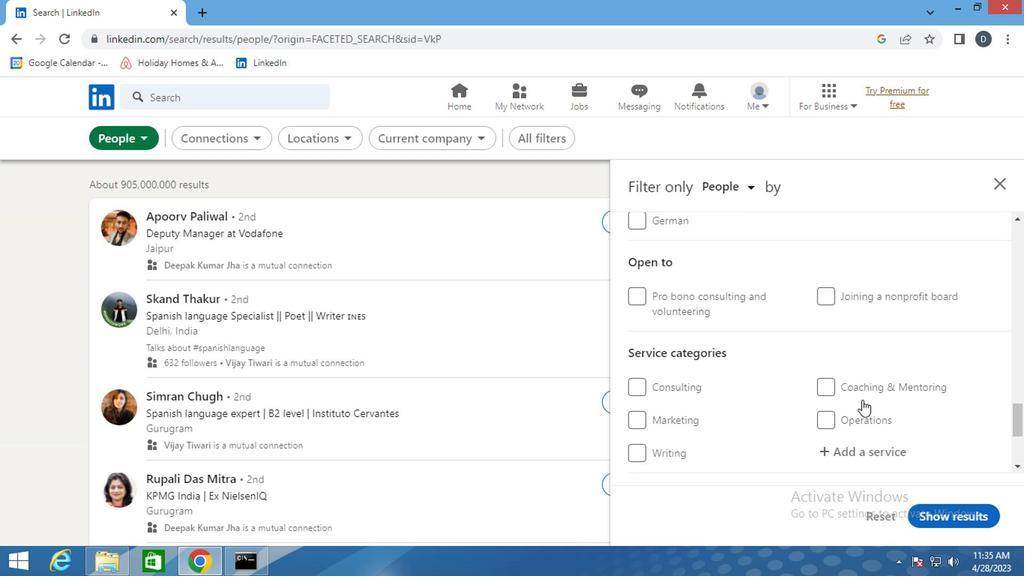 
Action: Mouse moved to (868, 368)
Screenshot: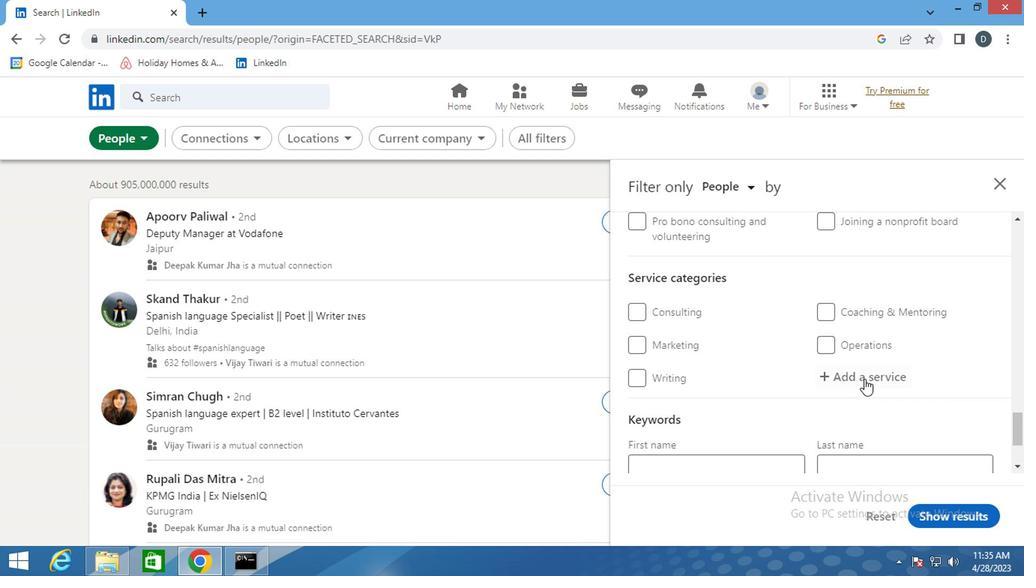 
Action: Mouse pressed left at (868, 368)
Screenshot: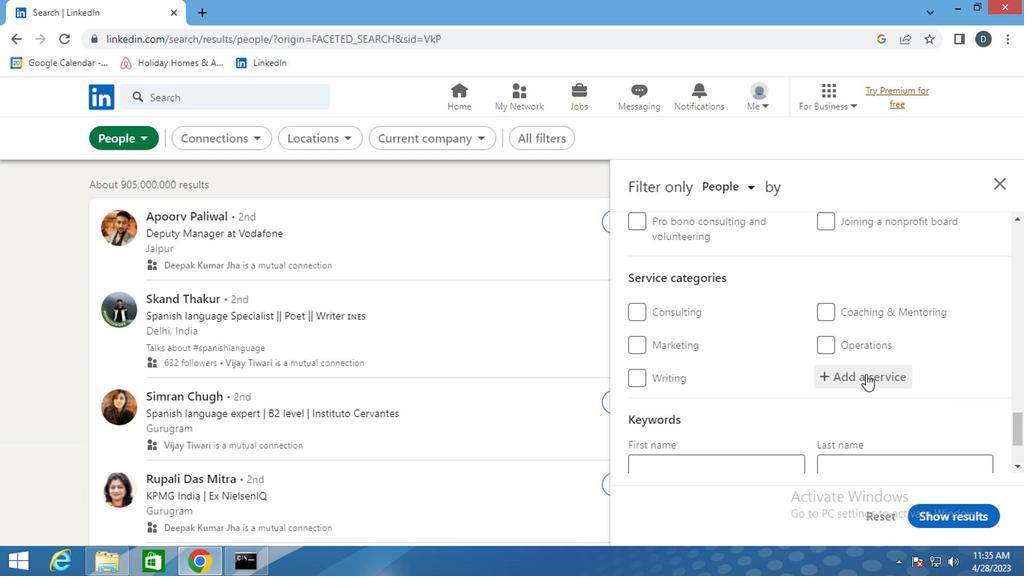 
Action: Mouse moved to (868, 368)
Screenshot: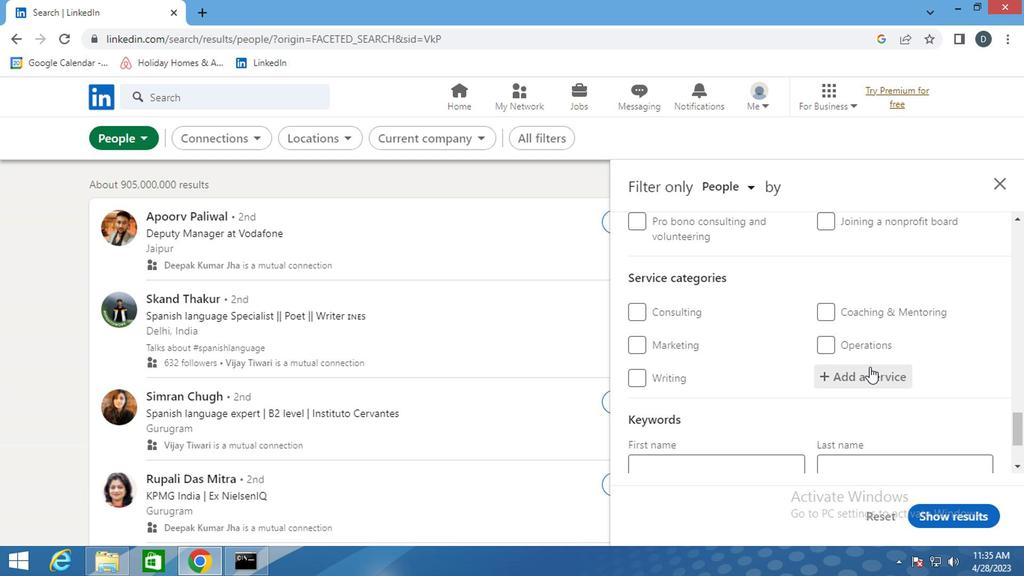 
Action: Key pressed <Key.shift>MARKET<Key.space>S
Screenshot: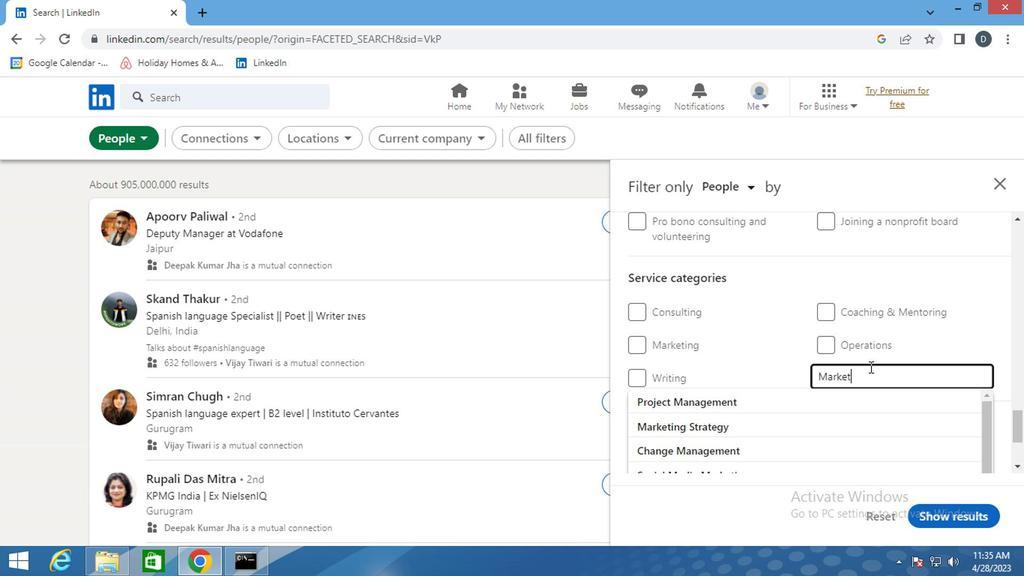 
Action: Mouse moved to (852, 405)
Screenshot: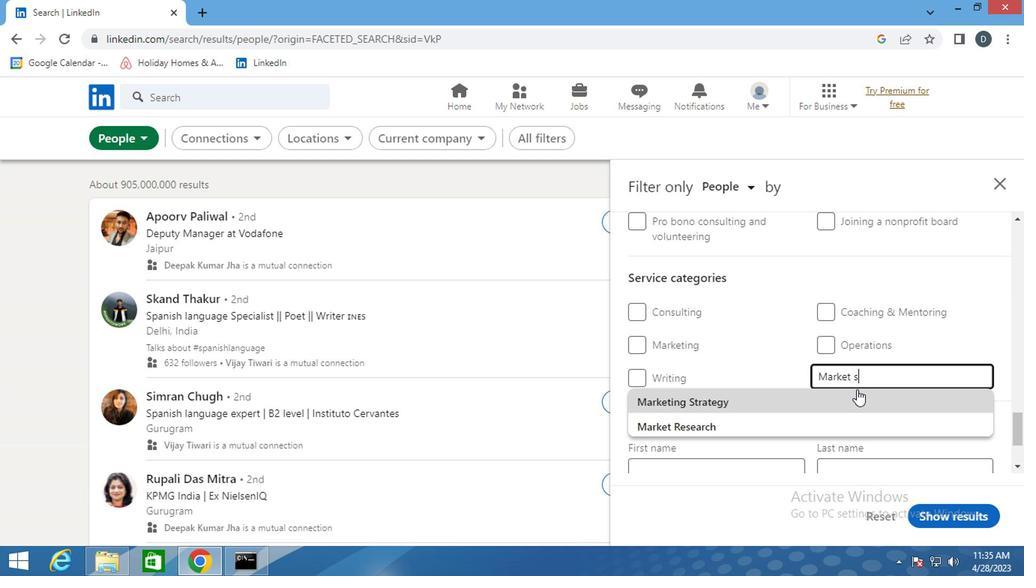 
Action: Mouse pressed left at (852, 405)
Screenshot: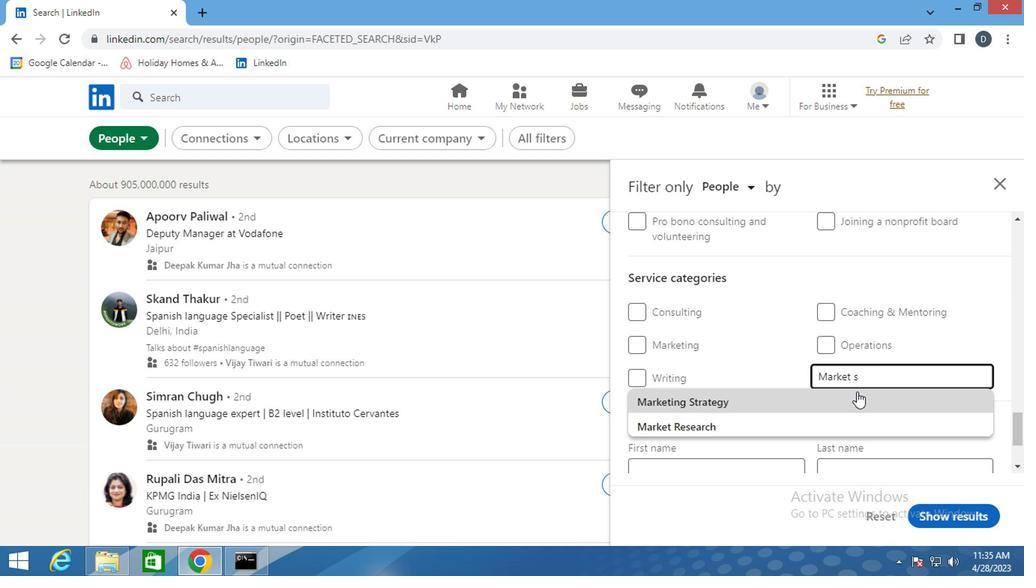 
Action: Mouse scrolled (852, 404) with delta (0, -1)
Screenshot: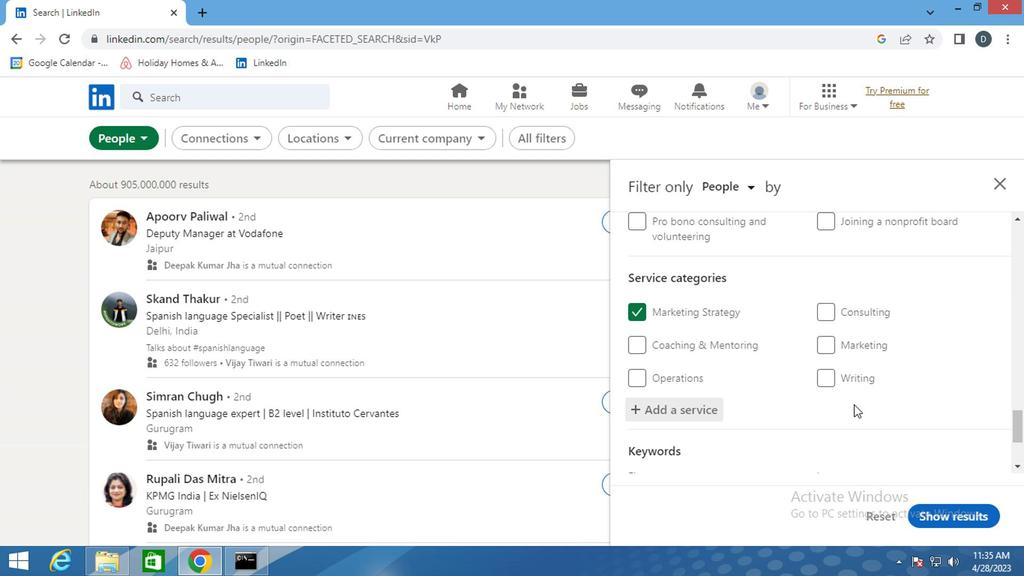 
Action: Mouse scrolled (852, 404) with delta (0, -1)
Screenshot: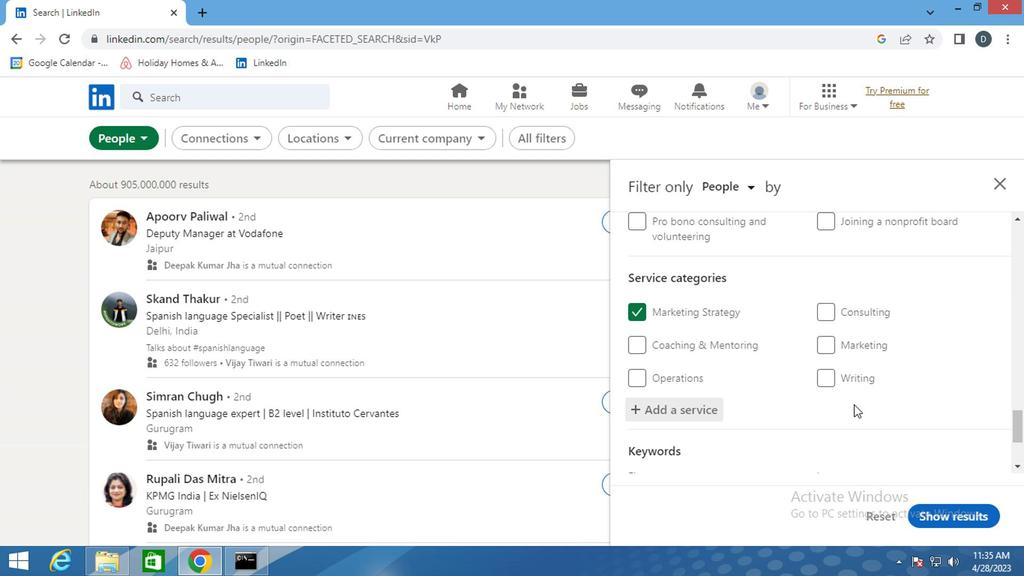 
Action: Mouse scrolled (852, 404) with delta (0, -1)
Screenshot: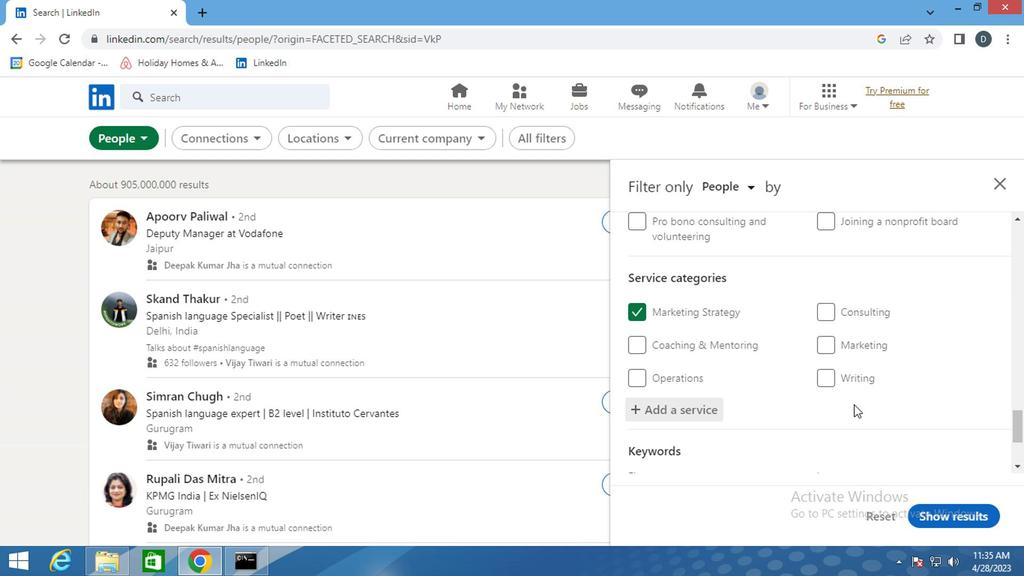 
Action: Mouse moved to (890, 393)
Screenshot: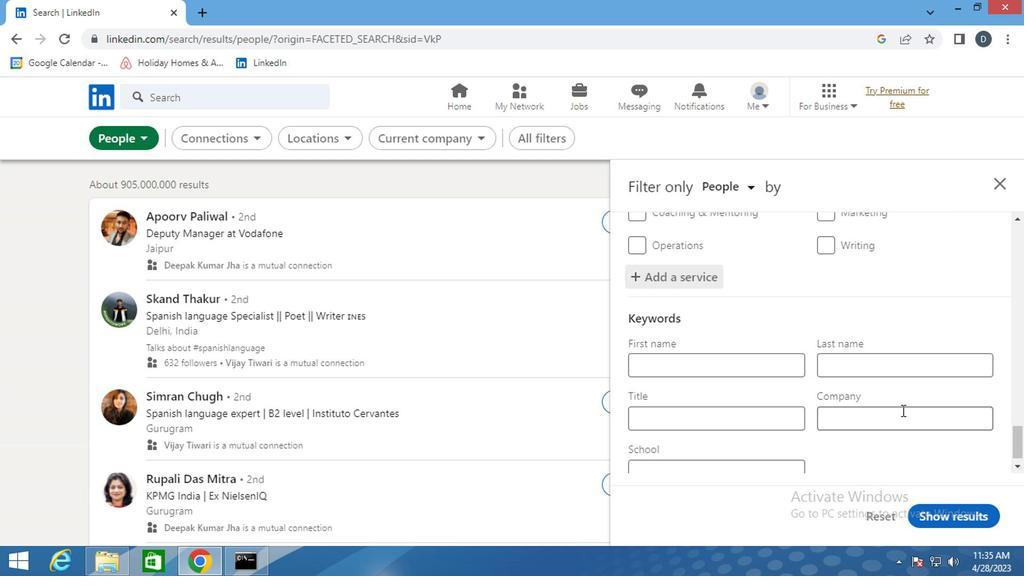 
Action: Mouse scrolled (890, 392) with delta (0, 0)
Screenshot: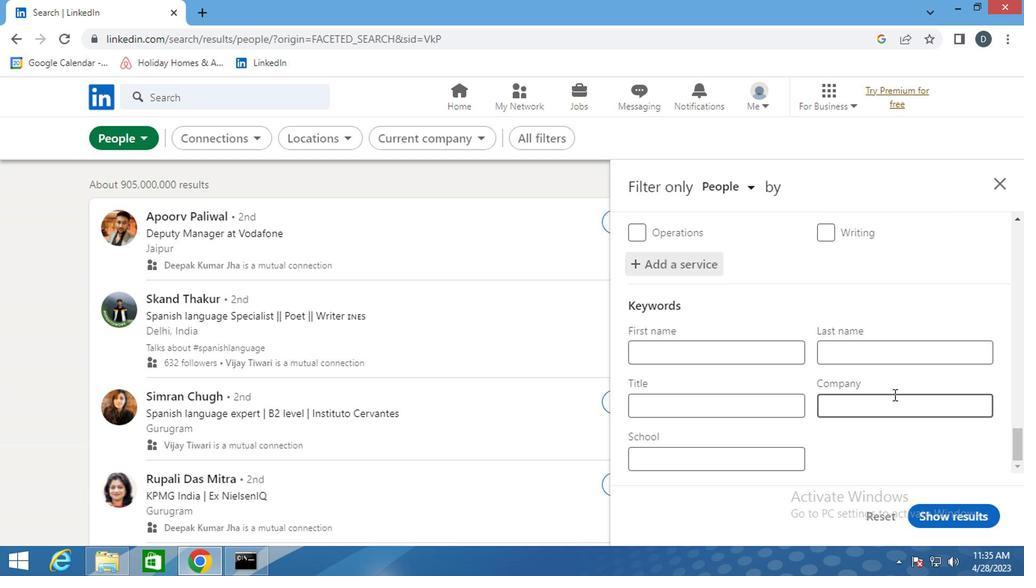
Action: Mouse scrolled (890, 392) with delta (0, 0)
Screenshot: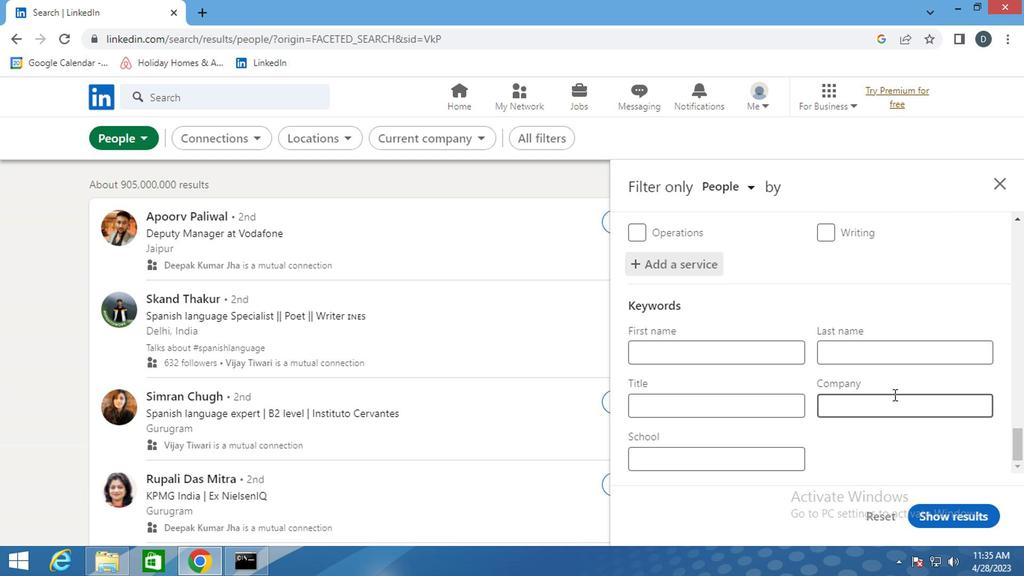 
Action: Mouse scrolled (890, 392) with delta (0, 0)
Screenshot: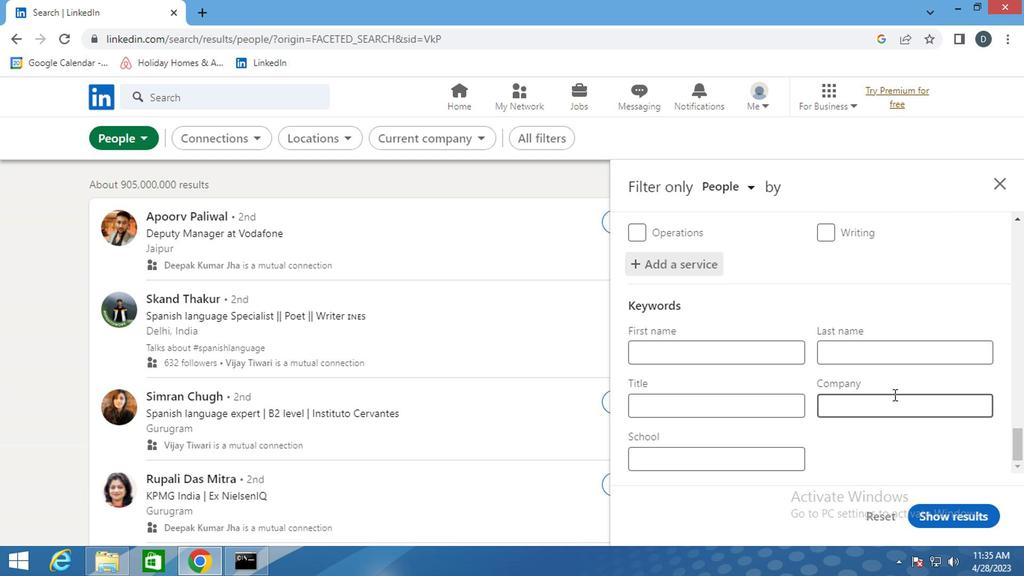 
Action: Mouse moved to (767, 403)
Screenshot: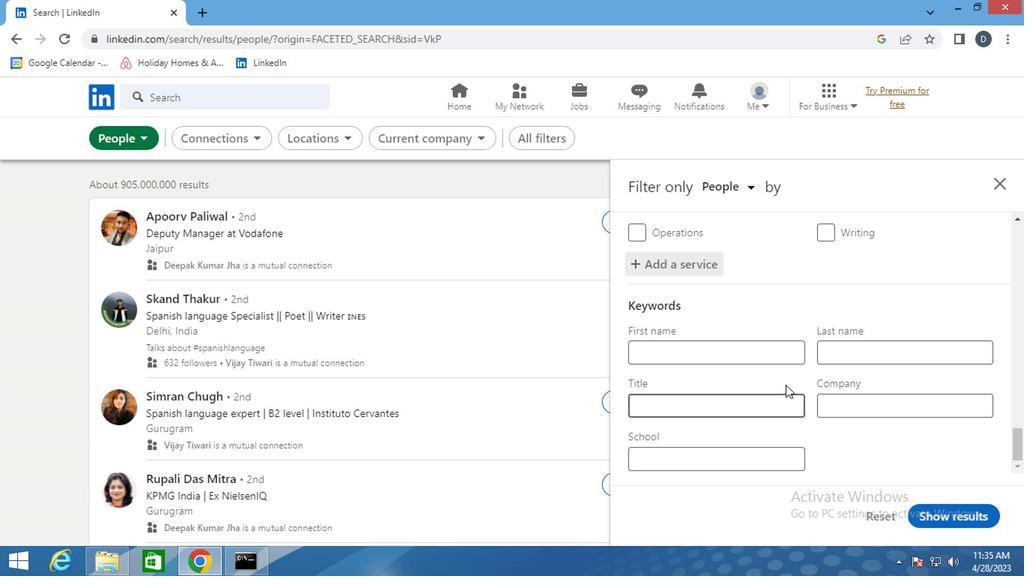 
Action: Mouse pressed left at (767, 403)
Screenshot: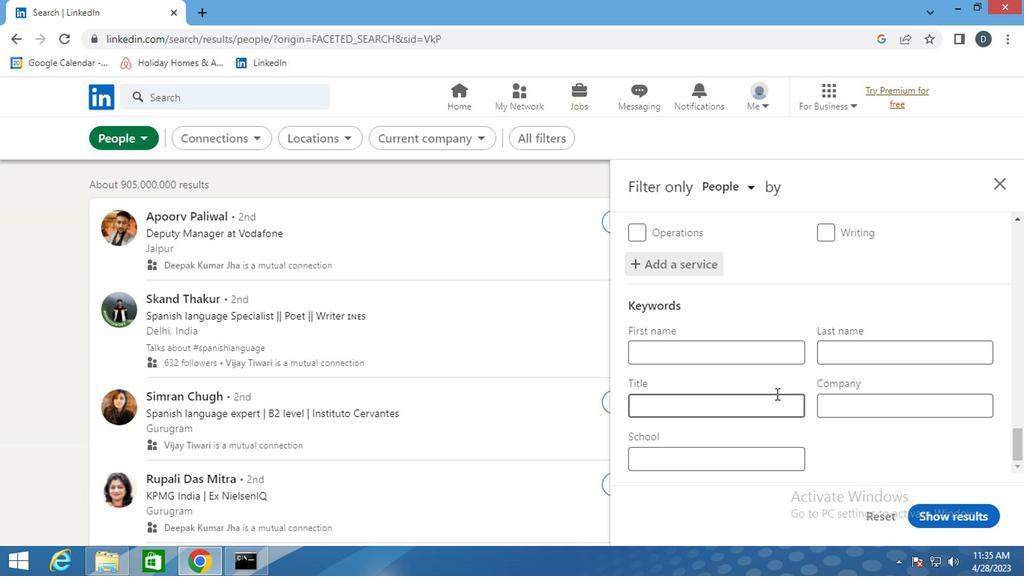 
Action: Key pressed <Key.shift>NAIL<Key.space><Key.shift><Key.shift><Key.shift>TECHNICIAN
Screenshot: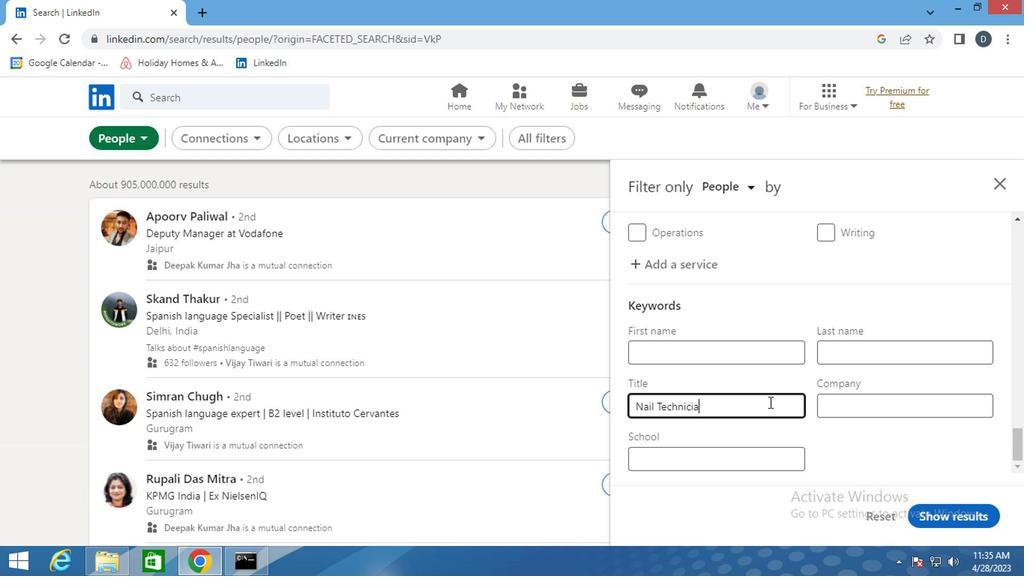 
Action: Mouse moved to (943, 526)
Screenshot: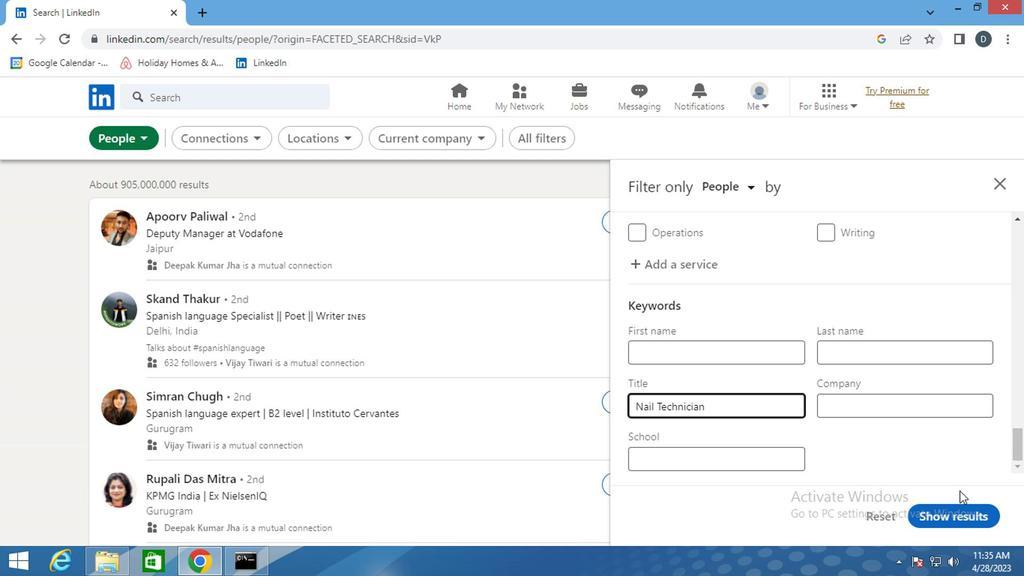 
Action: Mouse pressed left at (943, 526)
Screenshot: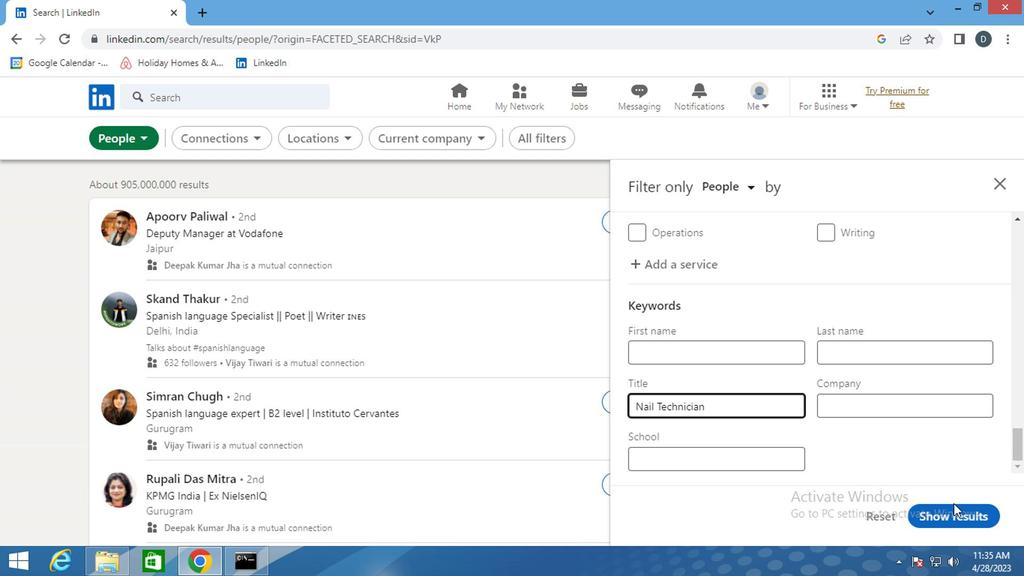 
Action: Mouse moved to (765, 303)
Screenshot: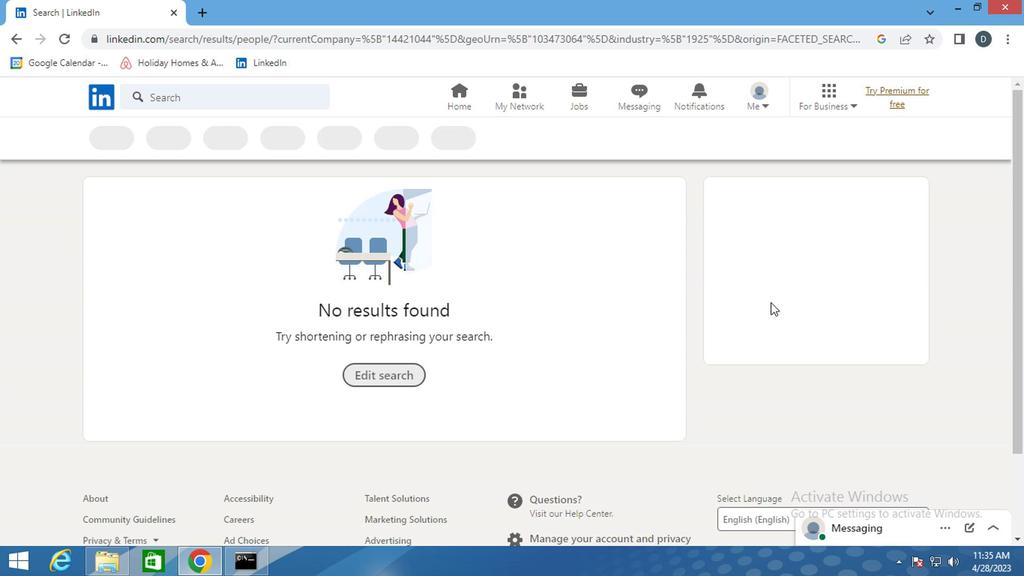 
